 Task: Slide 4 - Announcements.
Action: Mouse moved to (28, 70)
Screenshot: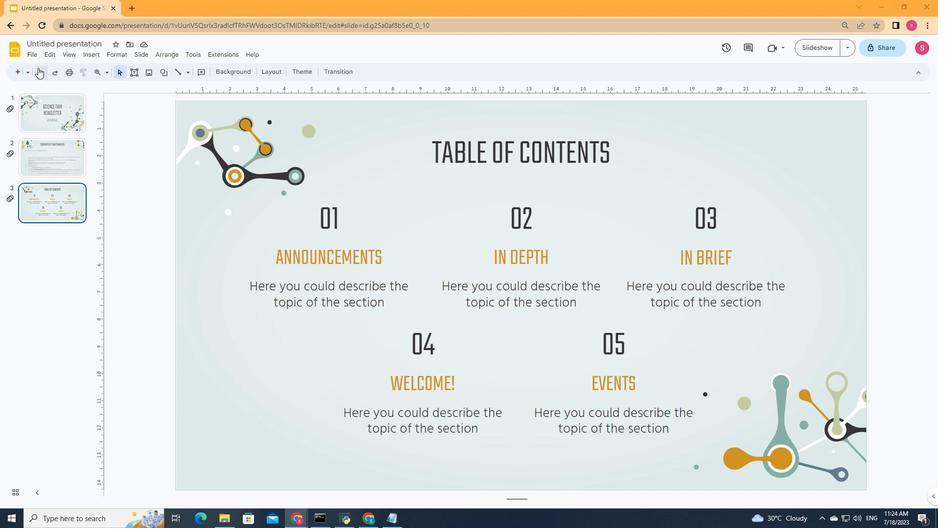 
Action: Mouse pressed left at (28, 70)
Screenshot: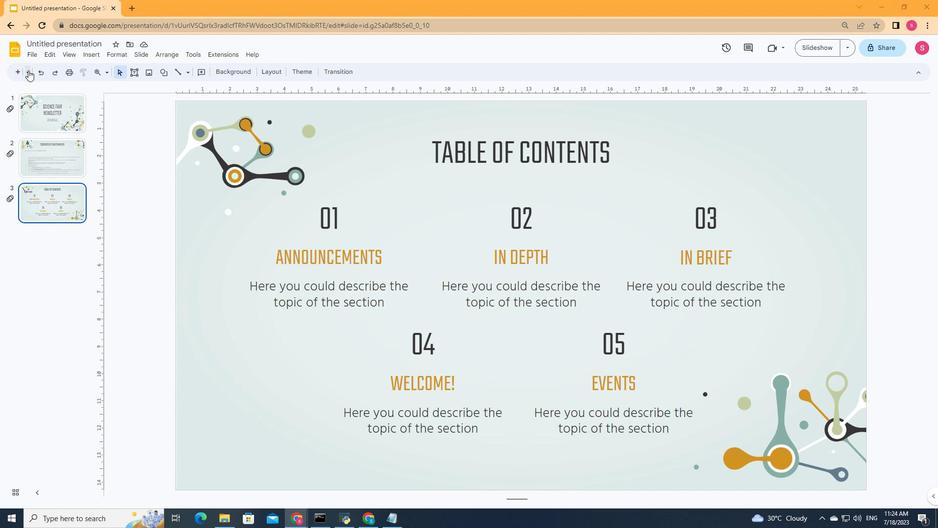 
Action: Mouse moved to (104, 104)
Screenshot: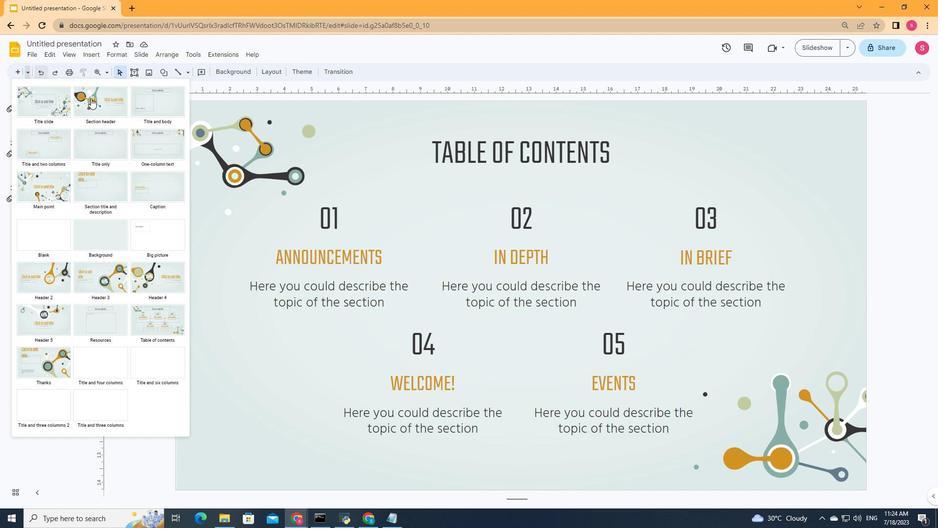 
Action: Mouse pressed left at (104, 104)
Screenshot: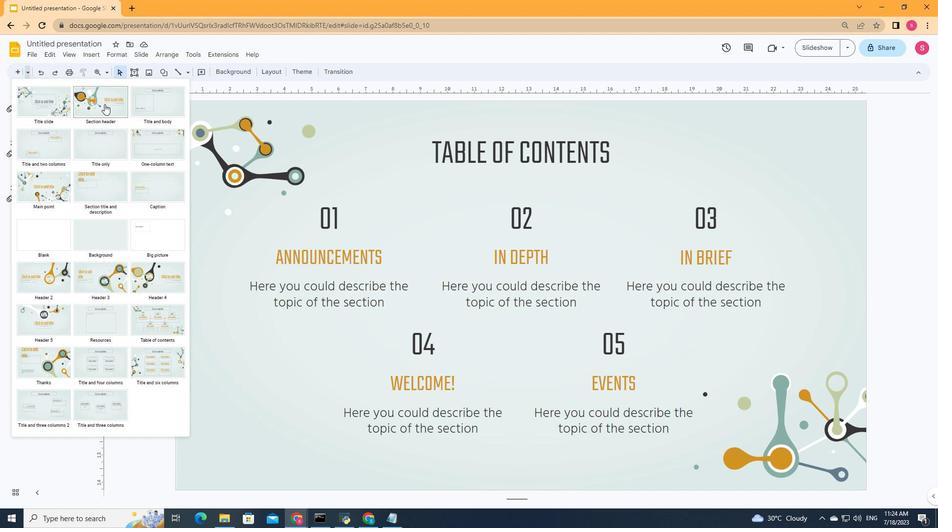 
Action: Mouse moved to (395, 275)
Screenshot: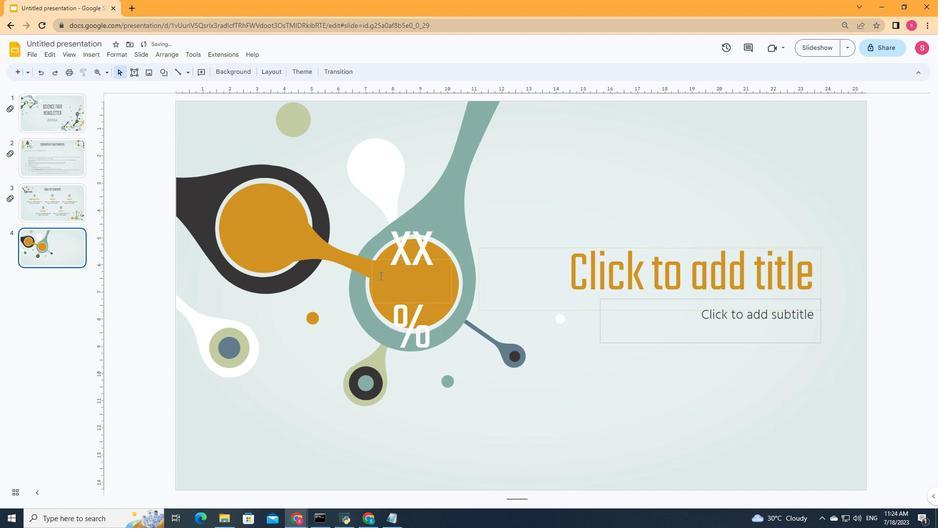
Action: Mouse pressed left at (395, 275)
Screenshot: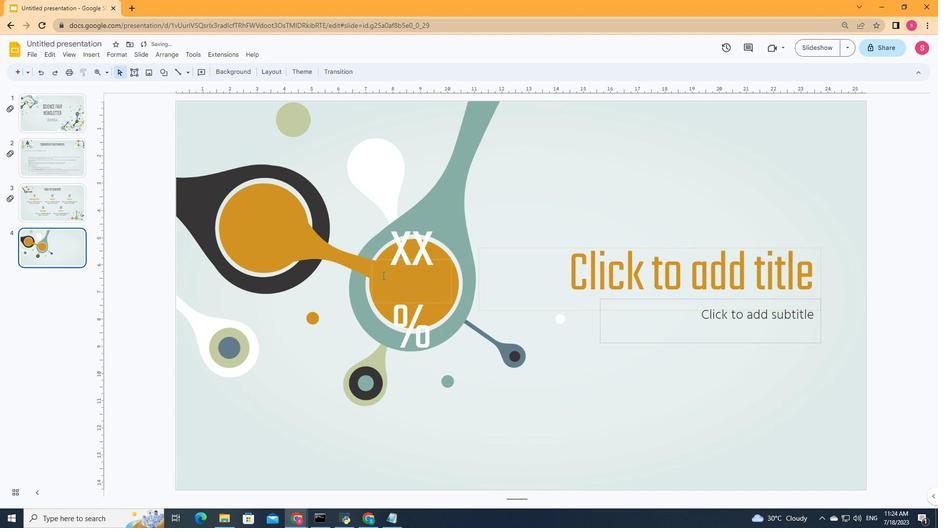 
Action: Key pressed 01
Screenshot: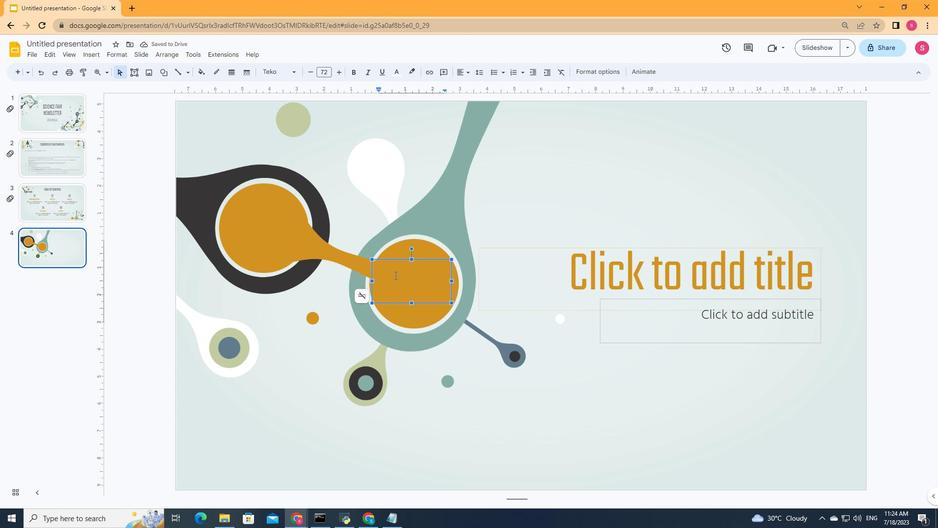 
Action: Mouse moved to (598, 282)
Screenshot: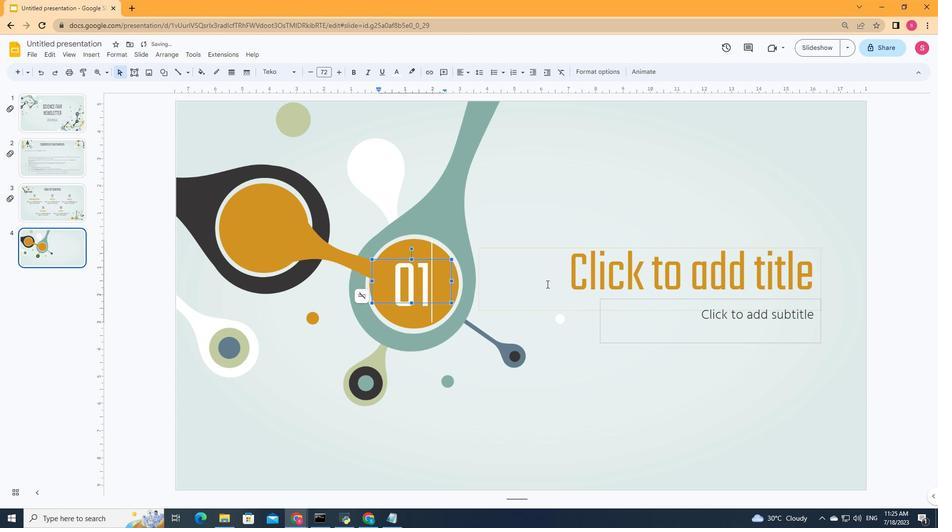 
Action: Mouse pressed left at (598, 282)
Screenshot: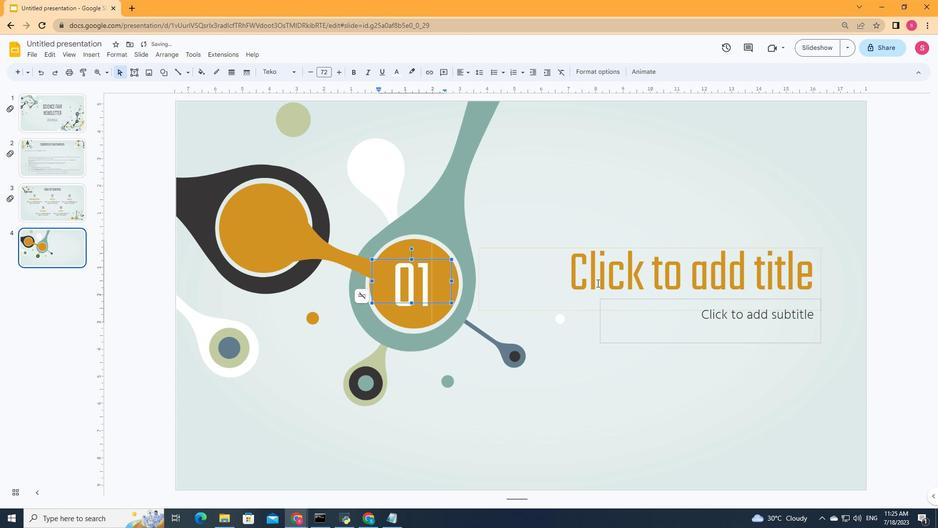 
Action: Mouse moved to (608, 277)
Screenshot: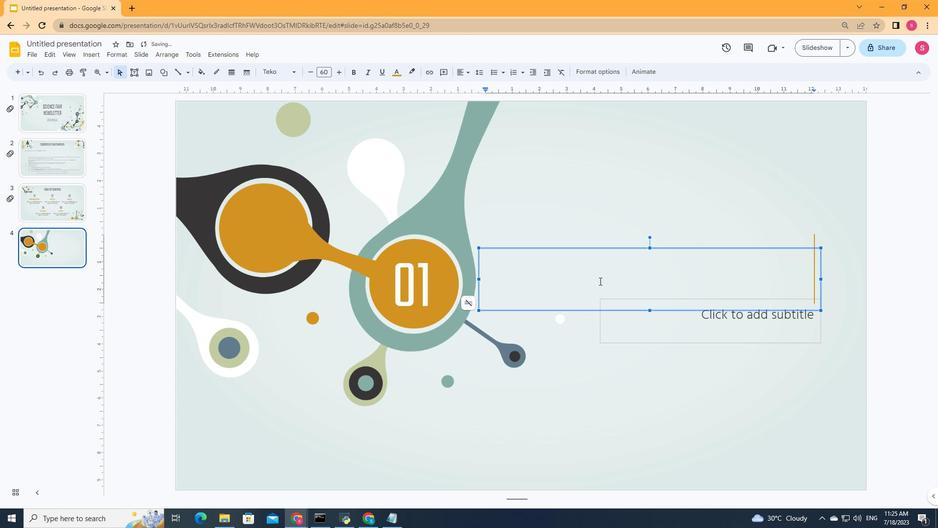 
Action: Key pressed <Key.shift><Key.shift><Key.shift><Key.shift>ANNOUNCEMENTS
Screenshot: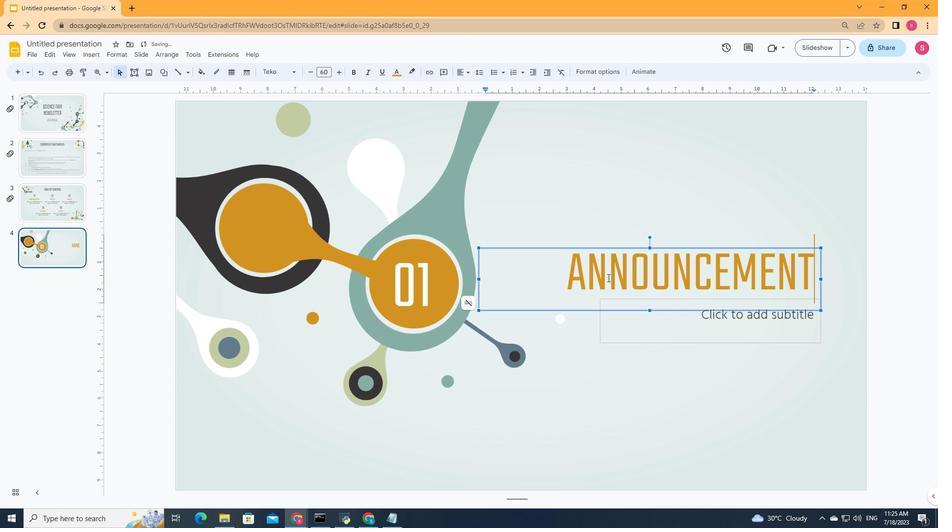 
Action: Mouse moved to (681, 326)
Screenshot: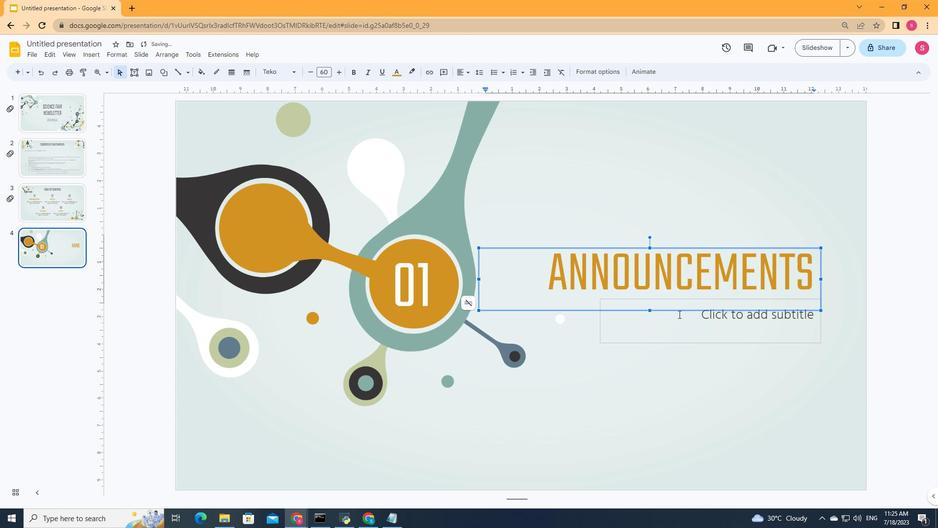 
Action: Mouse pressed left at (681, 326)
Screenshot: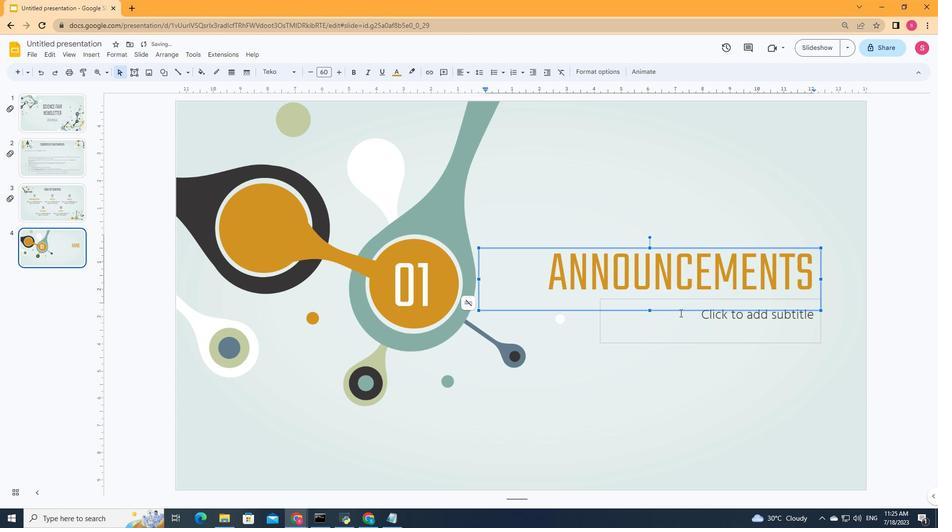 
Action: Mouse moved to (681, 326)
Screenshot: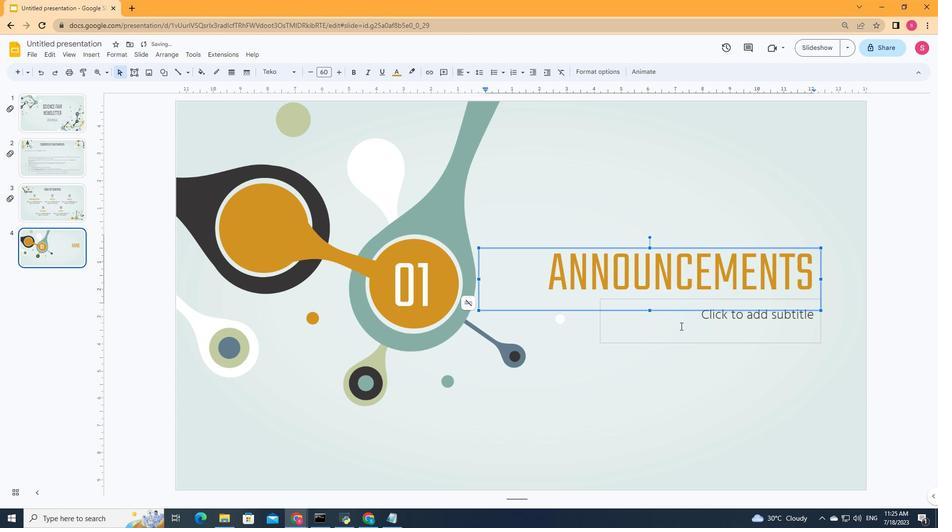 
Action: Key pressed <Key.shift><Key.shift><Key.shift><Key.shift><Key.shift><Key.shift><Key.shift><Key.shift><Key.shift><Key.shift><Key.shift><Key.shift><Key.shift>YOU<Key.backspace><Key.backspace>ou<Key.space>could<Key.space>enter<Key.space>a<Key.space>subd<Key.backspace>title<Key.space>here<Key.space>if<Key.space>you<Key.space>need<Key.space>it
Screenshot: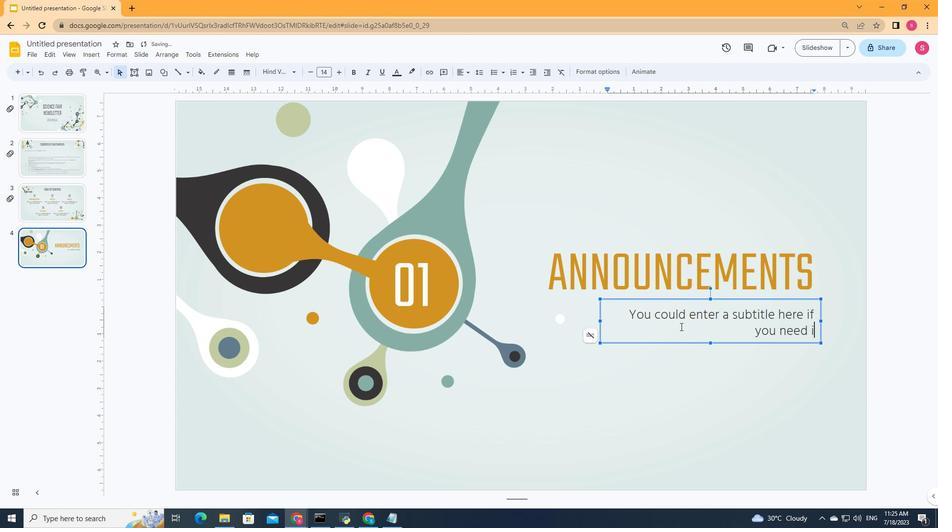 
Action: Mouse moved to (690, 381)
Screenshot: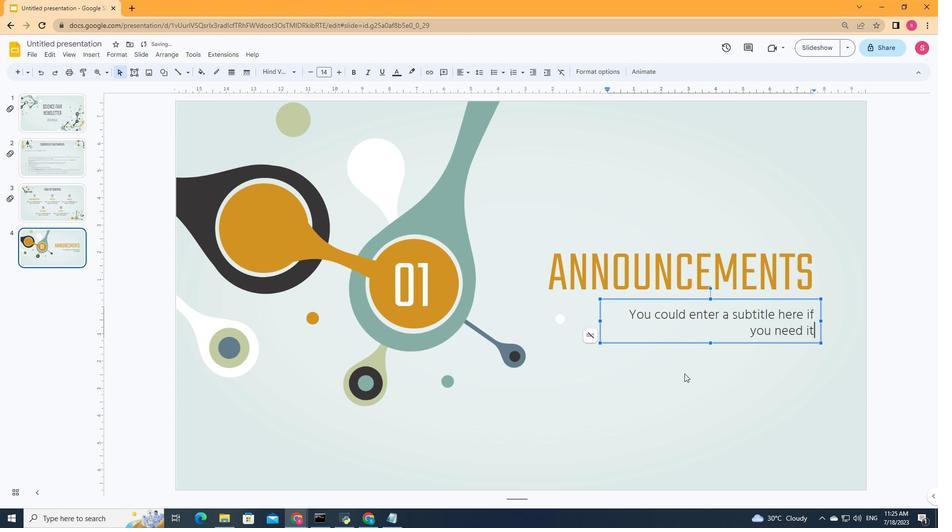 
Action: Mouse pressed left at (690, 381)
Screenshot: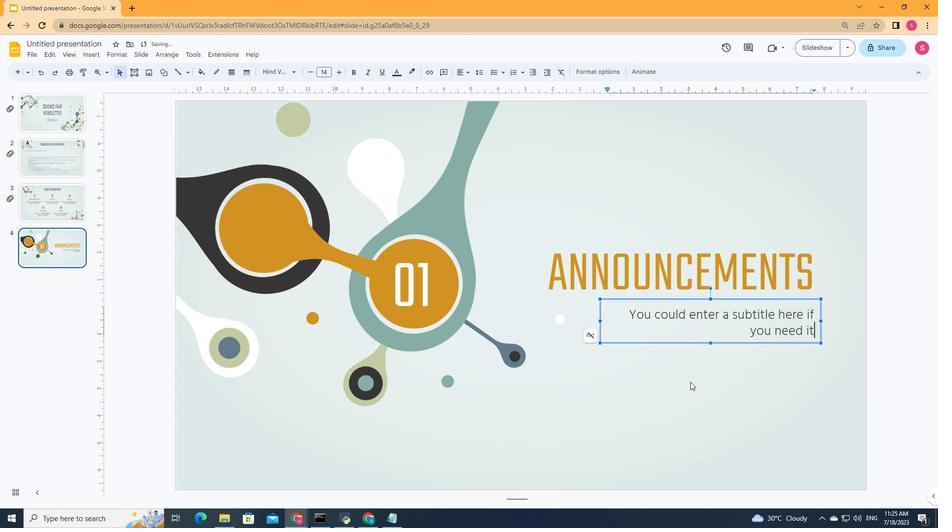 
Action: Mouse moved to (735, 330)
Screenshot: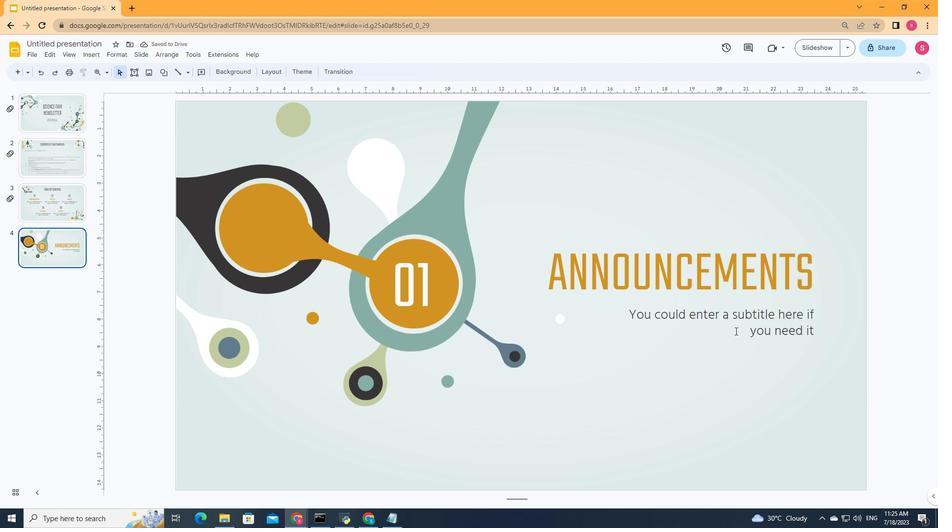 
Action: Mouse pressed left at (735, 330)
Screenshot: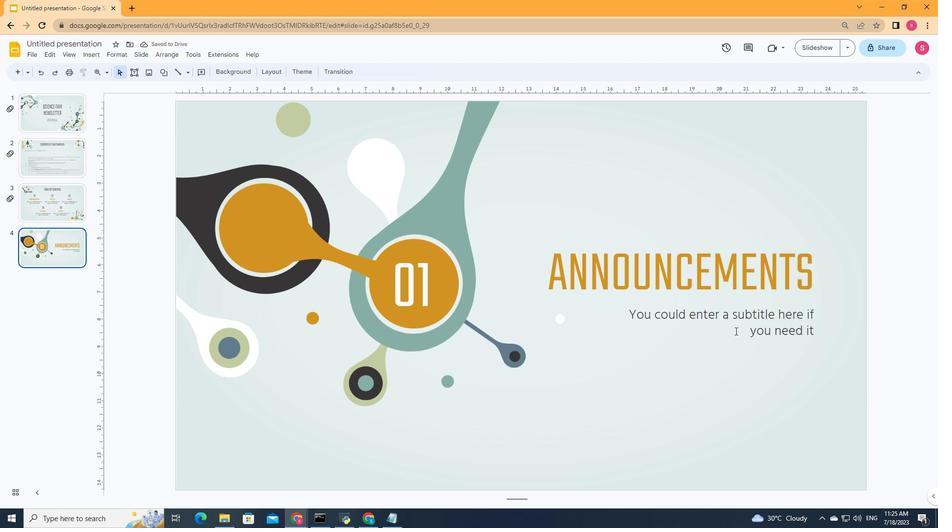
Action: Mouse moved to (119, 55)
Screenshot: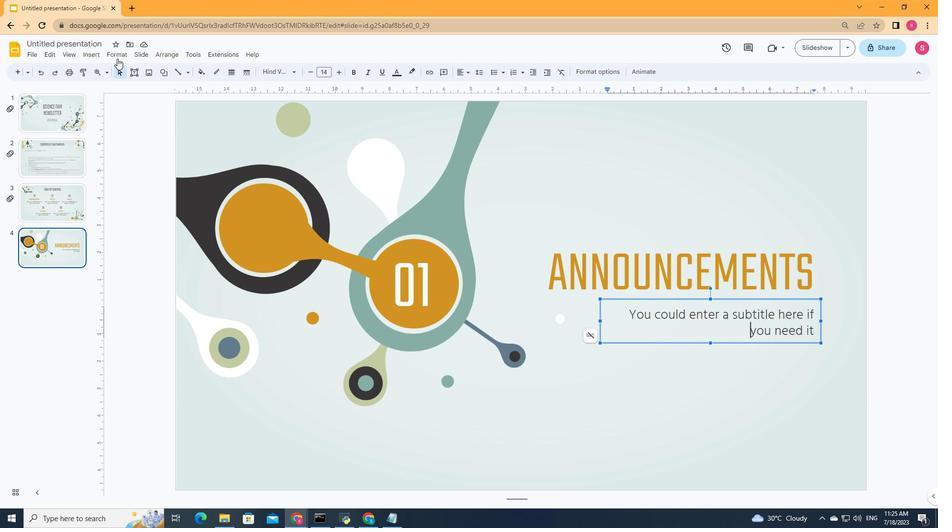 
Action: Mouse pressed left at (119, 55)
Screenshot: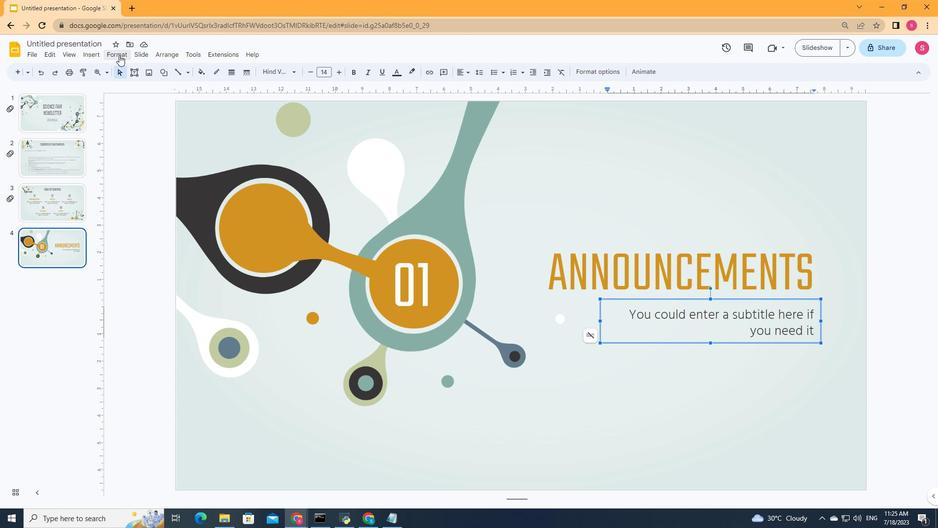 
Action: Mouse moved to (150, 78)
Screenshot: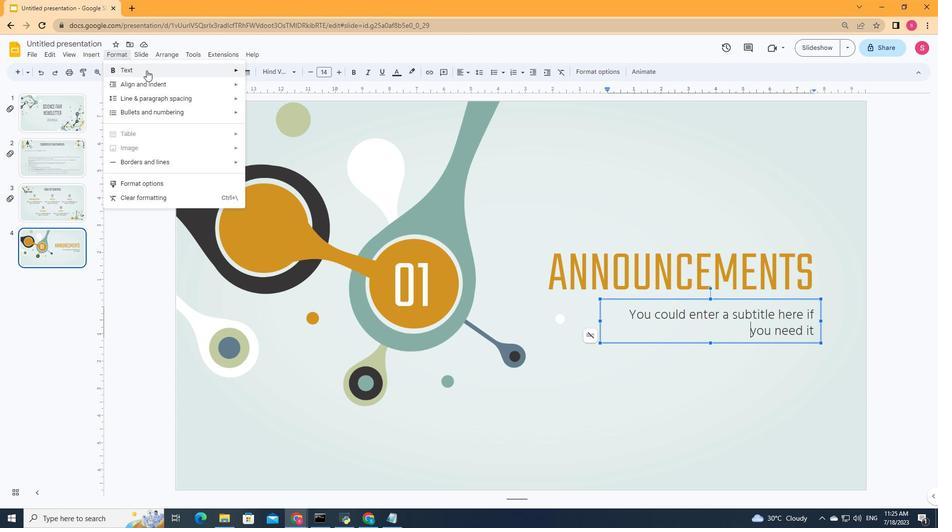 
Action: Mouse pressed left at (150, 78)
Screenshot: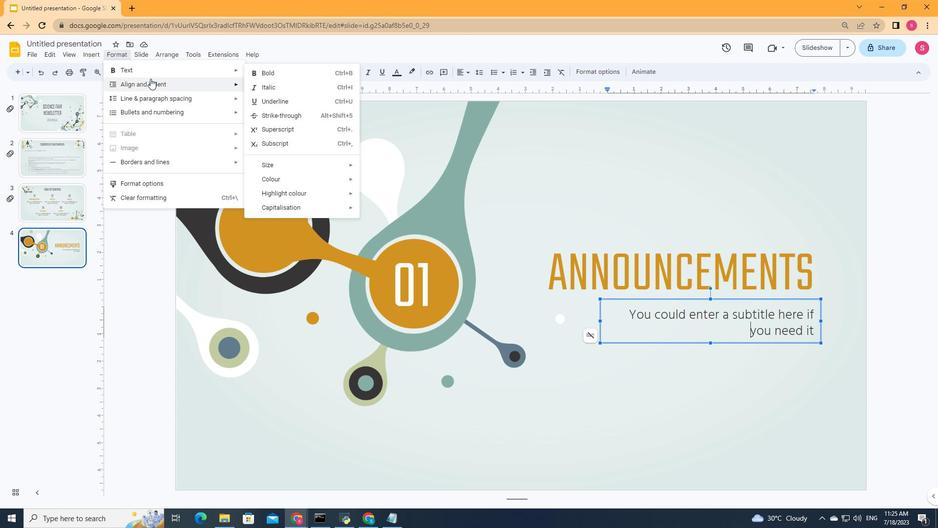 
Action: Mouse moved to (309, 98)
Screenshot: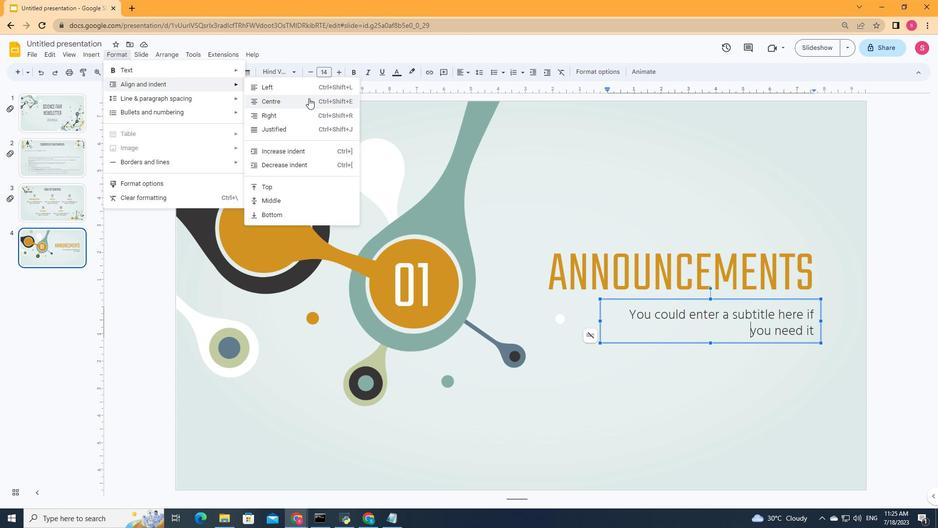 
Action: Mouse pressed left at (309, 98)
Screenshot: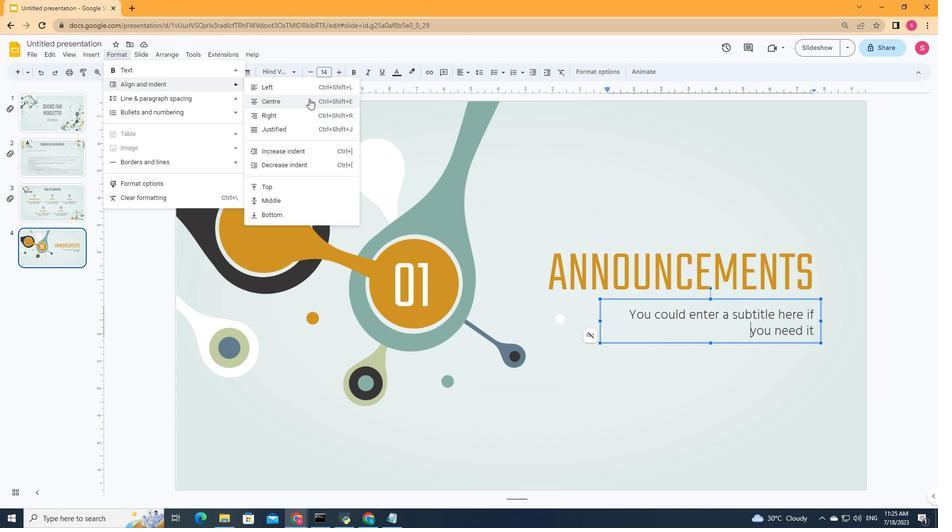 
Action: Mouse moved to (118, 54)
Screenshot: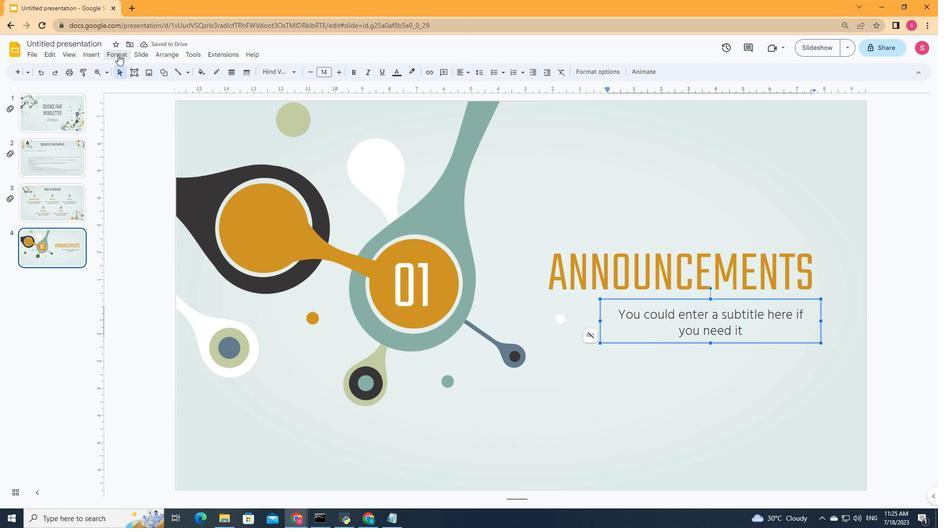 
Action: Mouse pressed left at (118, 54)
Screenshot: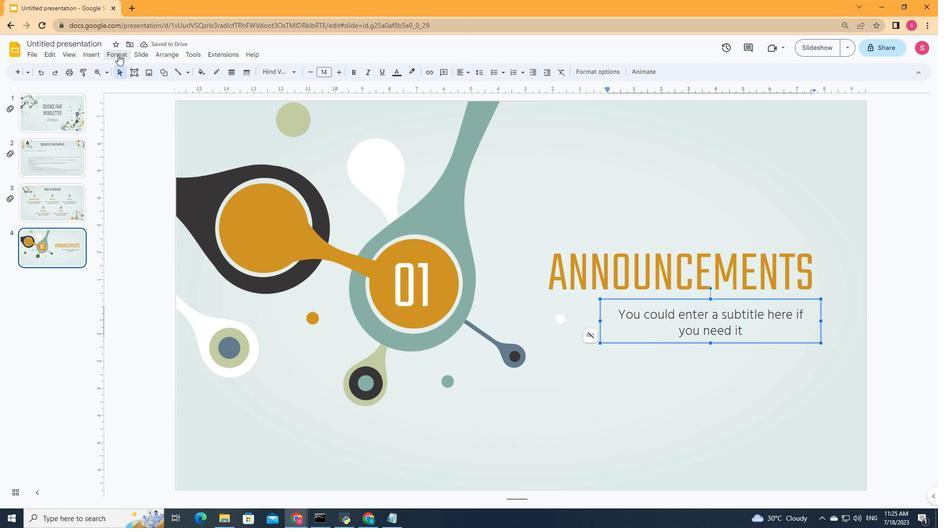 
Action: Mouse moved to (143, 82)
Screenshot: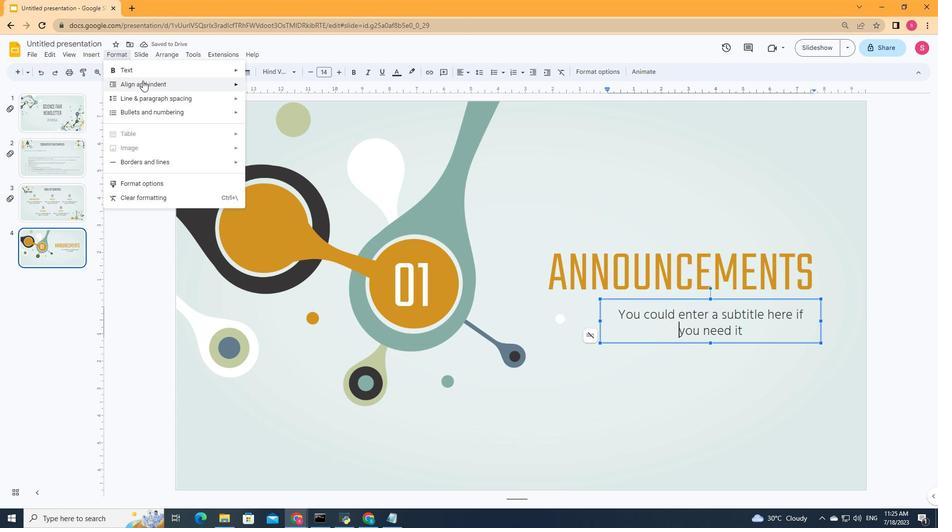 
Action: Mouse pressed left at (143, 82)
Screenshot: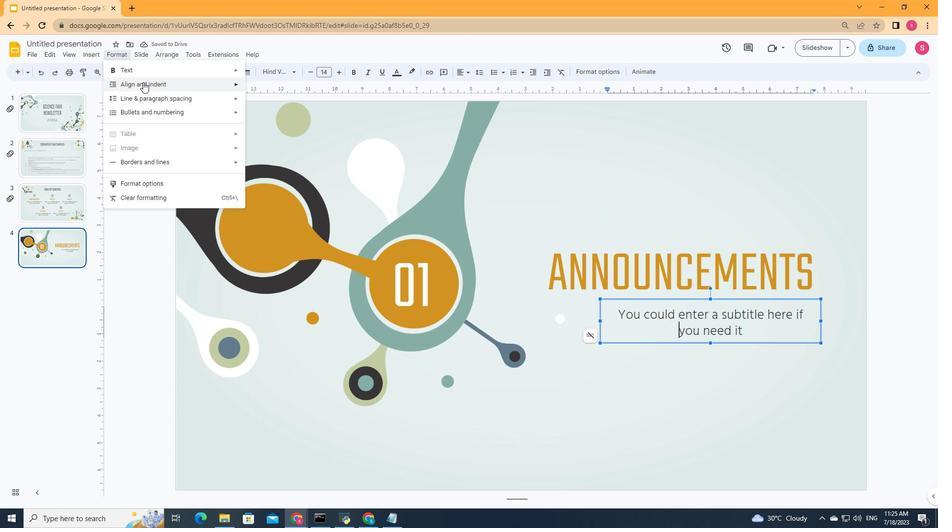 
Action: Mouse moved to (280, 113)
Screenshot: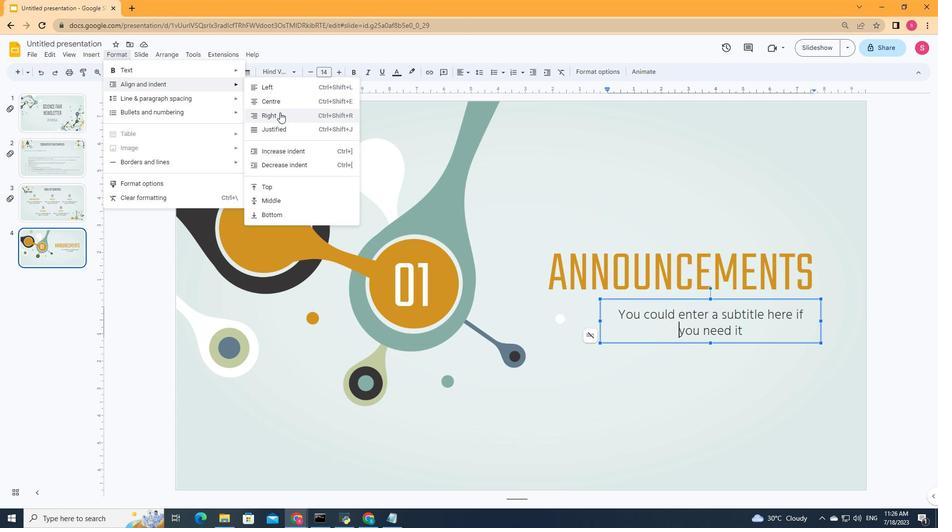 
Action: Mouse pressed left at (280, 113)
Screenshot: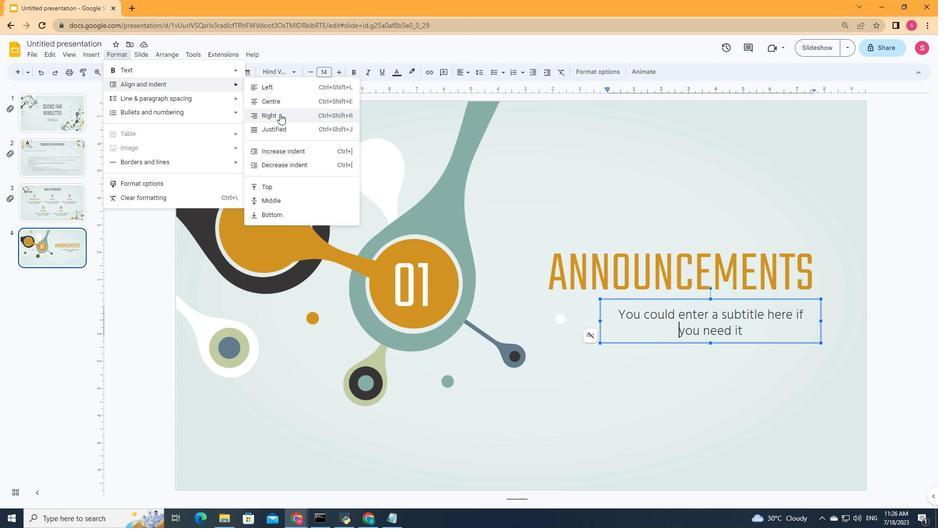 
Action: Mouse moved to (612, 274)
Screenshot: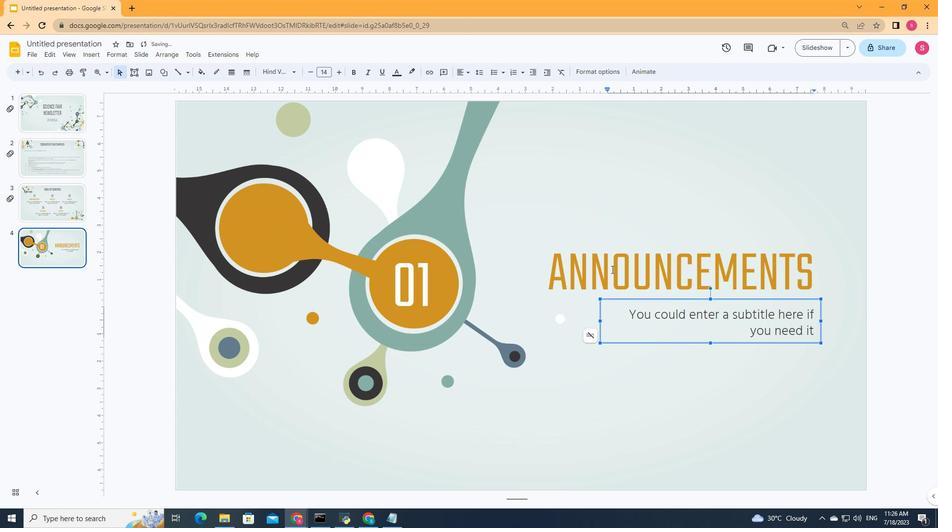 
Action: Mouse pressed left at (612, 274)
Screenshot: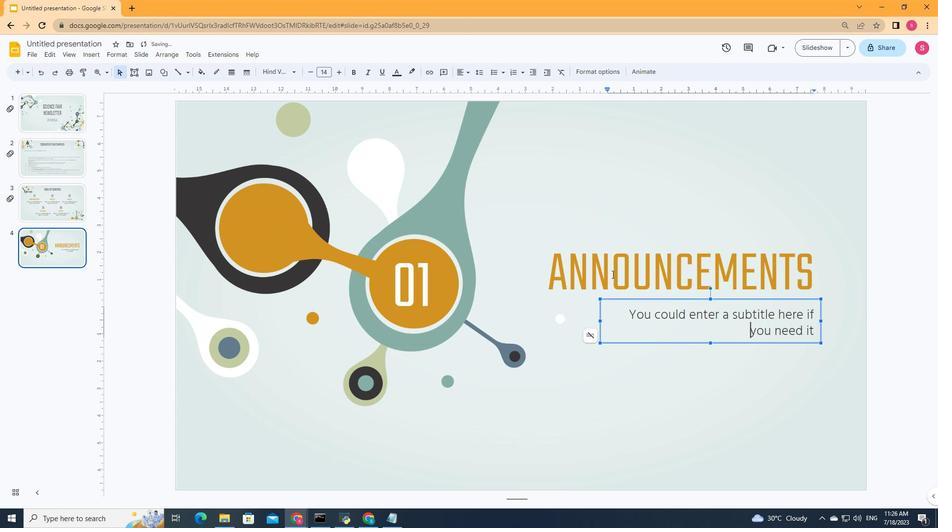 
Action: Mouse moved to (107, 54)
Screenshot: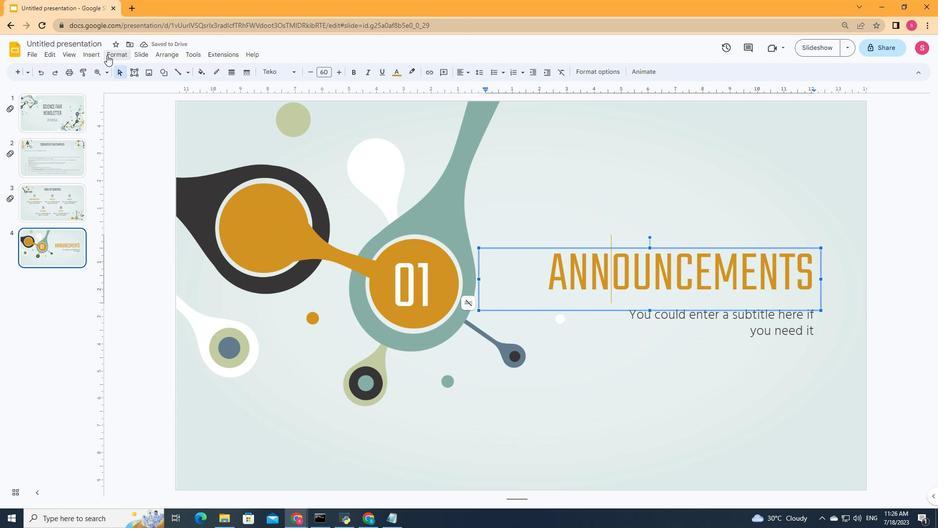 
Action: Mouse pressed left at (107, 54)
Screenshot: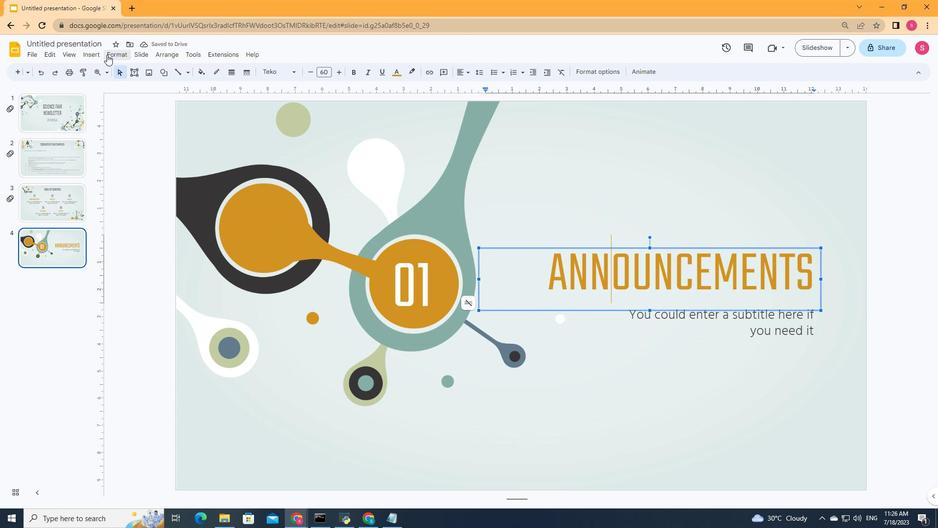 
Action: Mouse moved to (604, 295)
Screenshot: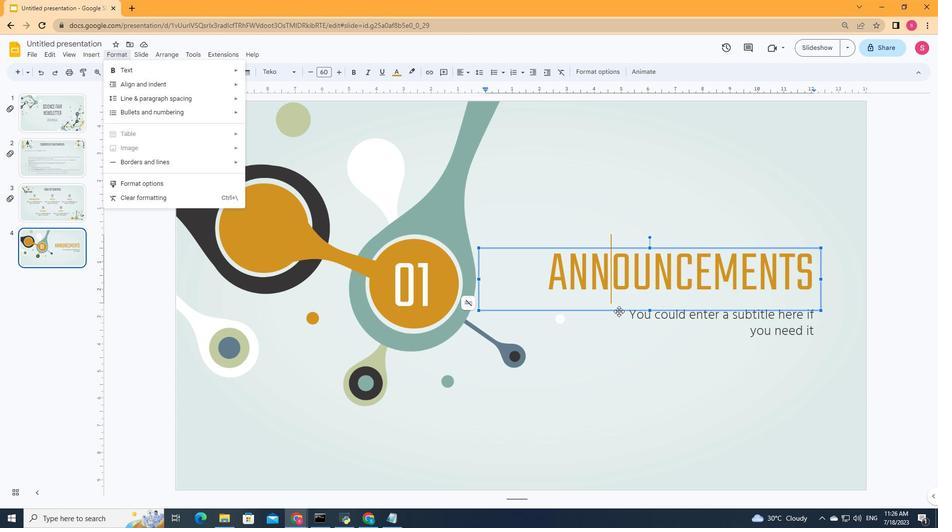 
Action: Mouse pressed left at (604, 295)
Screenshot: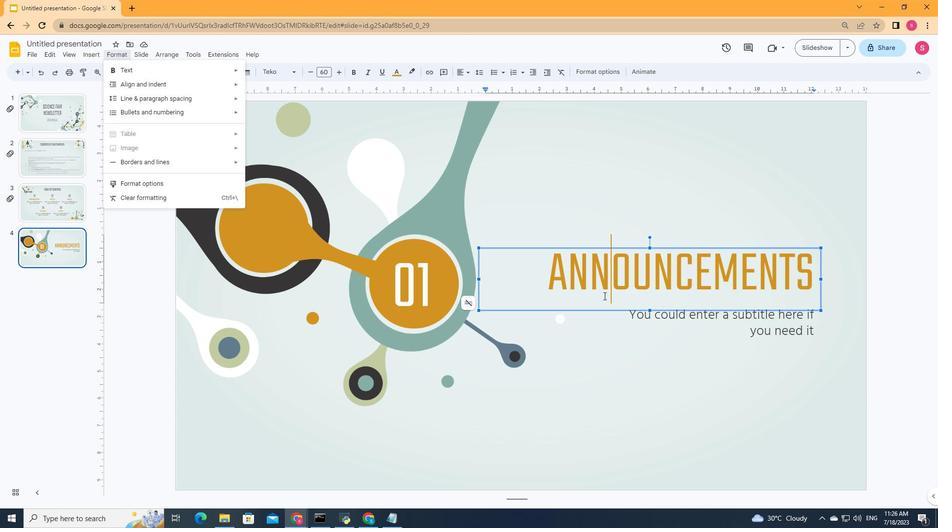 
Action: Key pressed ctrl+A
Screenshot: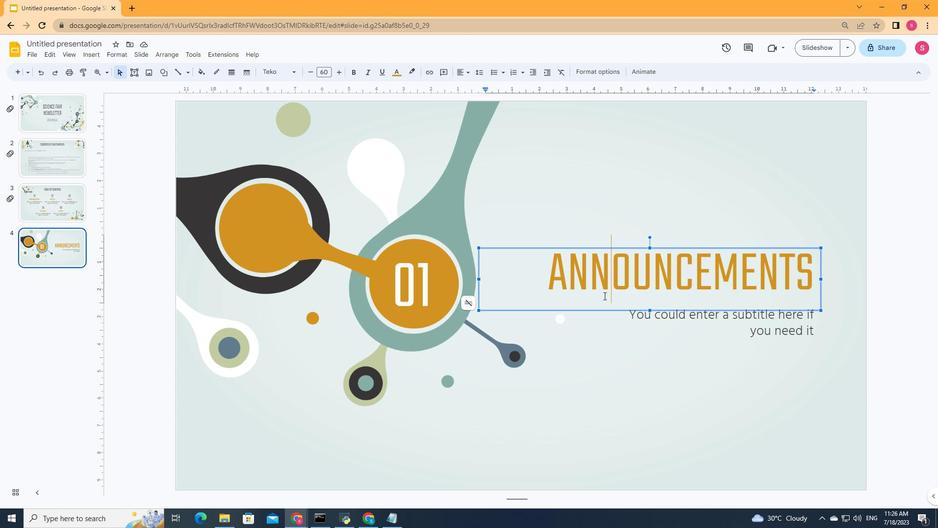 
Action: Mouse moved to (111, 51)
Screenshot: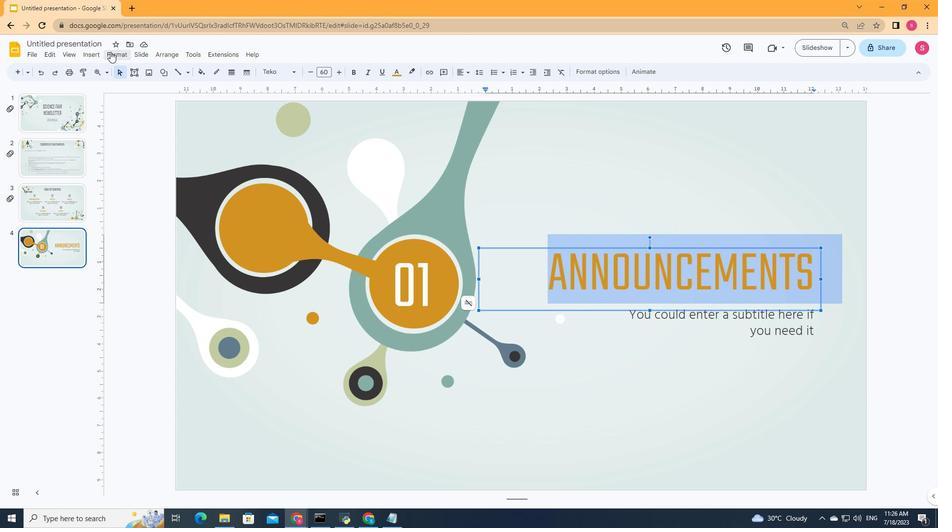 
Action: Mouse pressed left at (111, 51)
Screenshot: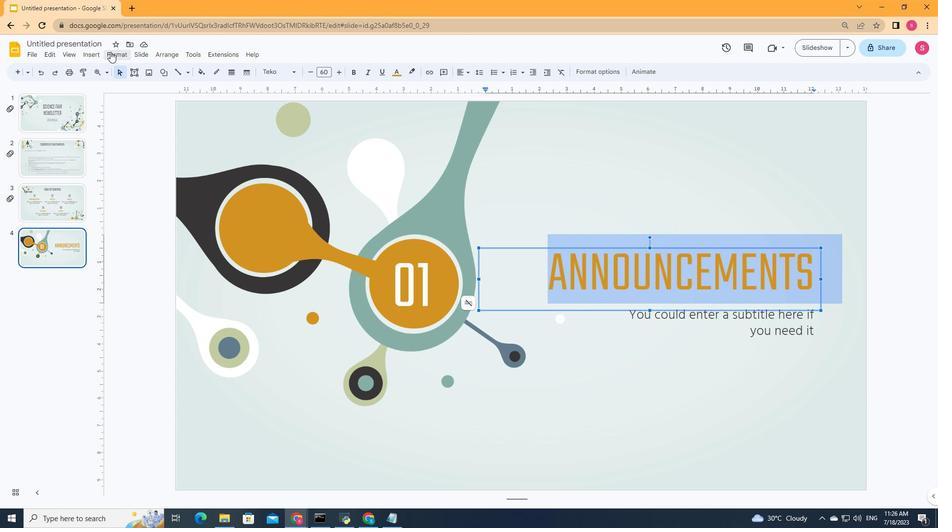 
Action: Mouse moved to (285, 111)
Screenshot: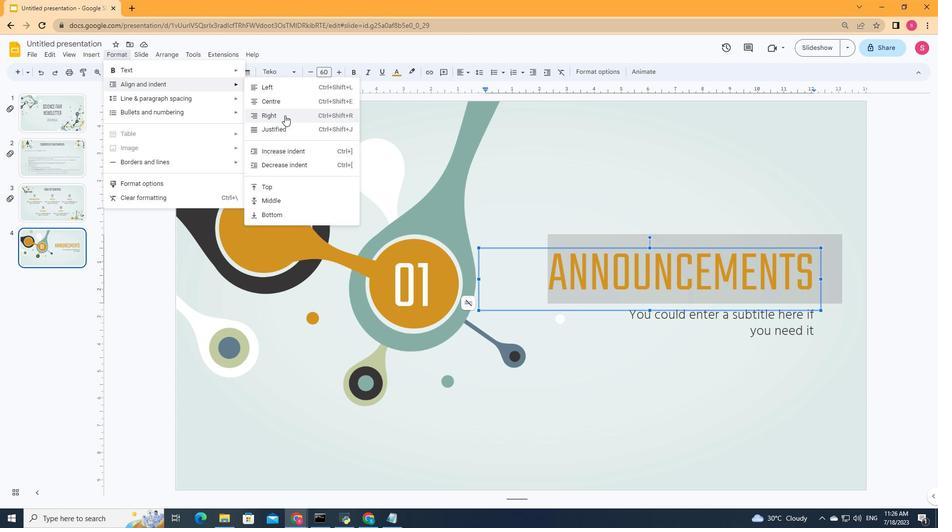 
Action: Mouse pressed left at (285, 111)
Screenshot: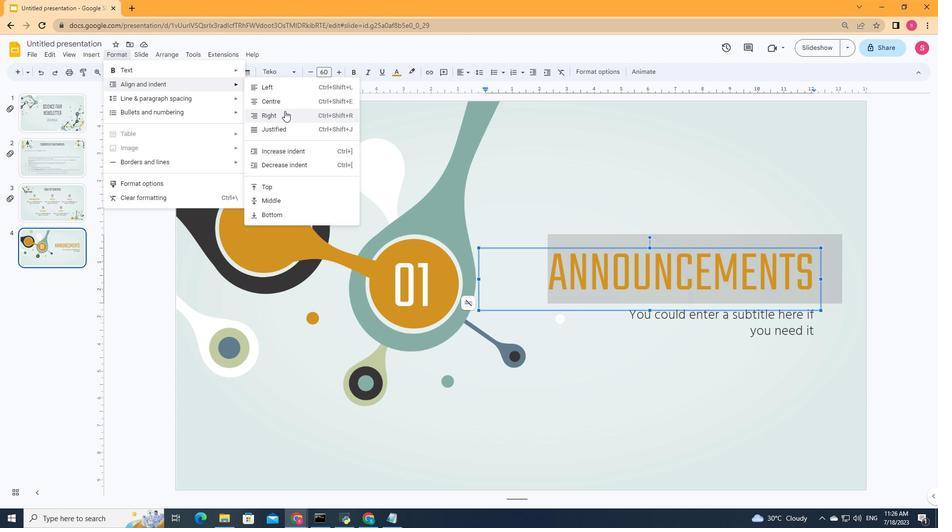 
Action: Mouse moved to (669, 337)
Screenshot: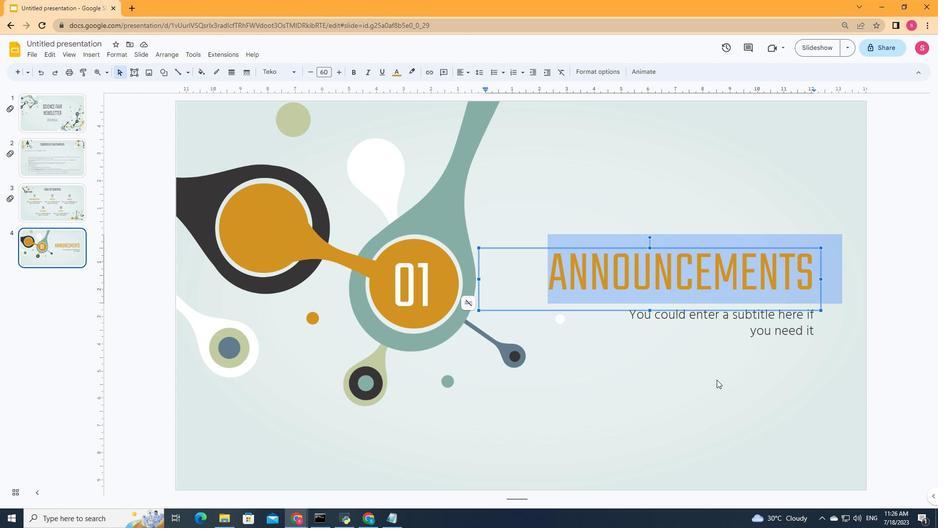 
Action: Mouse pressed left at (669, 337)
Screenshot: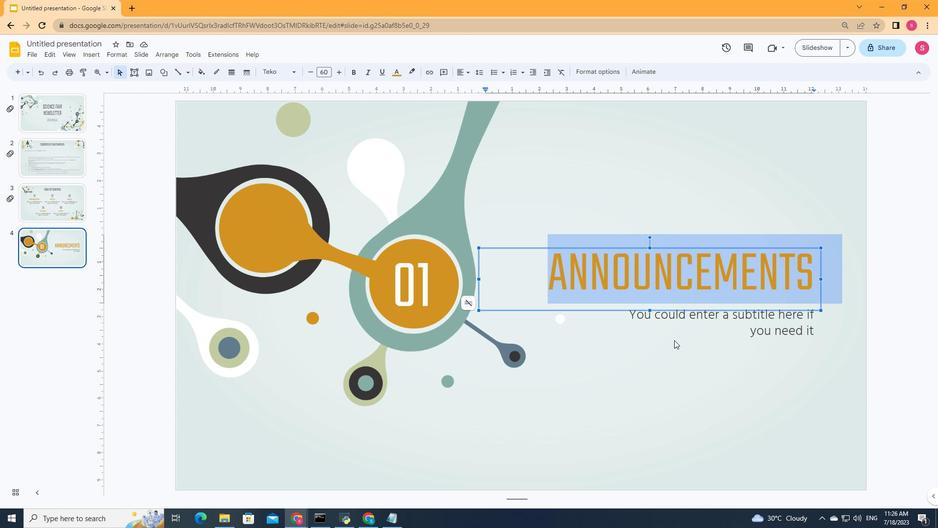 
Action: Mouse moved to (686, 424)
Screenshot: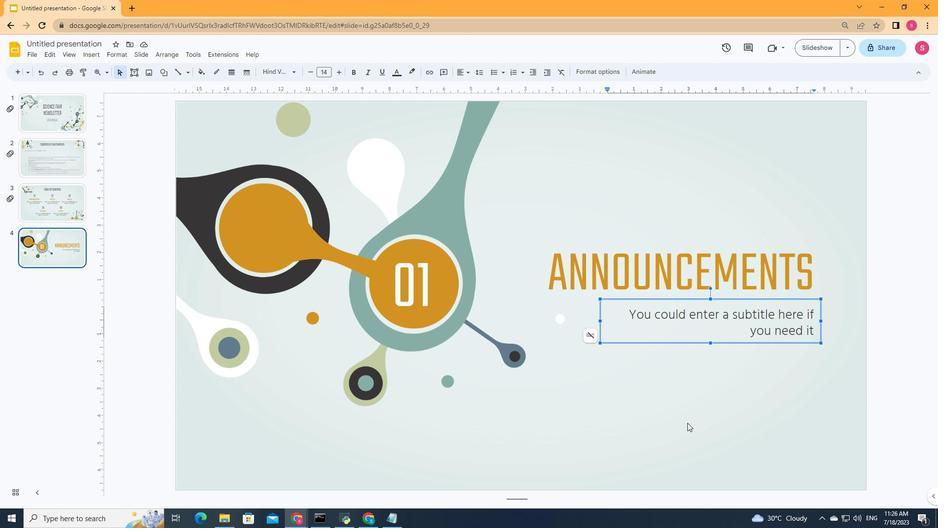 
Action: Mouse pressed left at (686, 424)
Screenshot: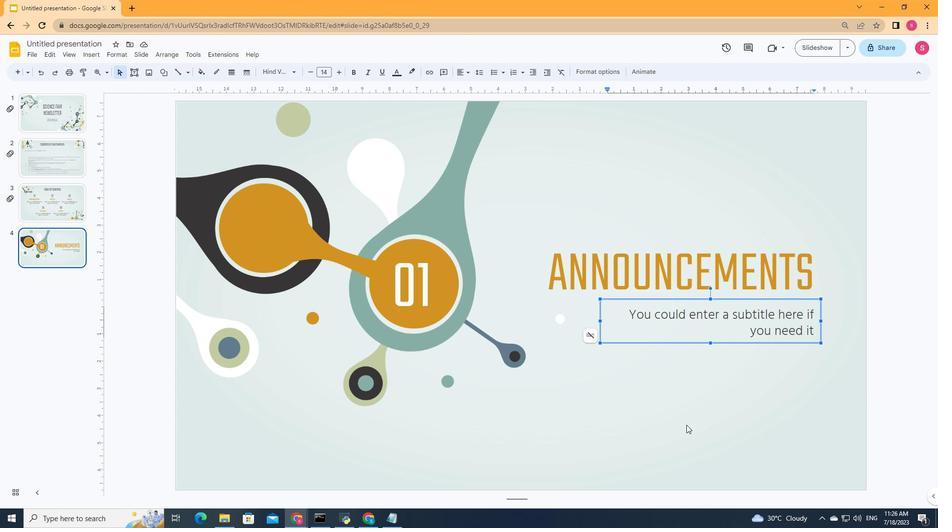 
Action: Mouse moved to (433, 274)
Screenshot: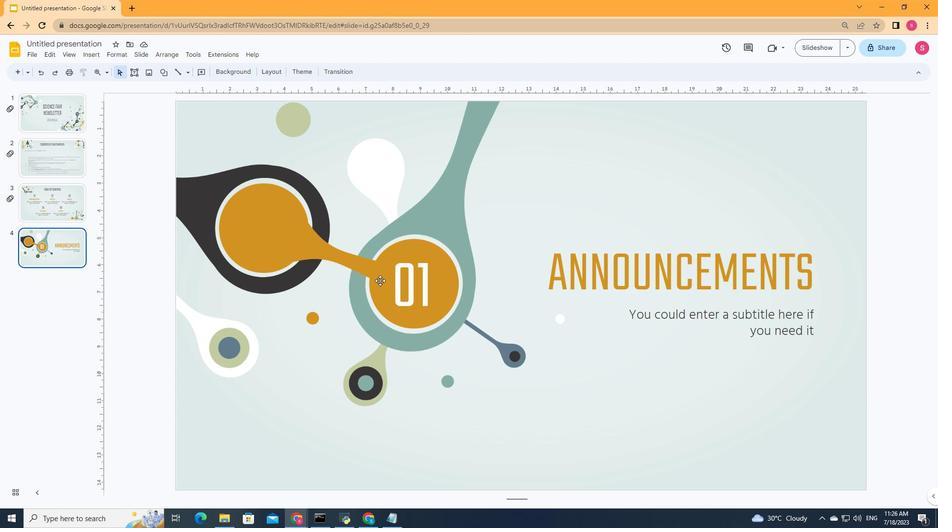 
Action: Mouse pressed left at (433, 274)
Screenshot: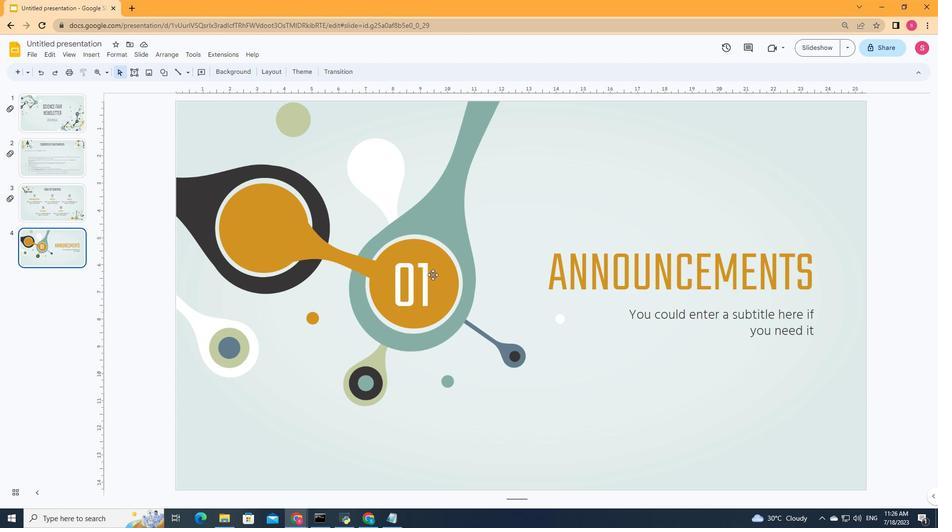 
Action: Mouse moved to (600, 325)
Screenshot: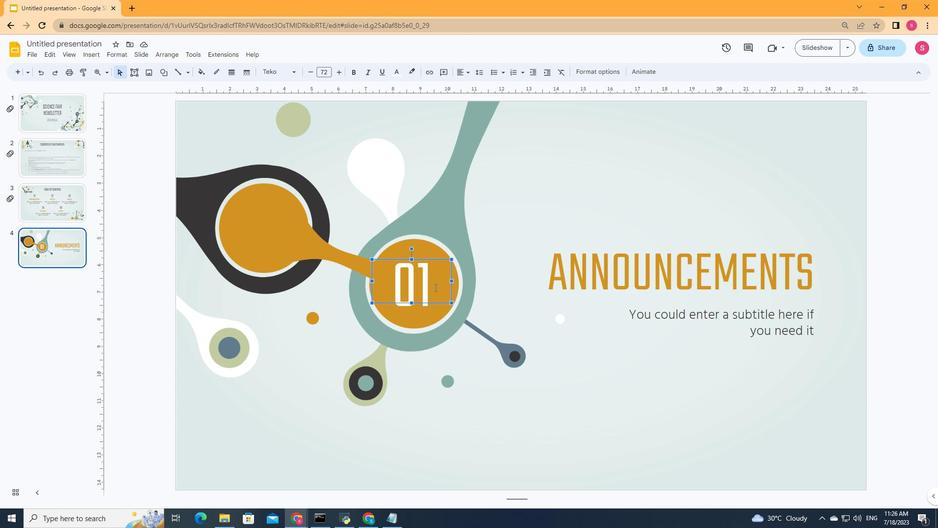
Action: Mouse pressed left at (600, 325)
Screenshot: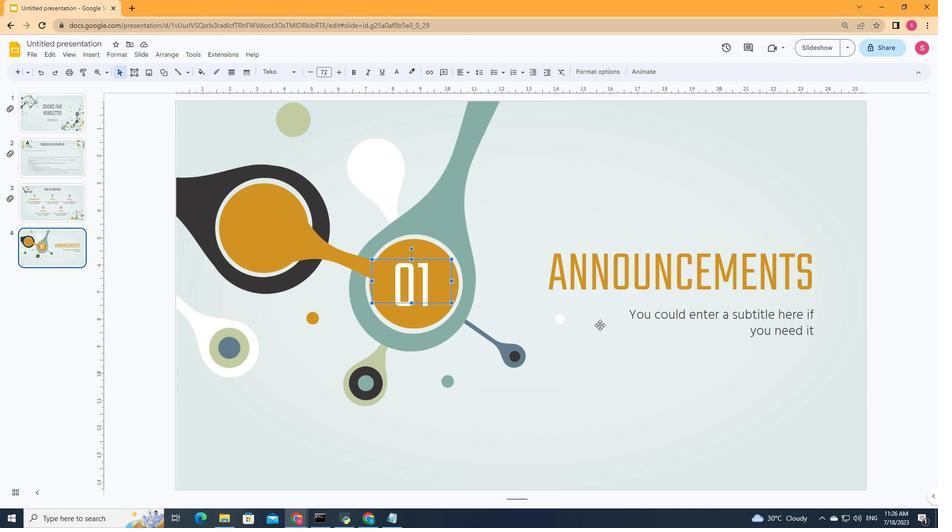 
Action: Mouse moved to (517, 352)
Screenshot: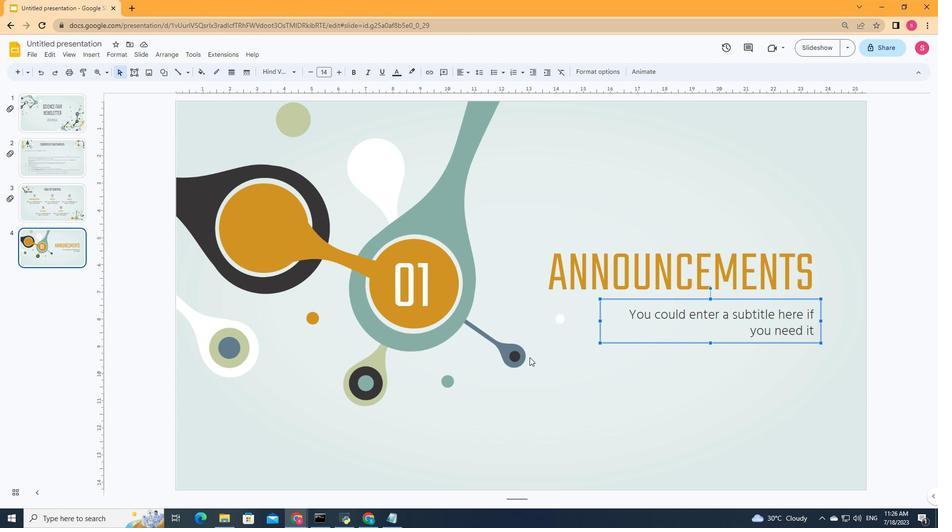 
Action: Mouse pressed left at (517, 352)
Screenshot: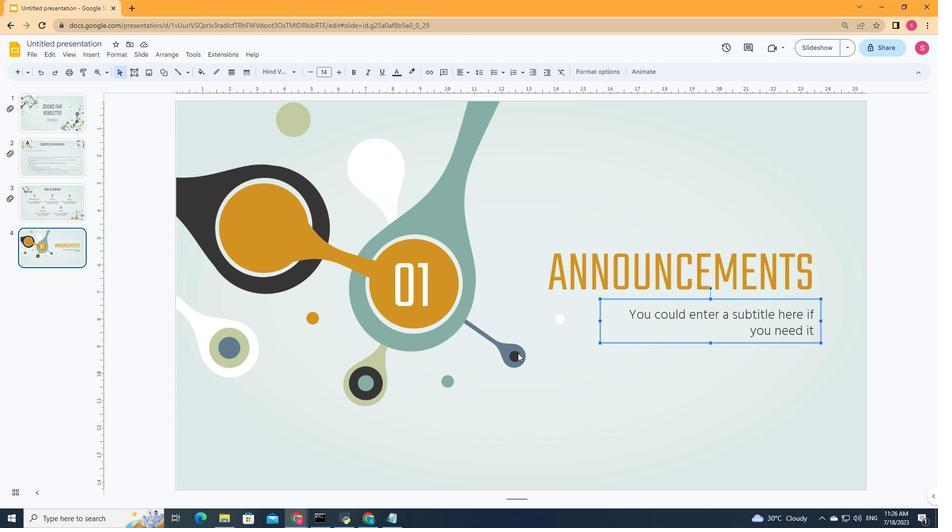 
Action: Mouse moved to (343, 74)
Screenshot: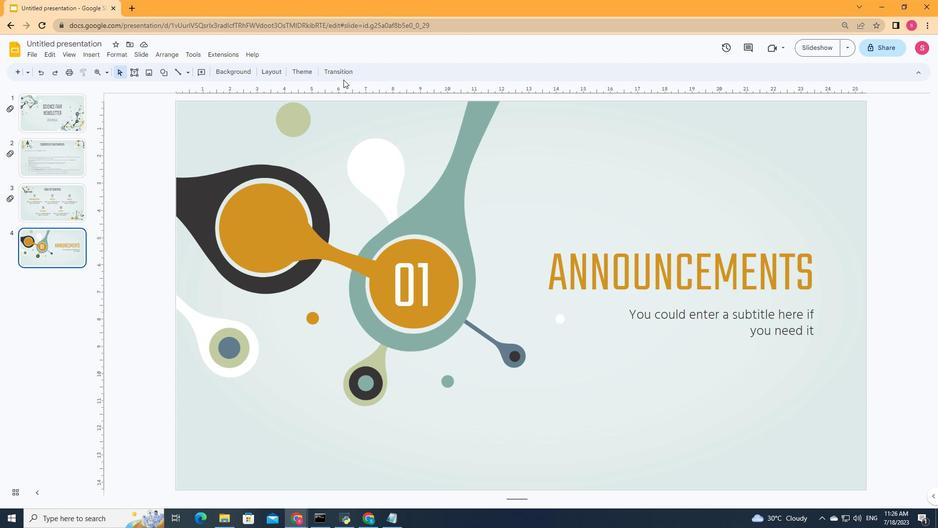 
Action: Mouse pressed left at (343, 74)
Screenshot: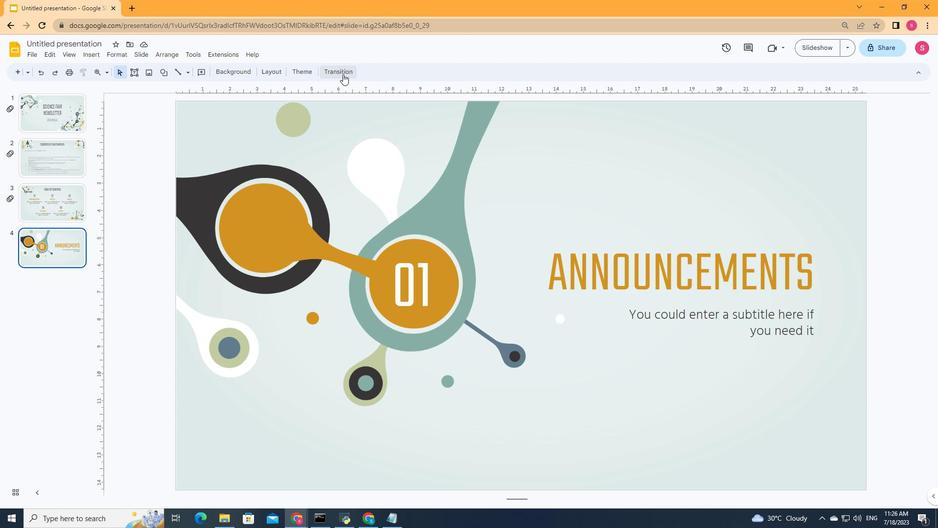
Action: Mouse moved to (828, 165)
Screenshot: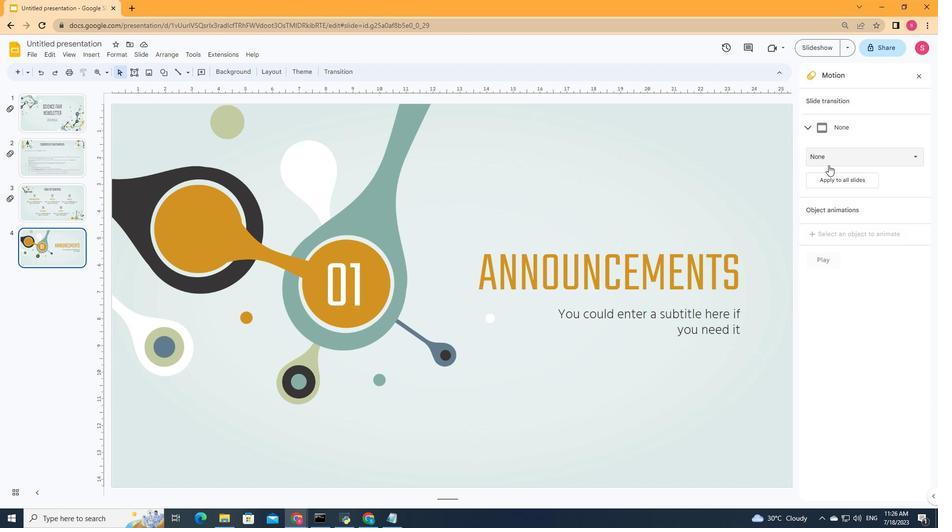 
Action: Mouse pressed left at (828, 165)
Screenshot: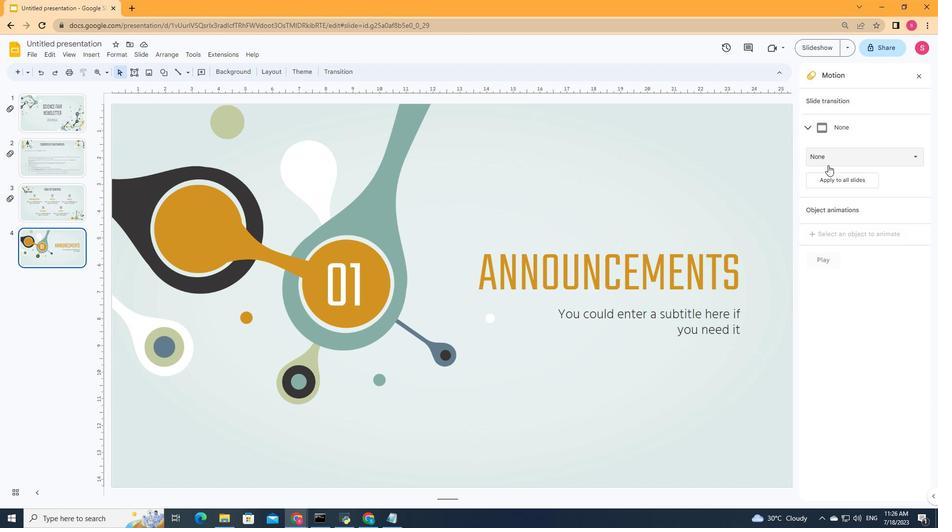 
Action: Mouse moved to (826, 246)
Screenshot: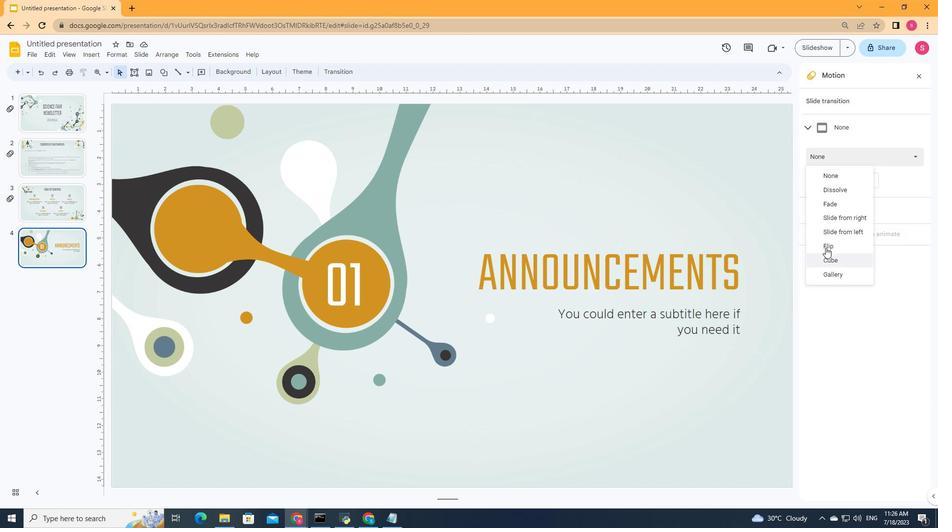 
Action: Mouse pressed left at (826, 246)
Screenshot: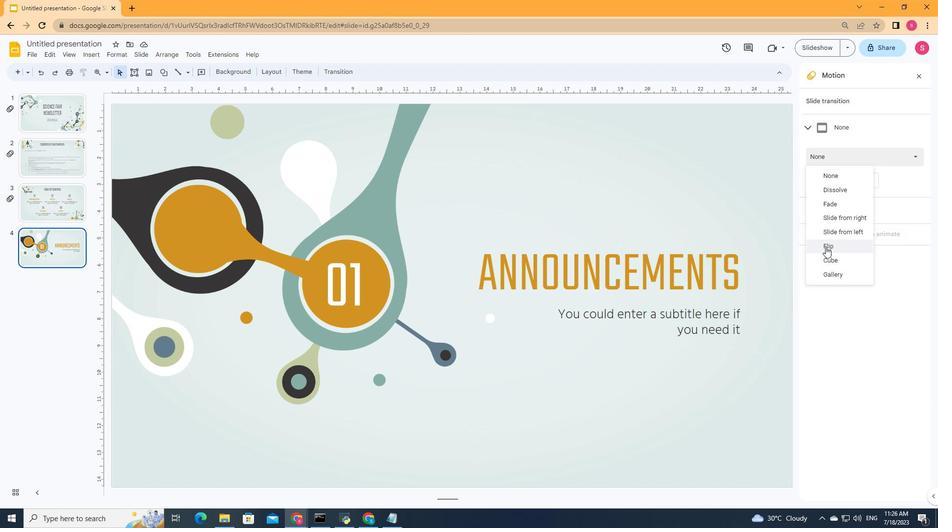 
Action: Mouse moved to (909, 176)
Screenshot: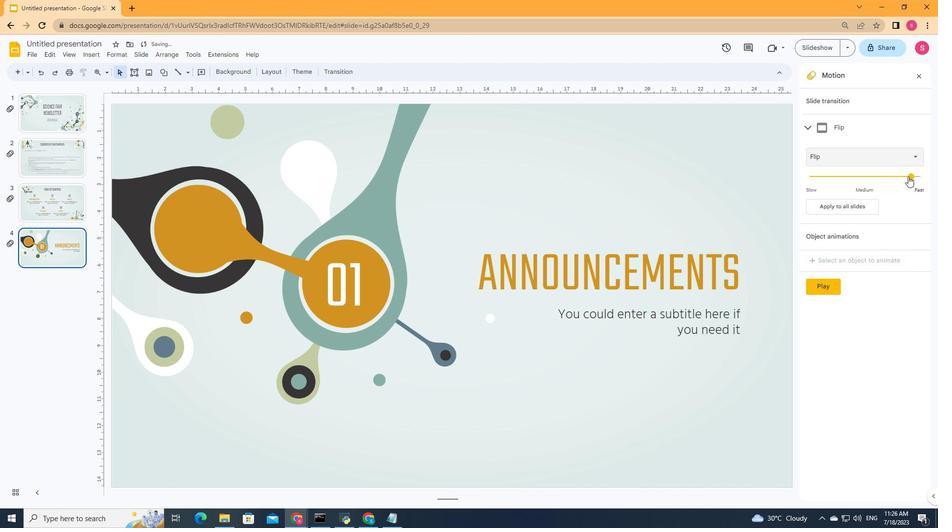 
Action: Mouse pressed left at (909, 176)
Screenshot: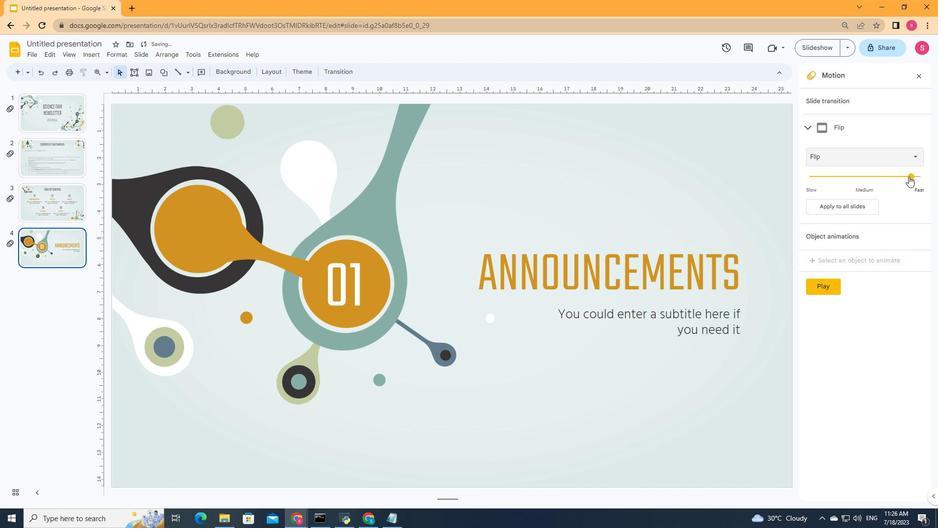
Action: Mouse moved to (832, 287)
Screenshot: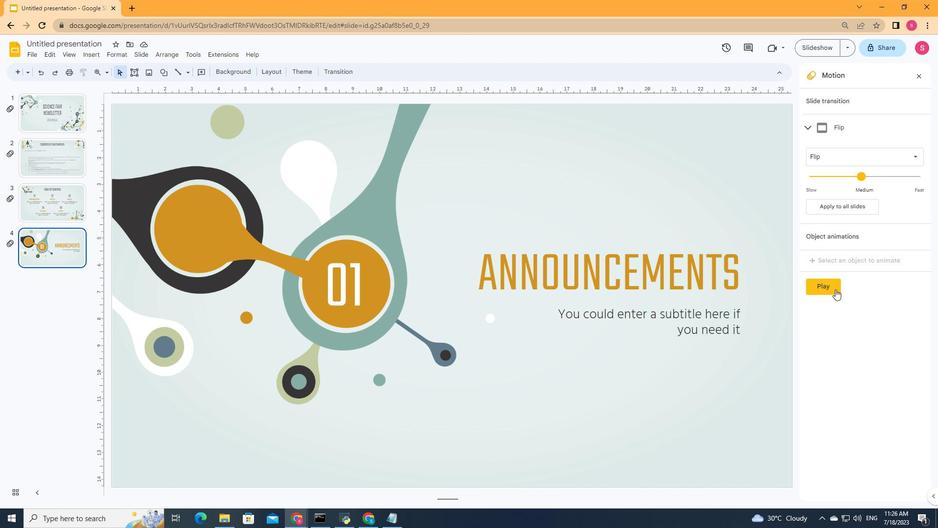 
Action: Mouse pressed left at (832, 287)
Screenshot: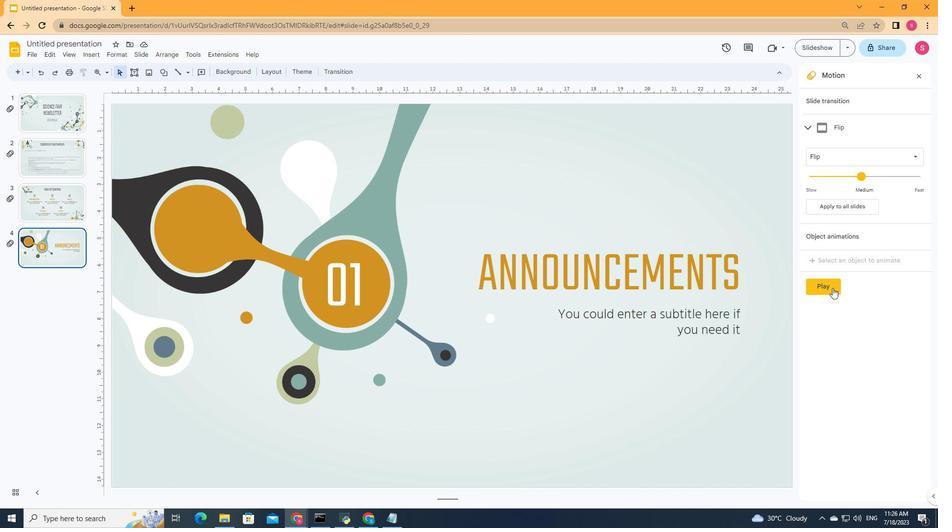 
Action: Mouse moved to (633, 278)
Screenshot: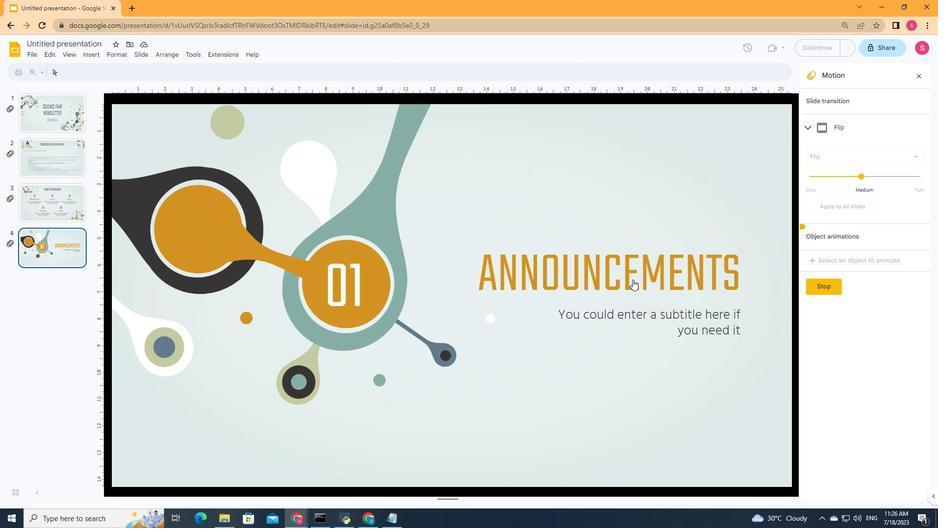 
Action: Mouse pressed left at (633, 278)
Screenshot: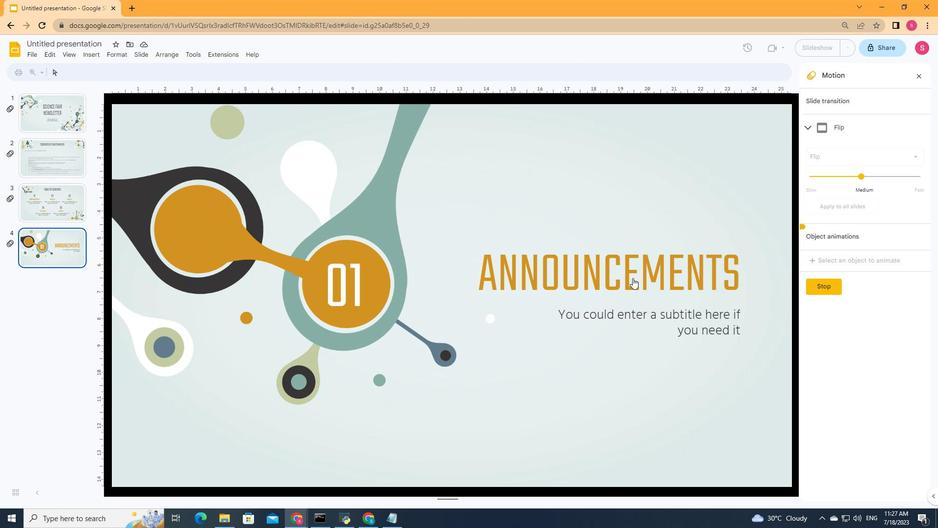 
Action: Mouse moved to (608, 276)
Screenshot: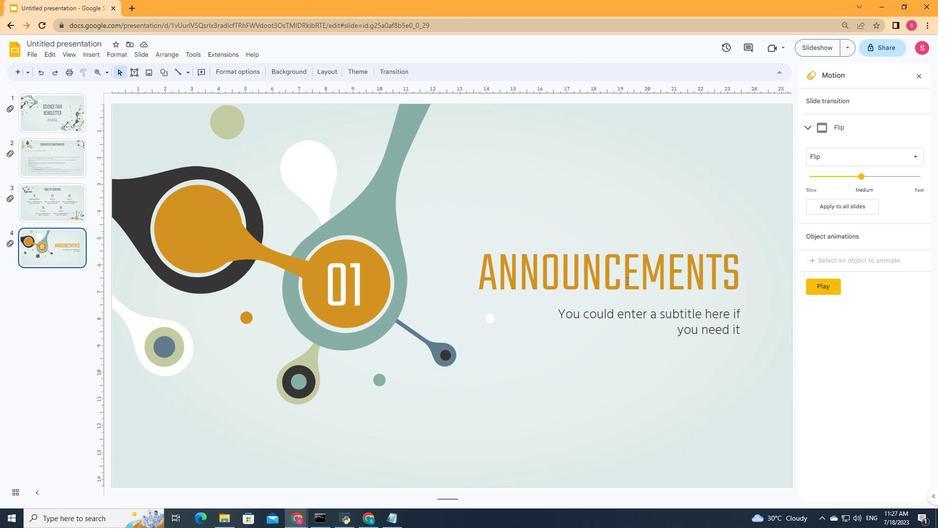 
Action: Mouse pressed left at (608, 276)
Screenshot: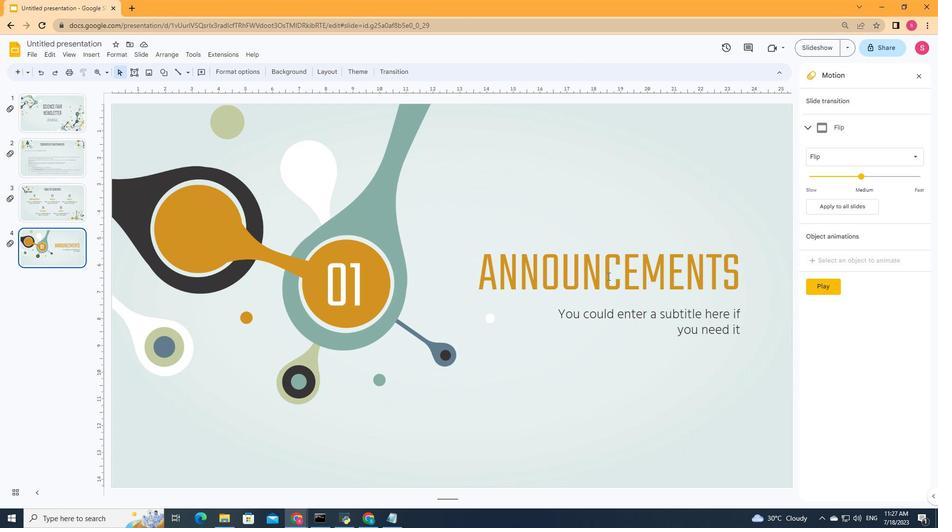 
Action: Mouse moved to (344, 285)
Screenshot: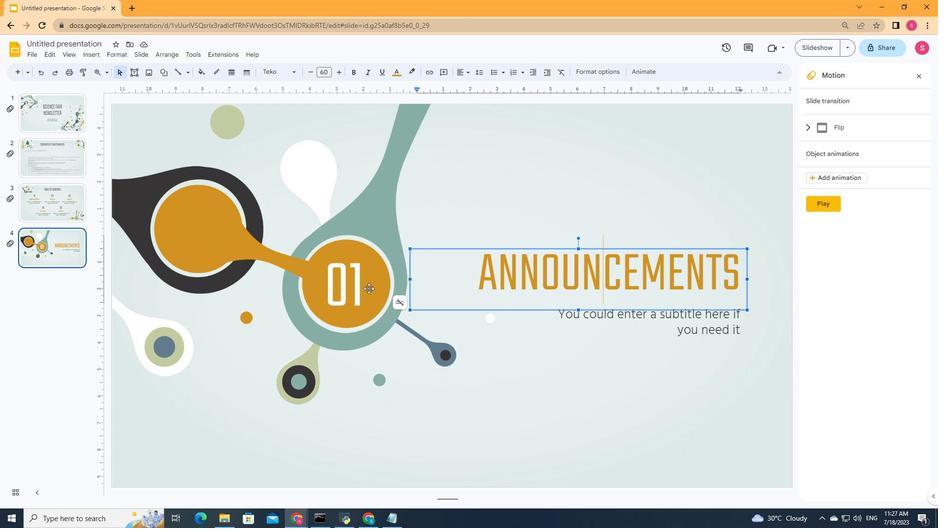 
Action: Mouse pressed left at (344, 285)
Screenshot: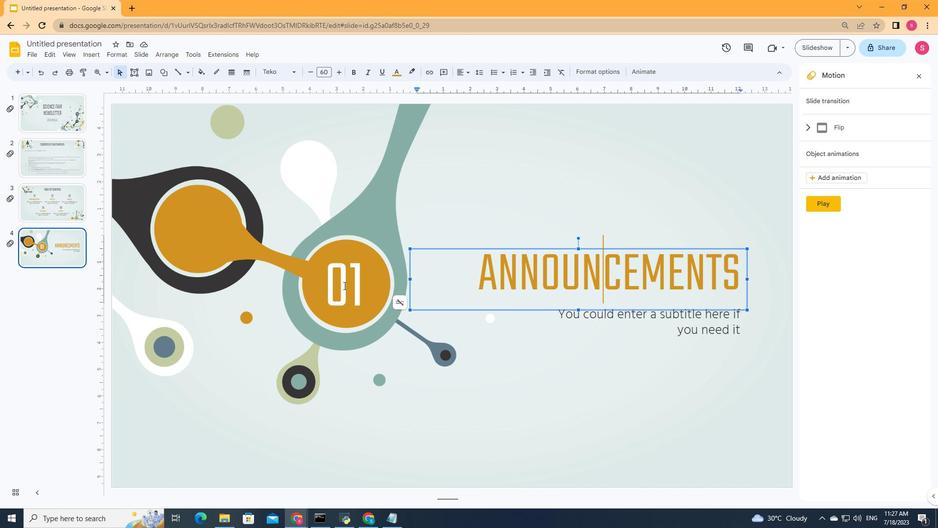 
Action: Mouse moved to (615, 279)
Screenshot: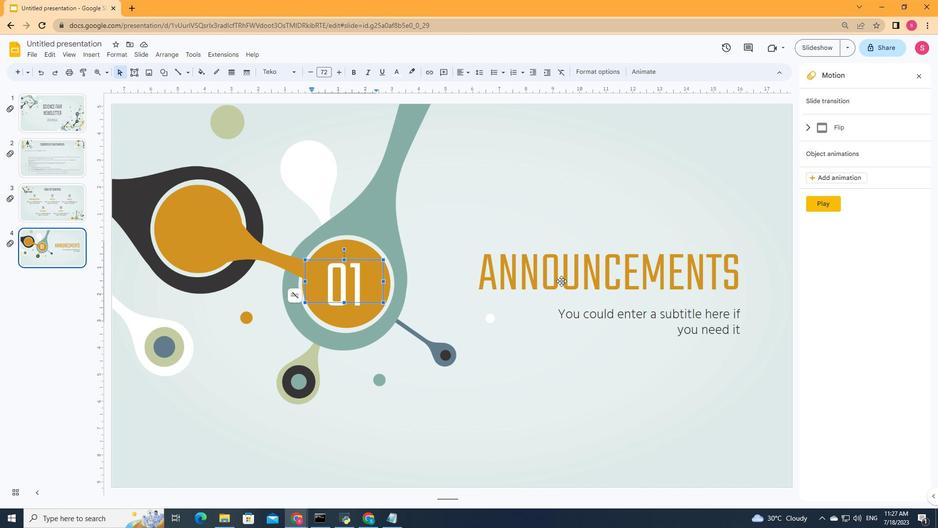 
Action: Mouse pressed left at (615, 279)
Screenshot: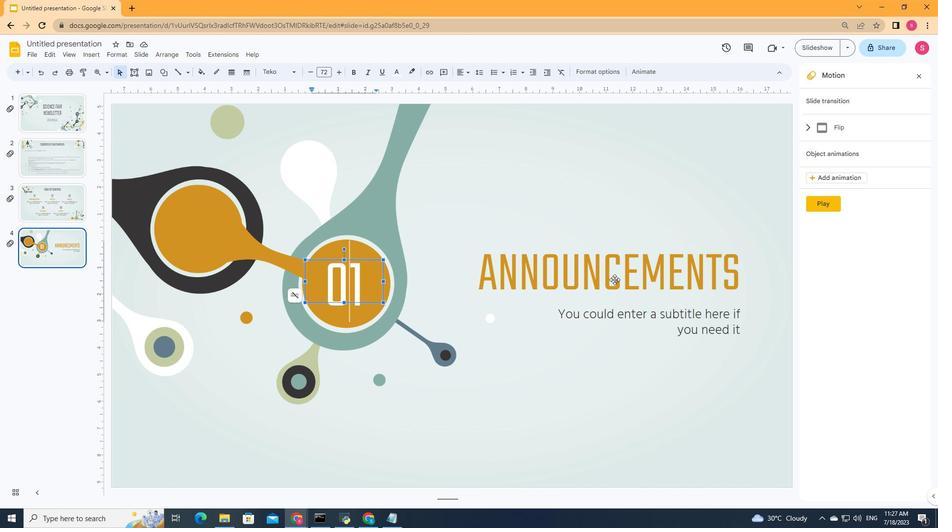 
Action: Mouse moved to (644, 313)
Screenshot: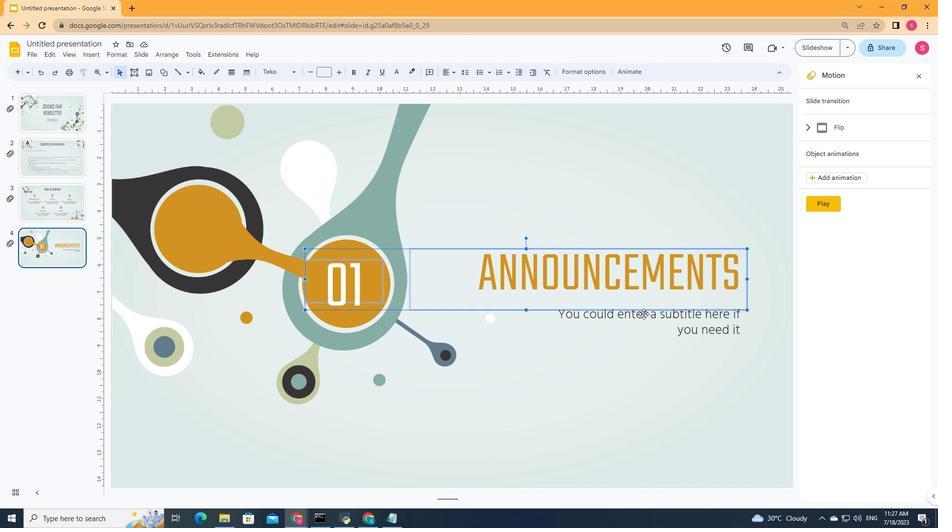 
Action: Mouse pressed left at (644, 313)
Screenshot: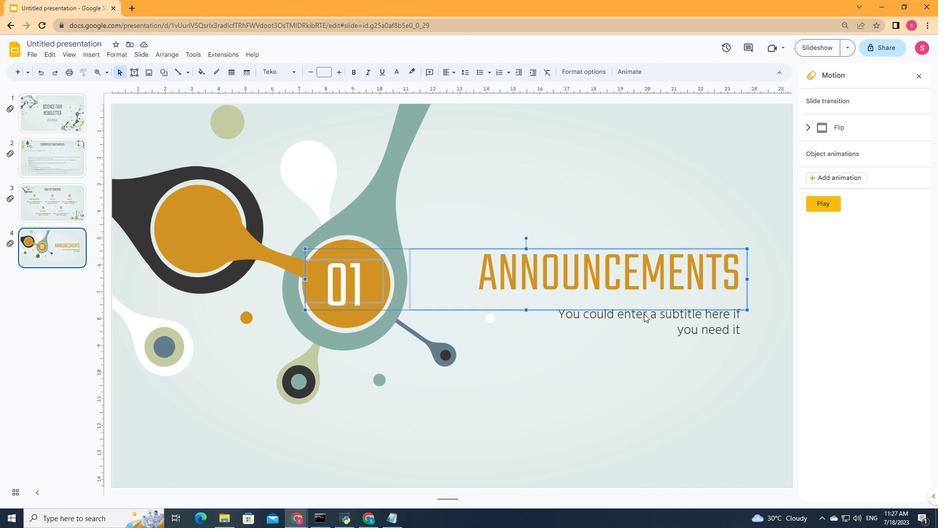 
Action: Mouse moved to (832, 178)
Screenshot: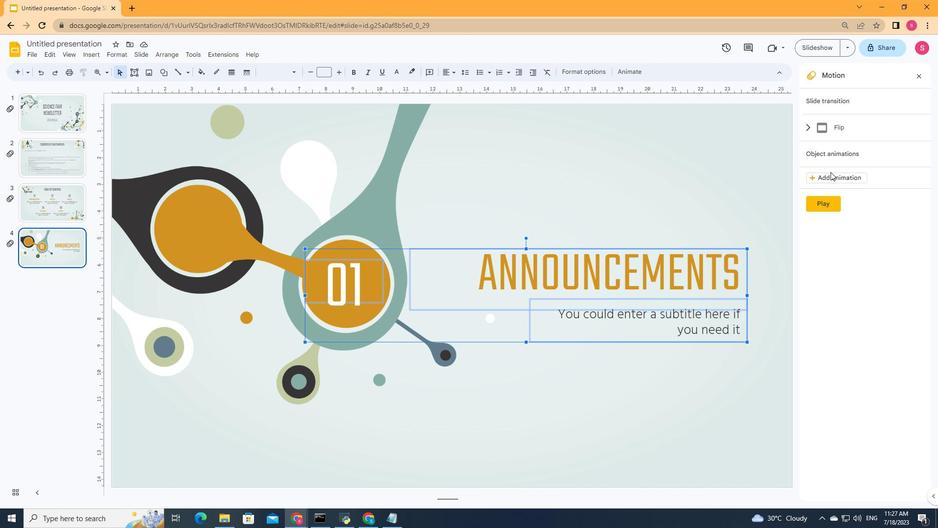 
Action: Mouse pressed left at (832, 178)
Screenshot: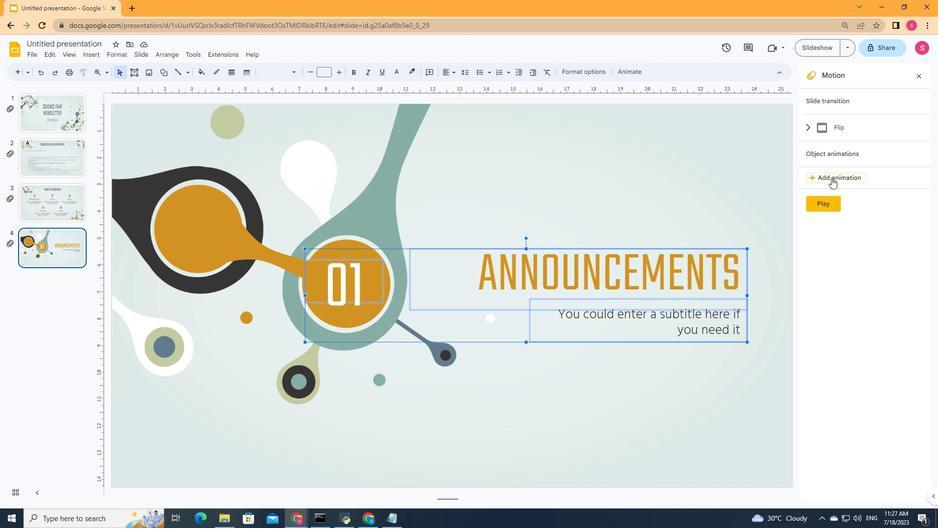 
Action: Mouse moved to (813, 215)
Screenshot: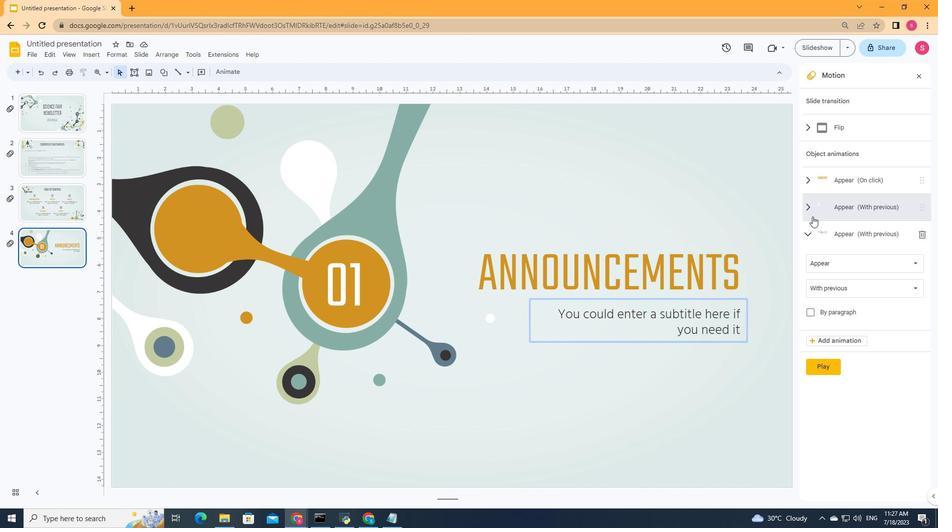 
Action: Mouse pressed left at (813, 215)
Screenshot: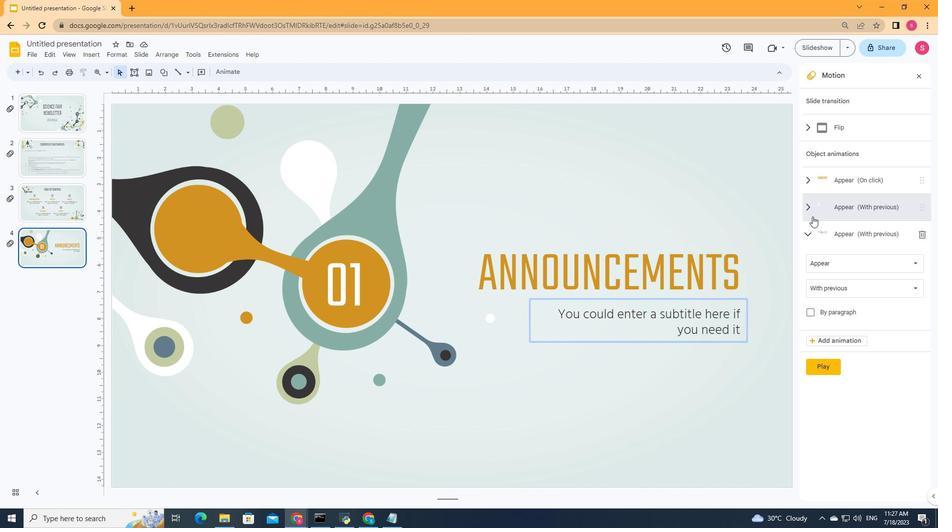 
Action: Mouse moved to (809, 185)
Screenshot: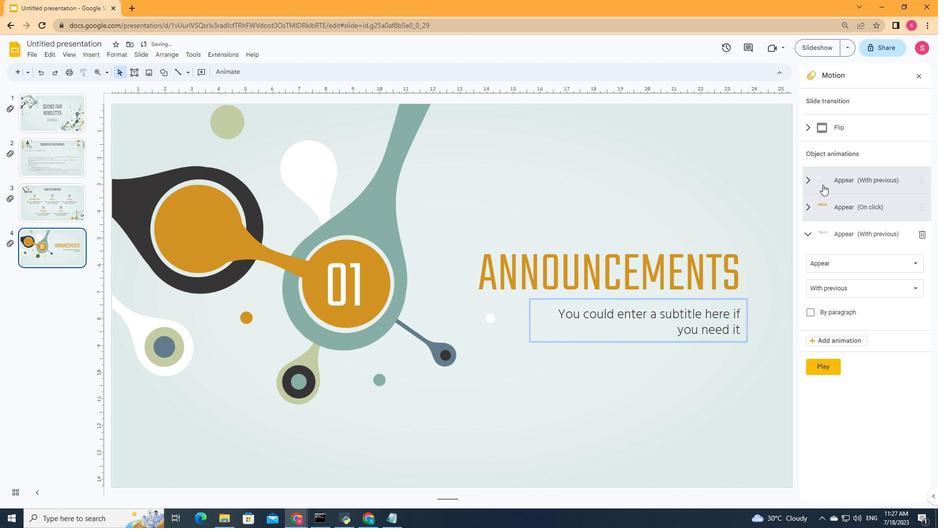 
Action: Mouse pressed left at (809, 185)
Screenshot: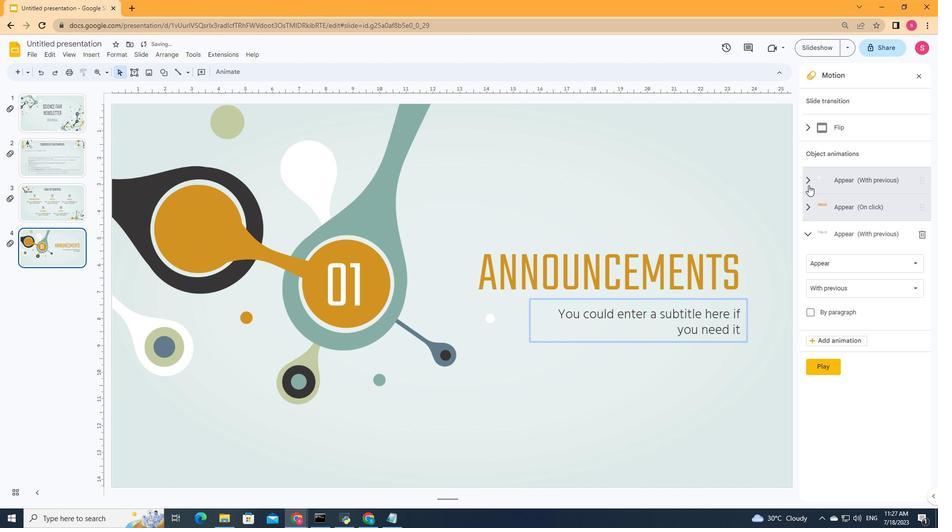 
Action: Mouse moved to (826, 212)
Screenshot: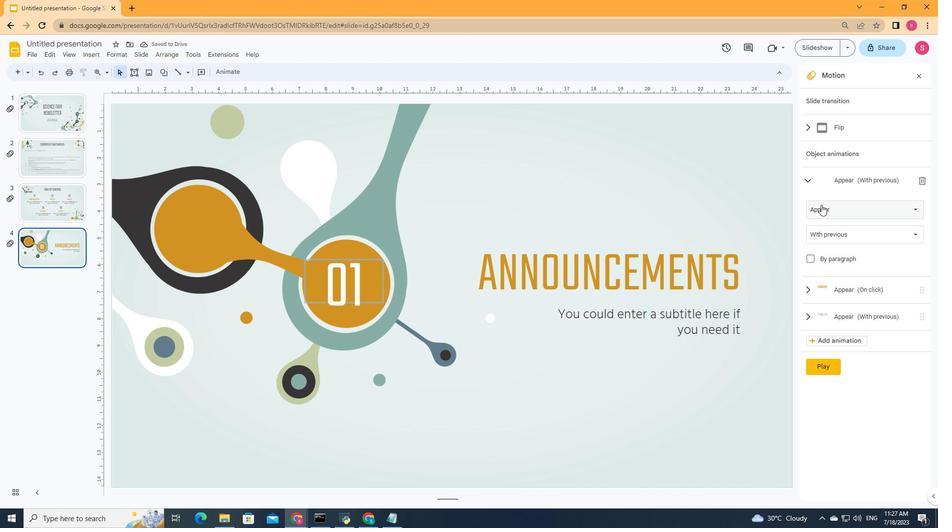 
Action: Mouse pressed left at (826, 212)
Screenshot: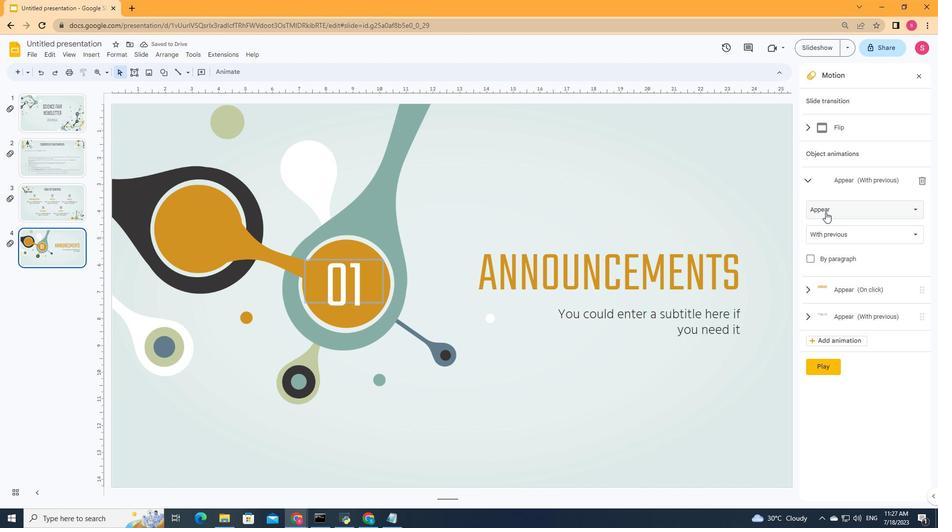 
Action: Mouse moved to (827, 425)
Screenshot: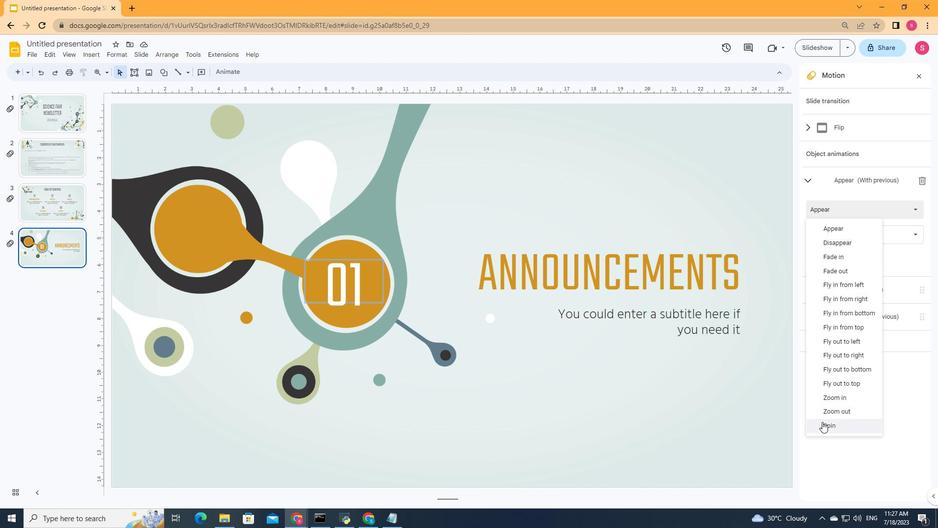 
Action: Mouse pressed left at (827, 425)
Screenshot: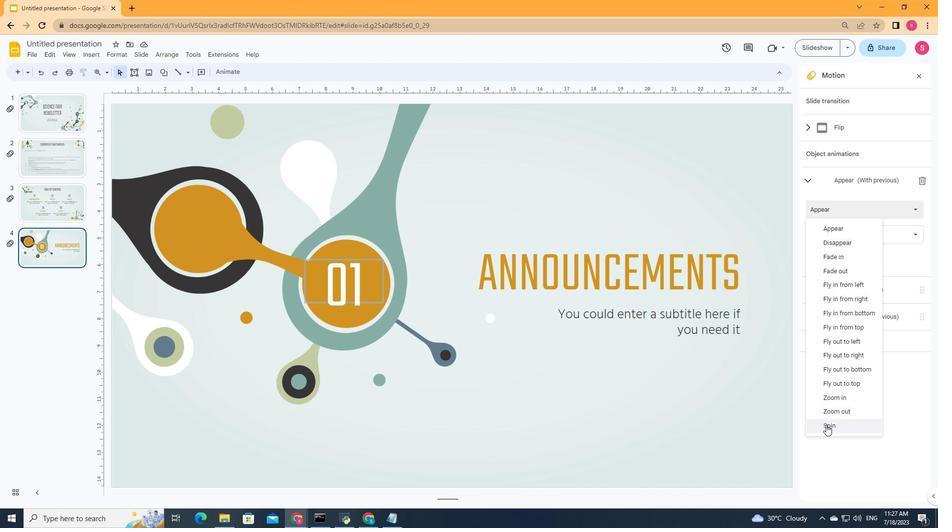 
Action: Mouse moved to (899, 277)
Screenshot: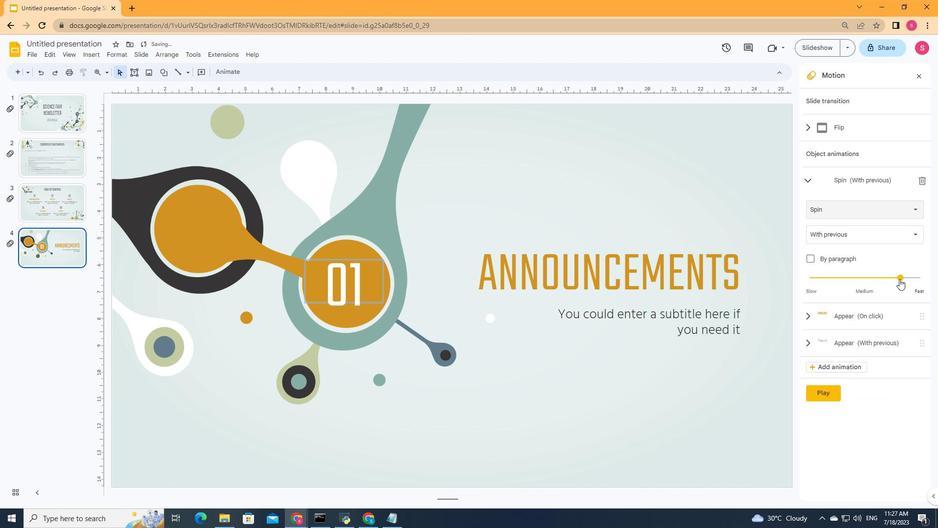 
Action: Mouse pressed left at (899, 277)
Screenshot: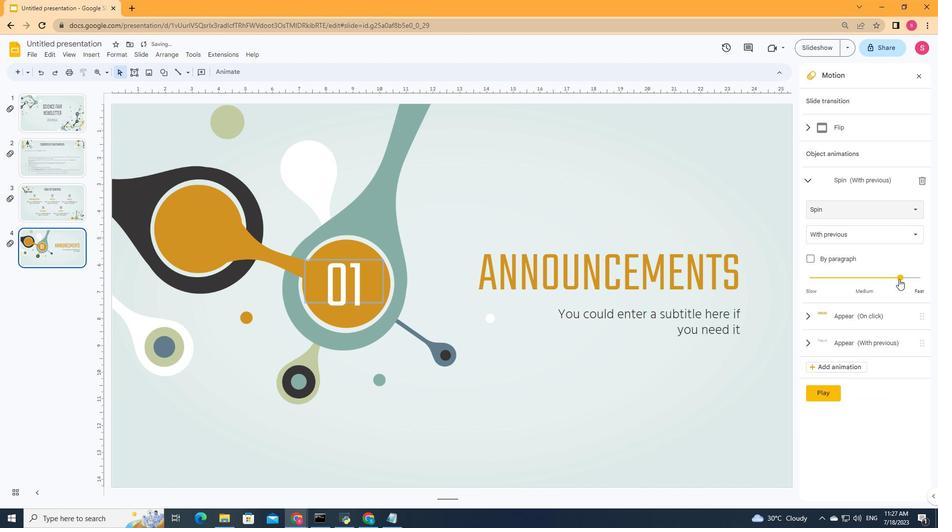 
Action: Mouse moved to (814, 315)
Screenshot: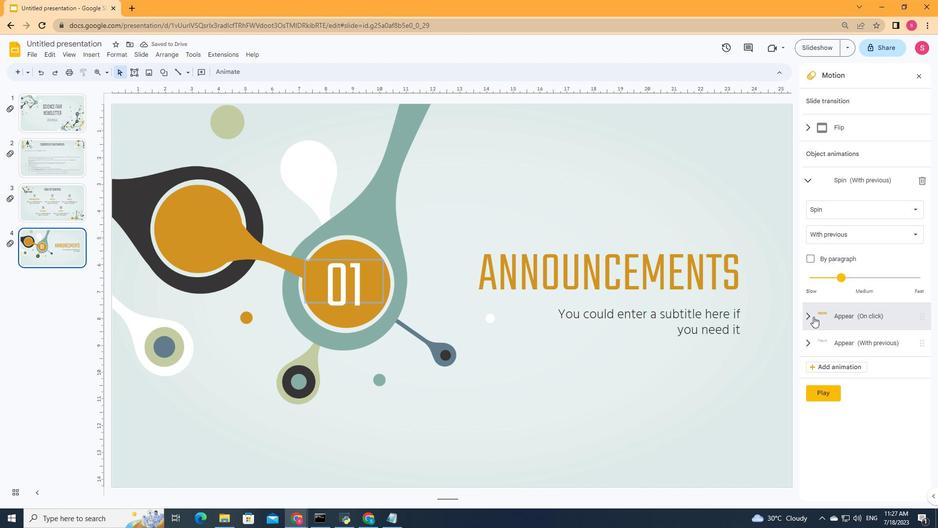 
Action: Mouse pressed left at (814, 315)
Screenshot: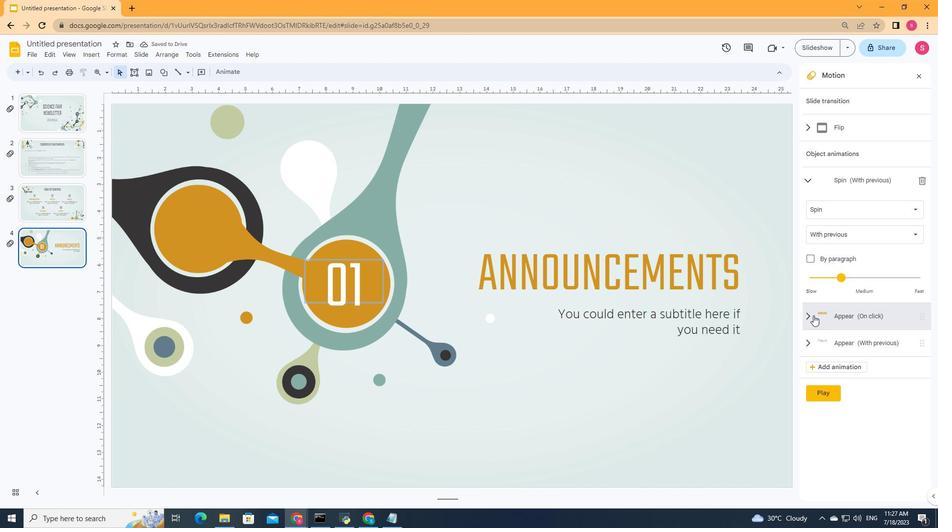 
Action: Mouse moved to (847, 230)
Screenshot: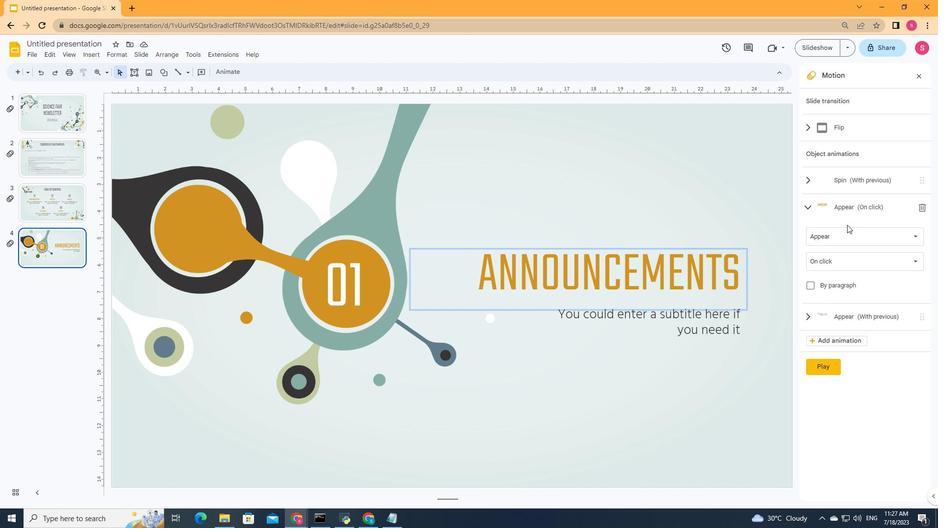 
Action: Mouse pressed left at (847, 230)
Screenshot: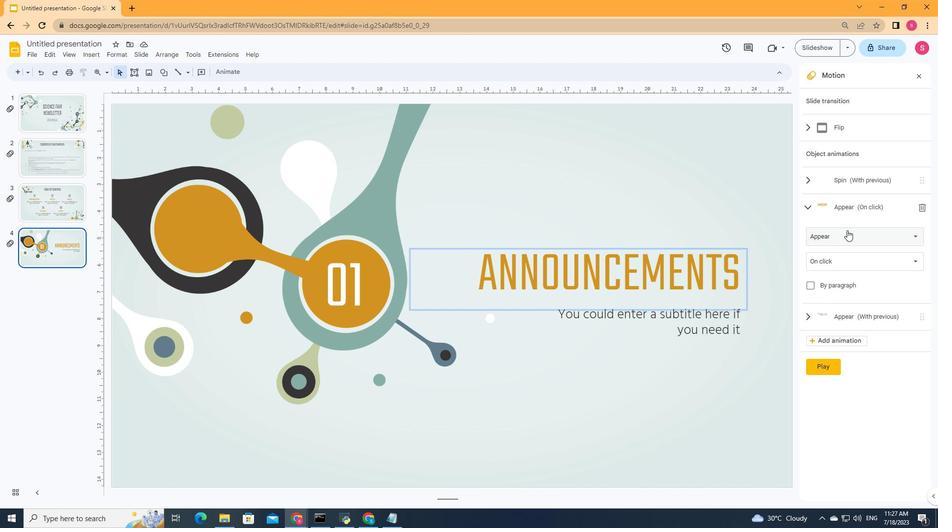 
Action: Mouse moved to (852, 356)
Screenshot: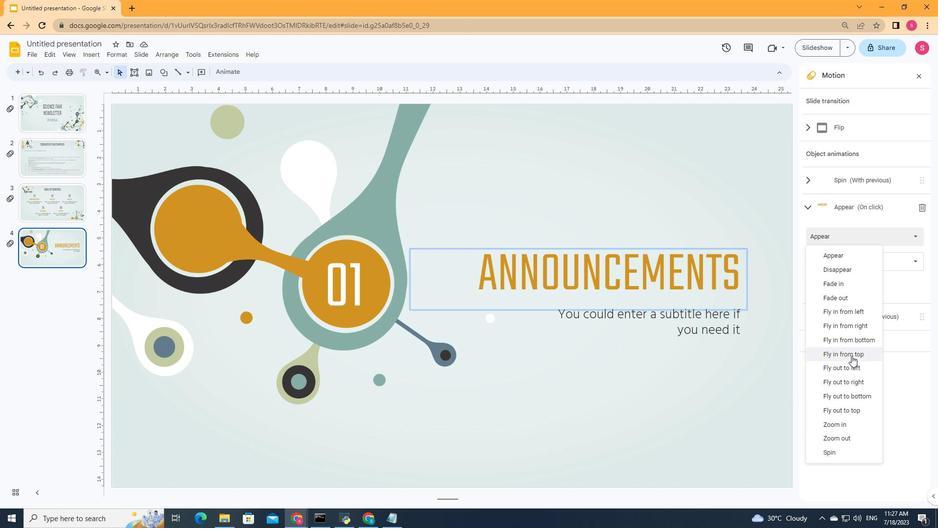 
Action: Mouse pressed left at (852, 356)
Screenshot: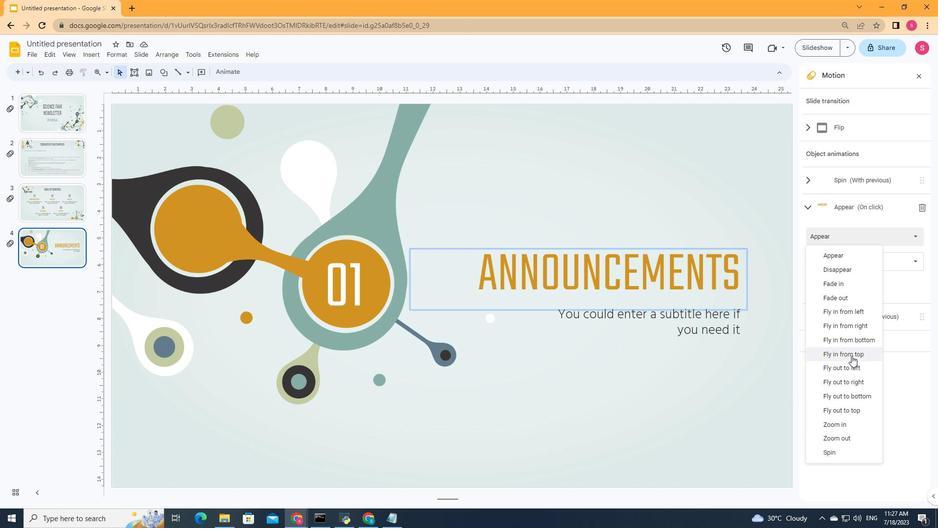 
Action: Mouse moved to (863, 264)
Screenshot: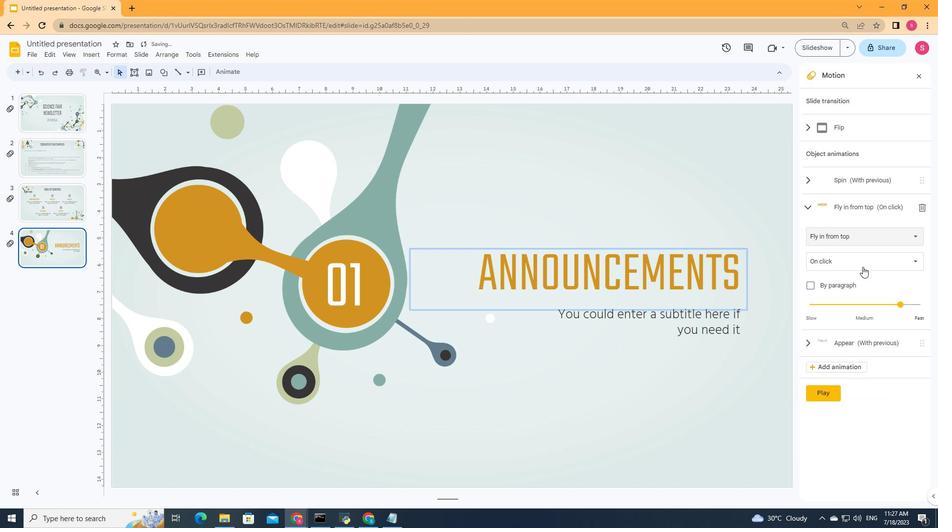 
Action: Mouse pressed left at (863, 264)
Screenshot: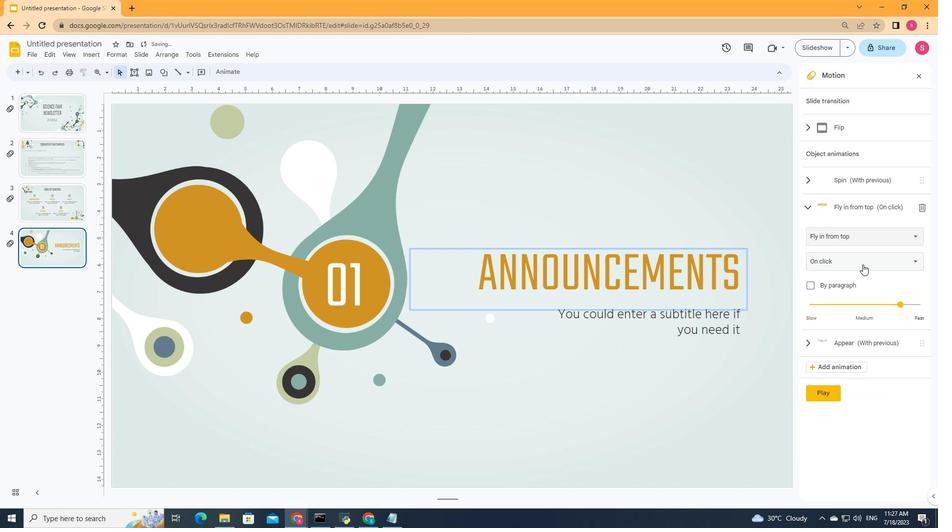 
Action: Mouse moved to (847, 309)
Screenshot: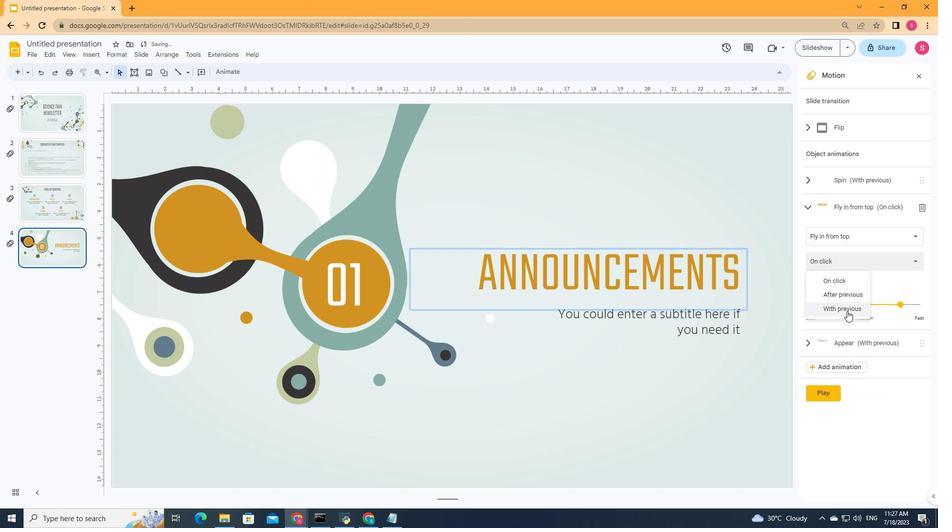 
Action: Mouse pressed left at (847, 309)
Screenshot: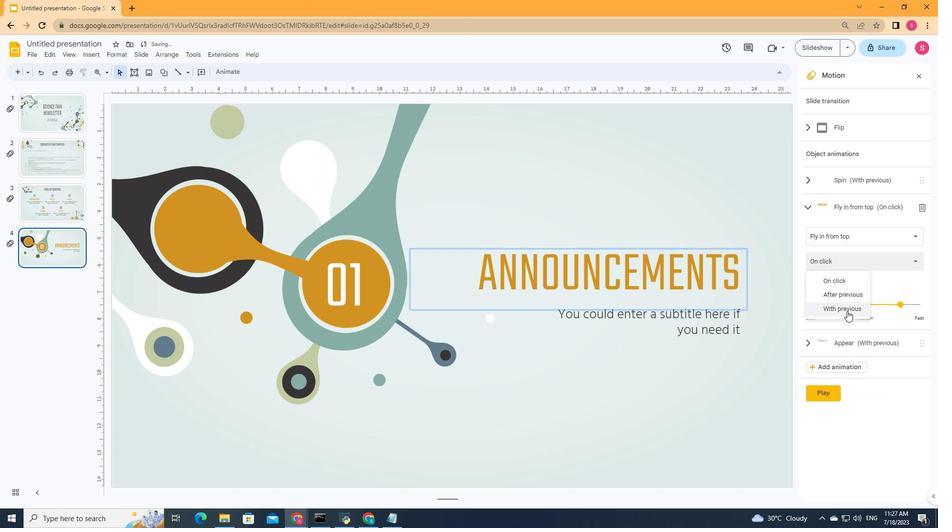 
Action: Mouse moved to (901, 302)
Screenshot: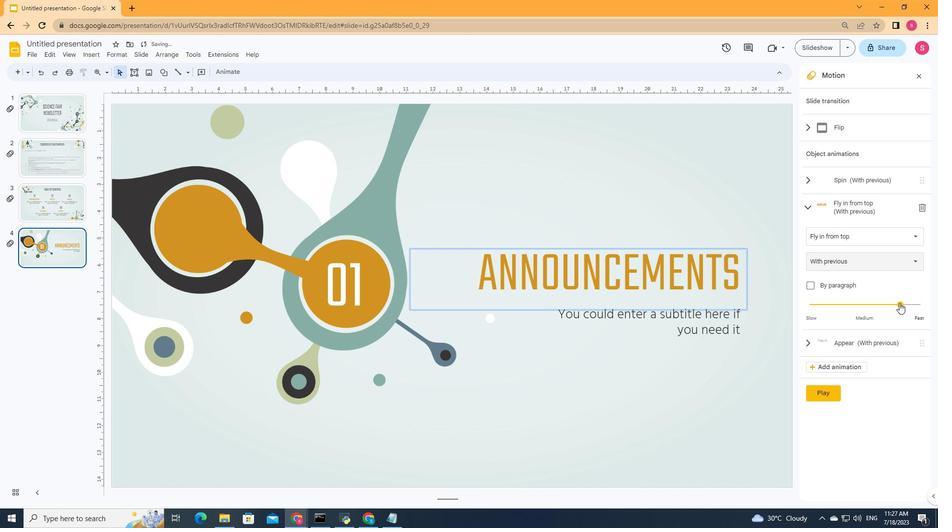 
Action: Mouse pressed left at (901, 302)
Screenshot: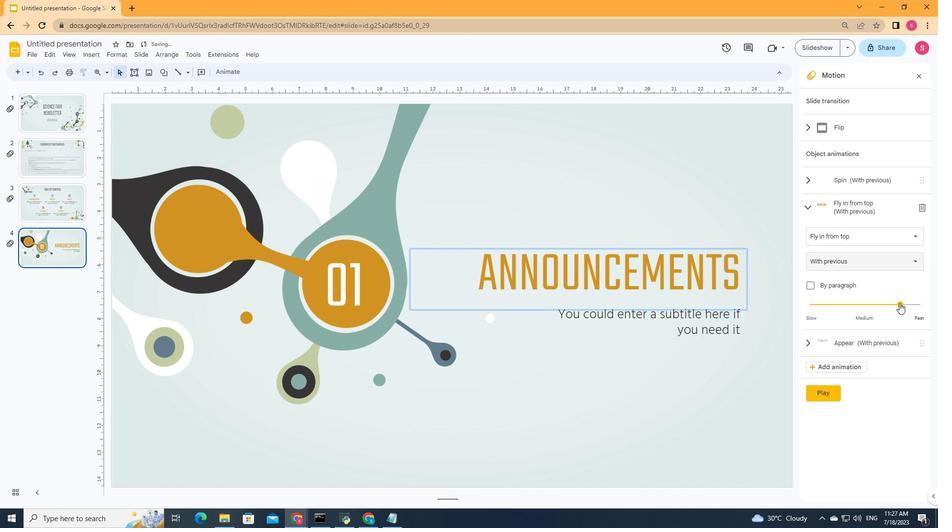 
Action: Mouse moved to (815, 349)
Screenshot: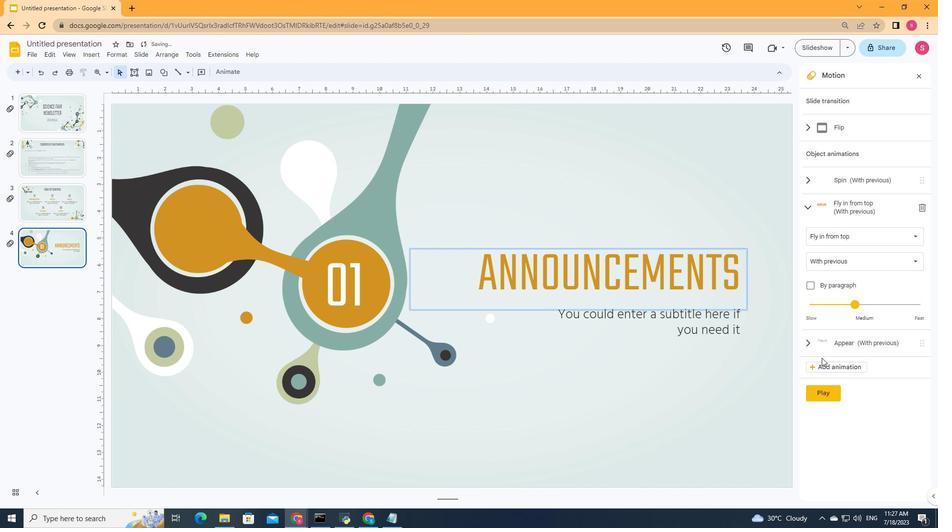 
Action: Mouse pressed left at (815, 349)
Screenshot: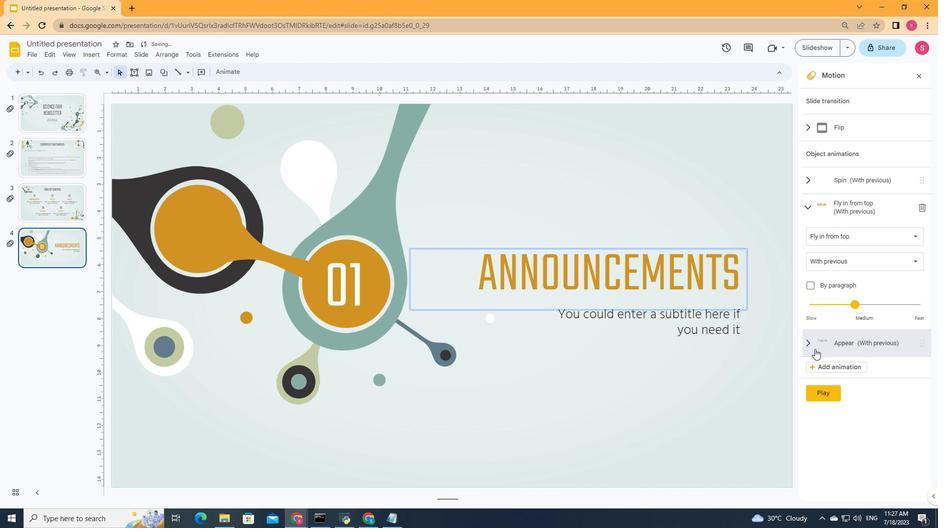 
Action: Mouse moved to (888, 269)
Screenshot: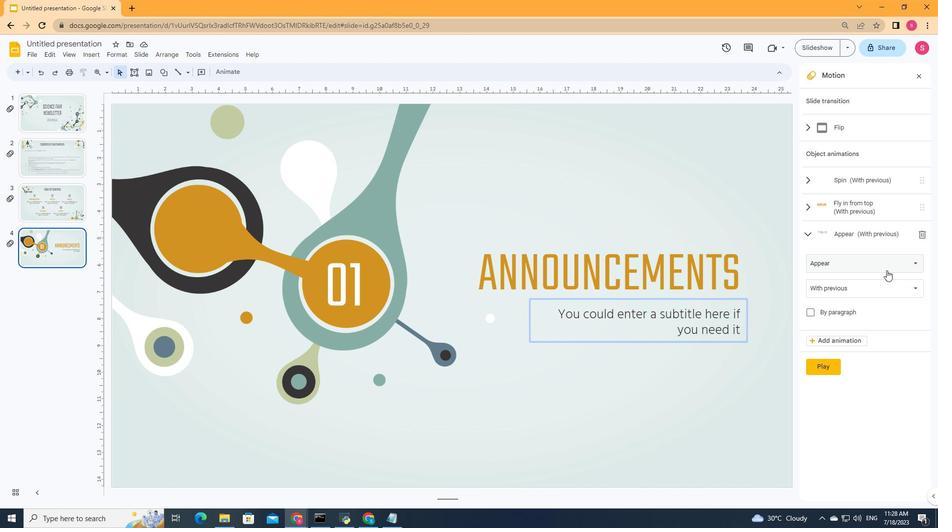 
Action: Mouse pressed left at (888, 269)
Screenshot: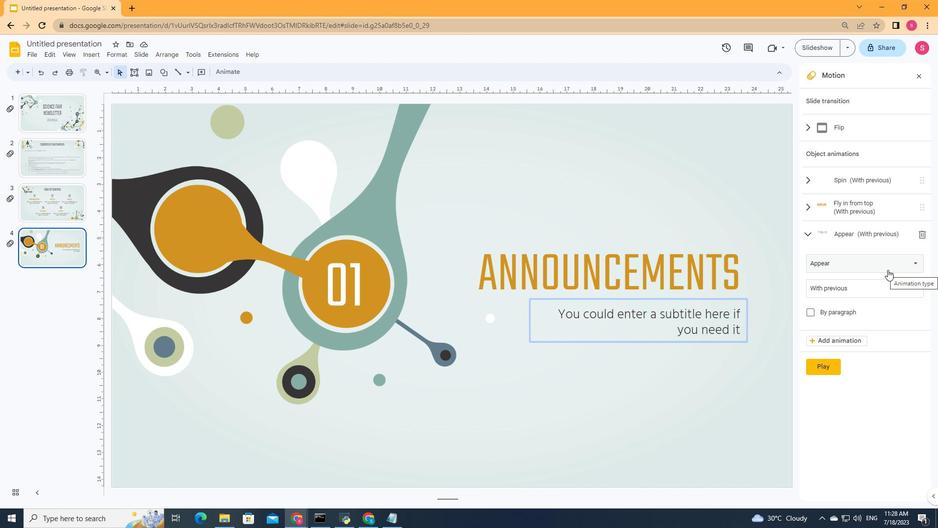 
Action: Mouse moved to (834, 446)
Screenshot: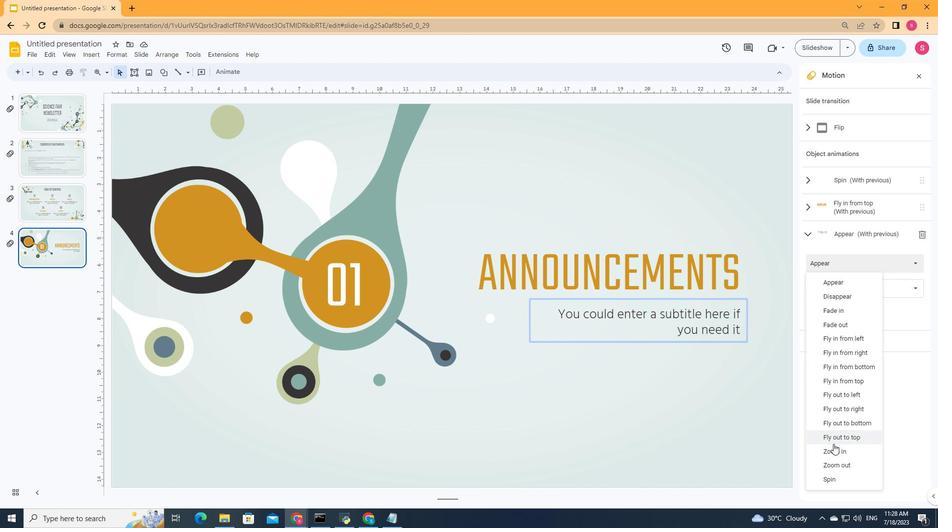 
Action: Mouse pressed left at (834, 446)
Screenshot: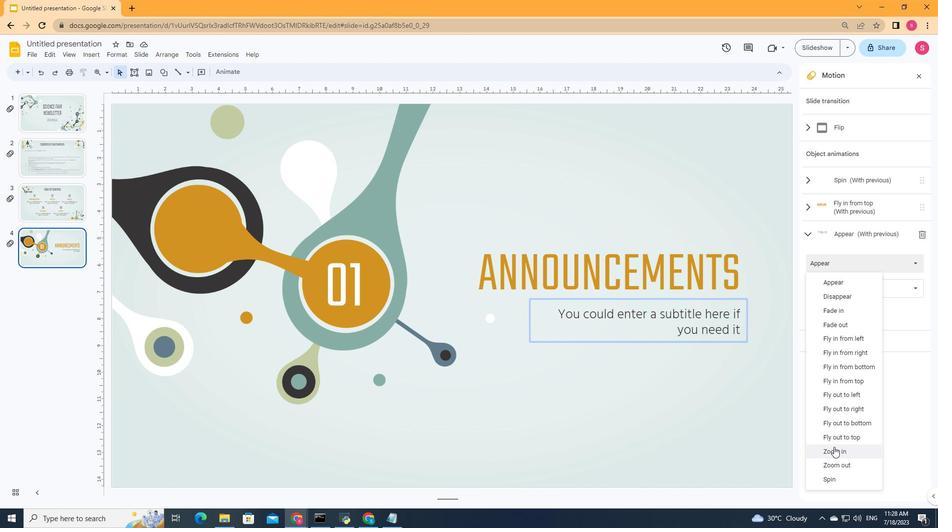 
Action: Mouse moved to (901, 329)
Screenshot: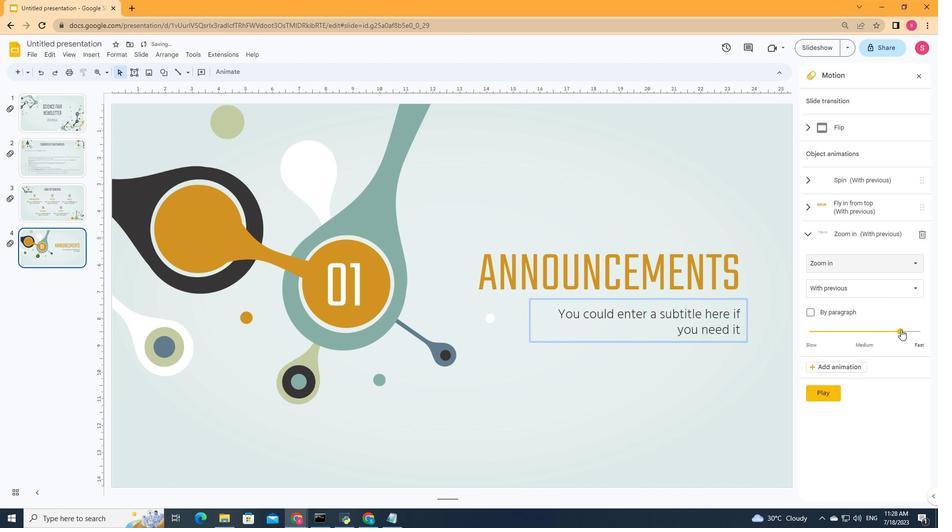 
Action: Mouse pressed left at (901, 329)
Screenshot: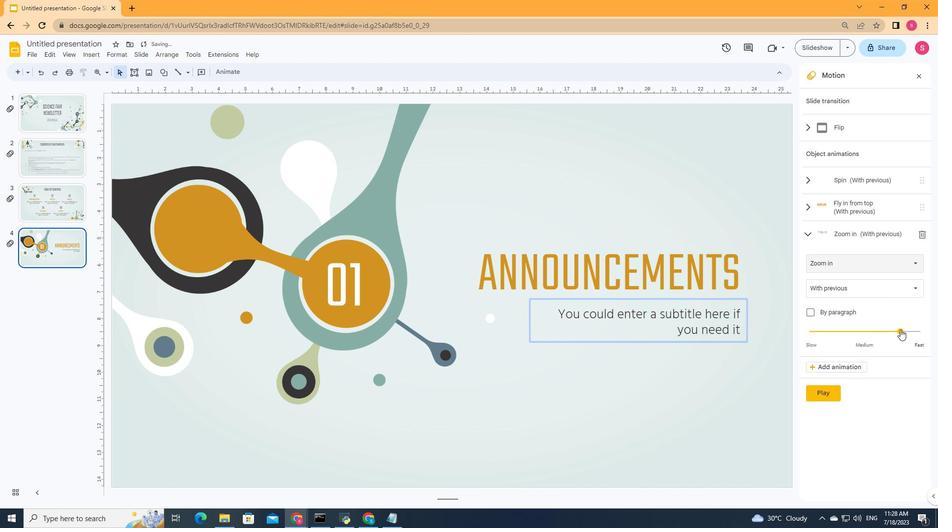 
Action: Mouse moved to (829, 391)
Screenshot: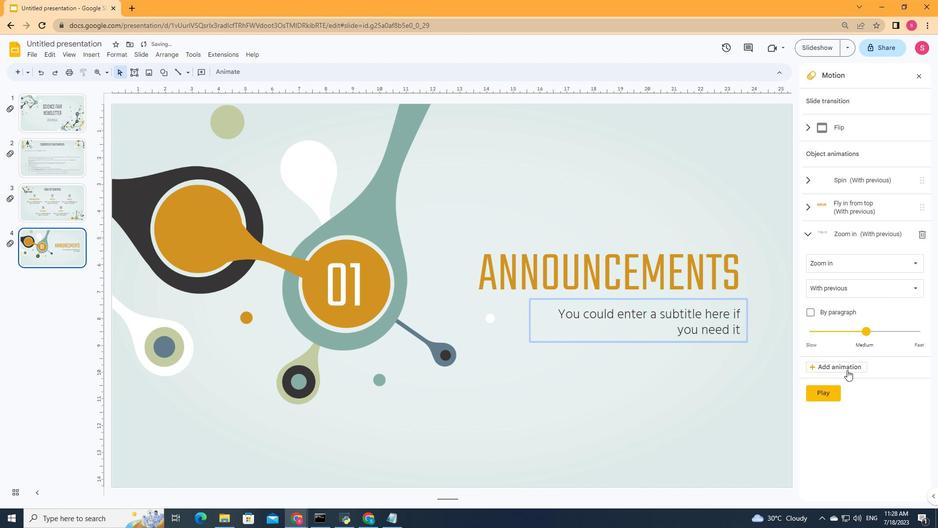 
Action: Mouse pressed left at (829, 391)
Screenshot: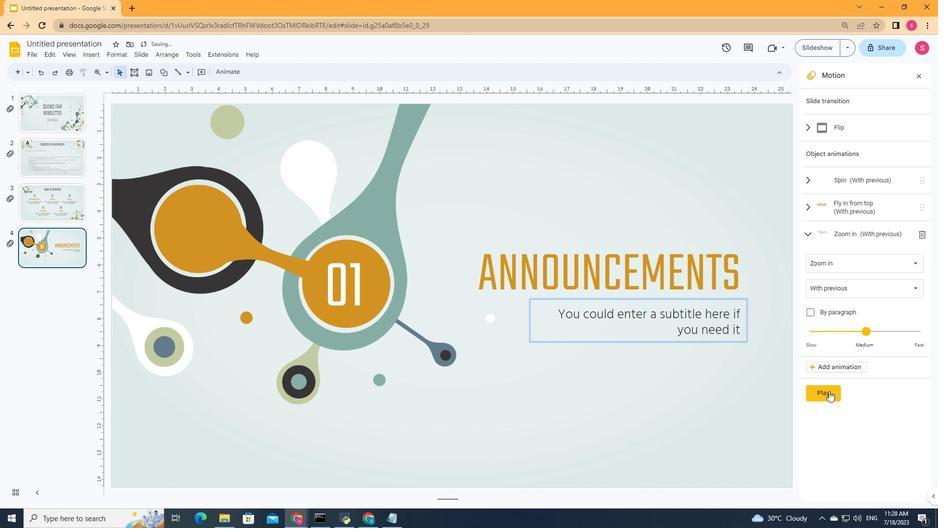 
Action: Mouse moved to (827, 394)
Screenshot: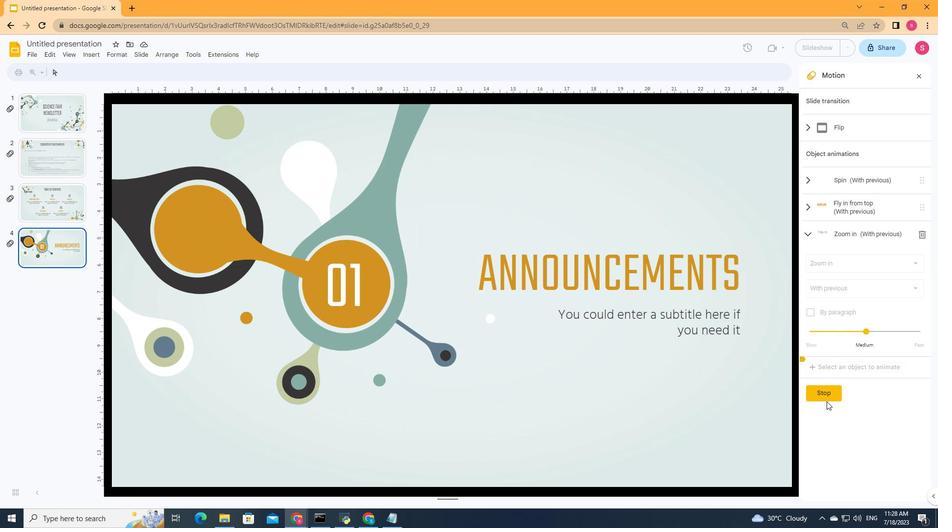 
Action: Mouse pressed left at (827, 394)
Screenshot: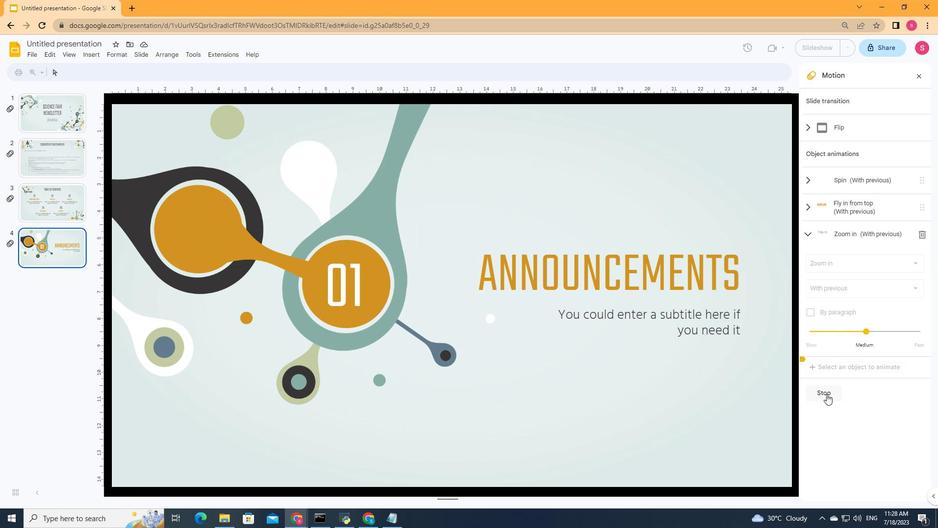 
Action: Mouse moved to (337, 282)
Screenshot: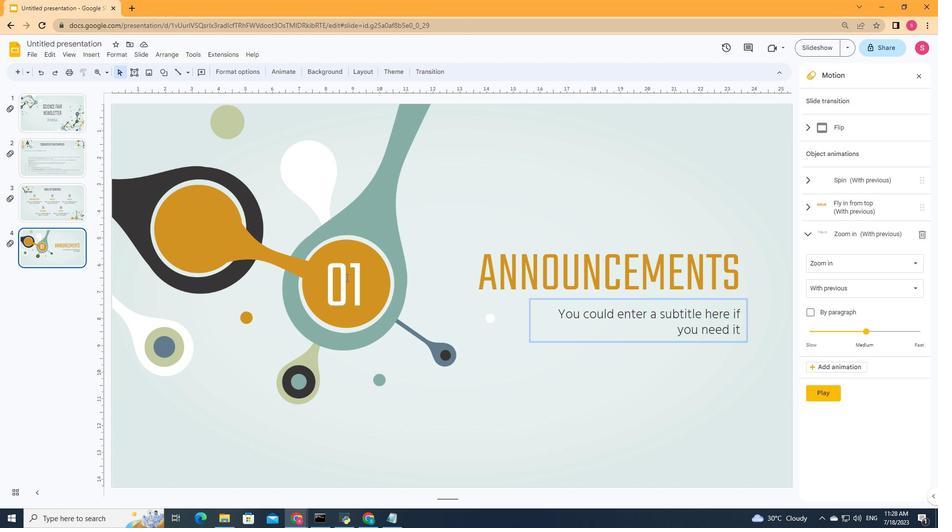 
Action: Mouse pressed left at (337, 282)
Screenshot: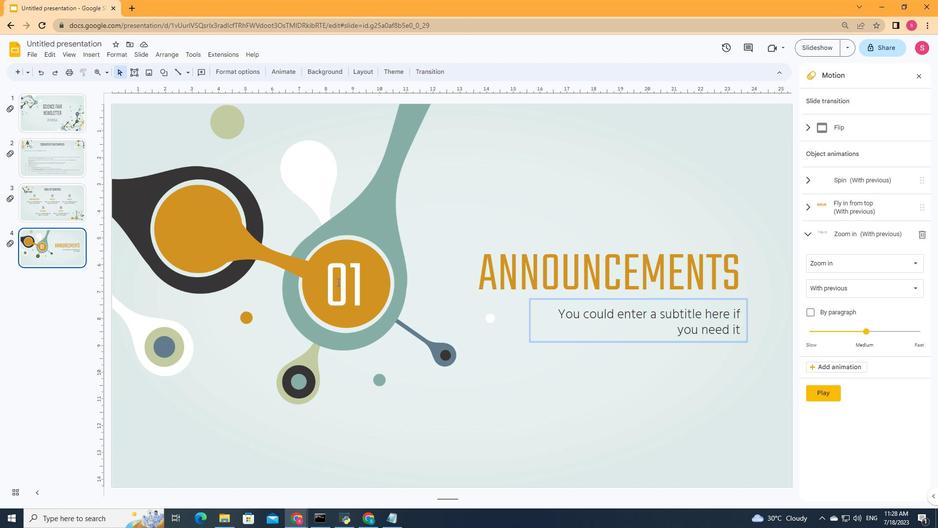 
Action: Mouse moved to (498, 269)
Screenshot: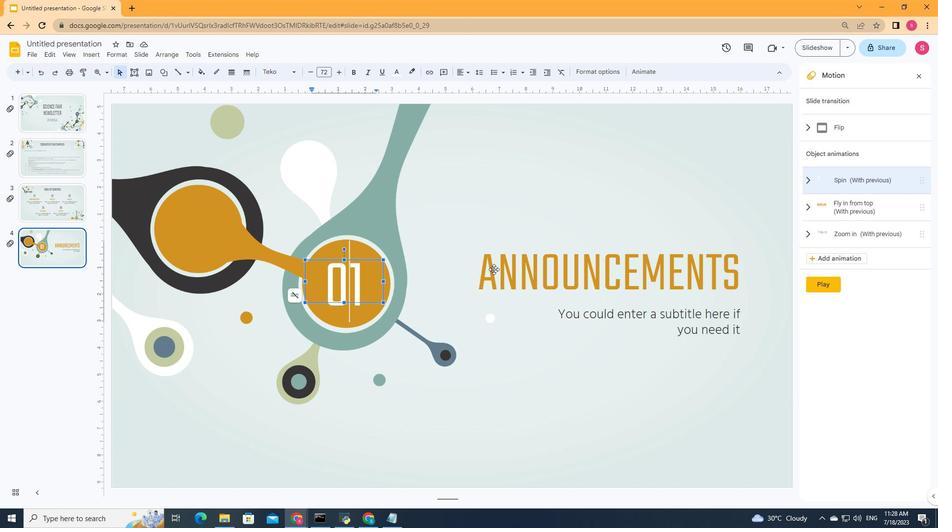 
Action: Mouse pressed left at (498, 269)
Screenshot: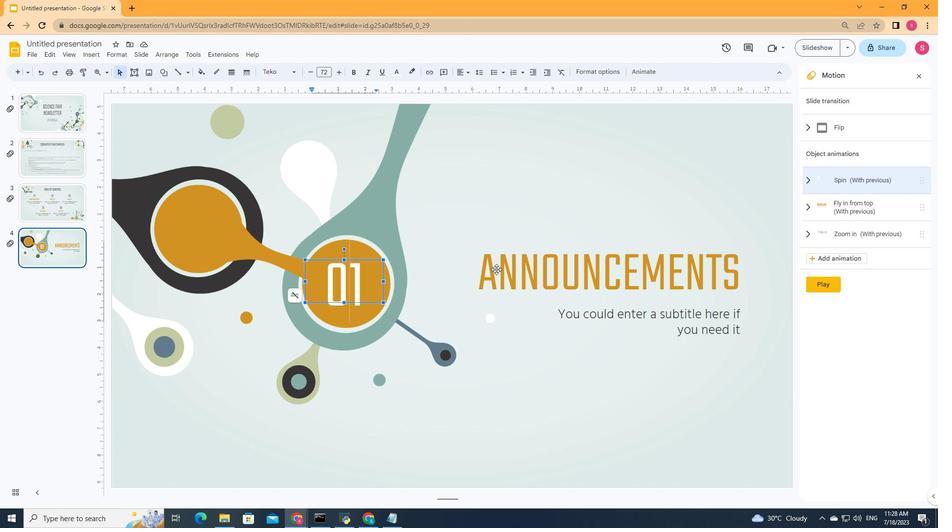 
Action: Mouse moved to (631, 313)
Screenshot: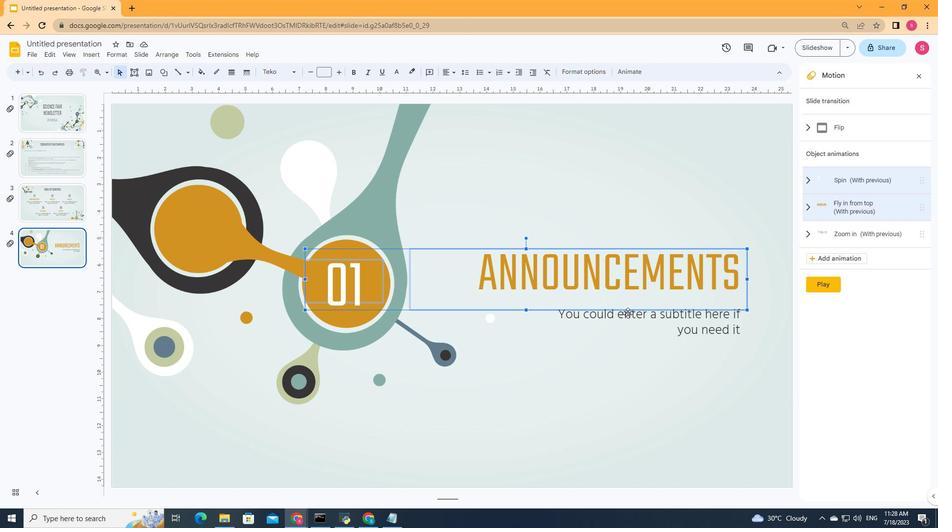 
Action: Mouse pressed left at (631, 313)
Screenshot: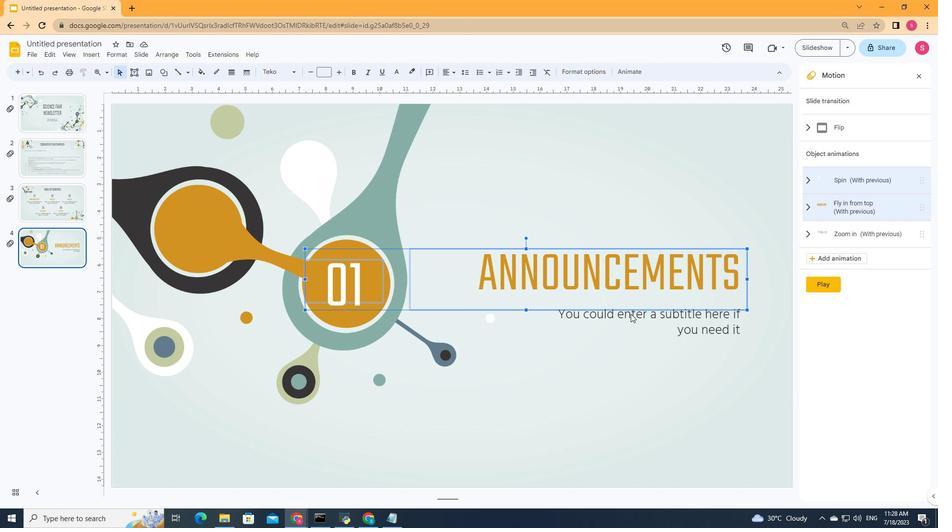 
Action: Mouse moved to (833, 257)
Screenshot: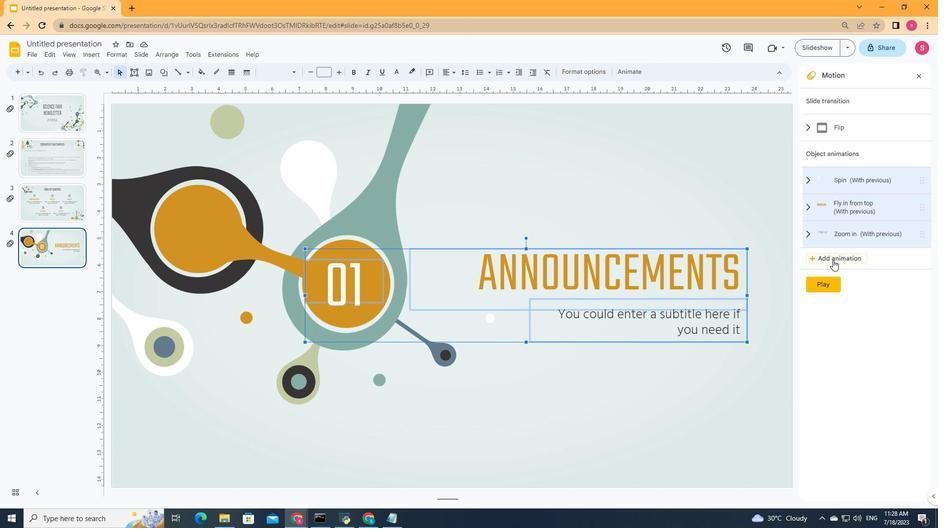 
Action: Mouse pressed left at (833, 257)
Screenshot: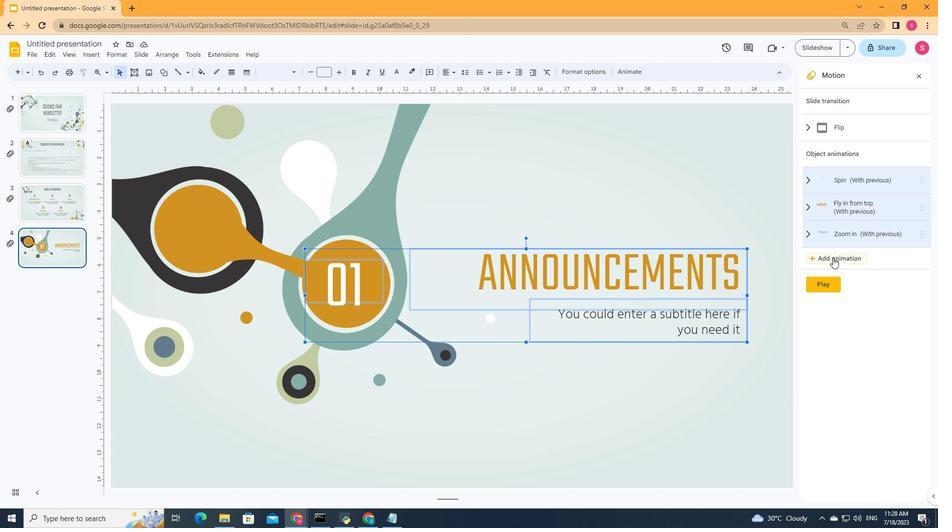 
Action: Mouse moved to (825, 295)
Screenshot: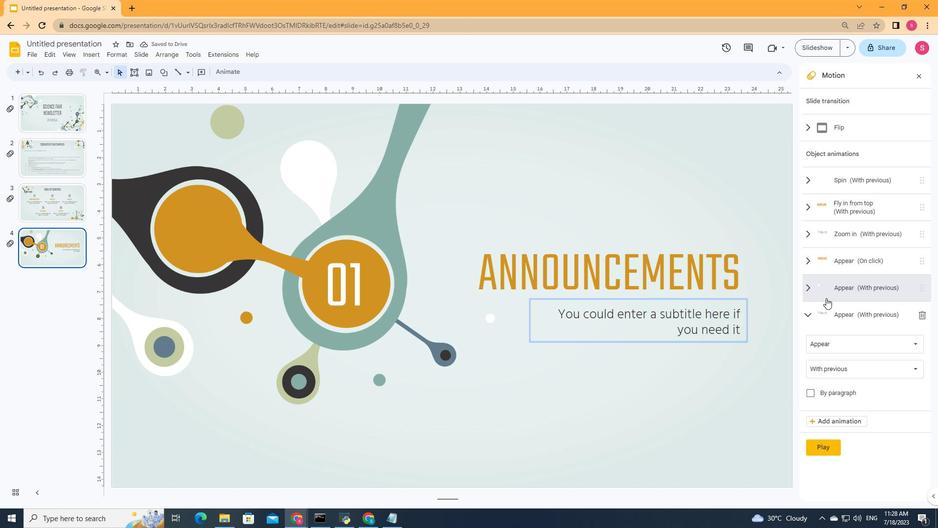 
Action: Mouse pressed left at (825, 295)
Screenshot: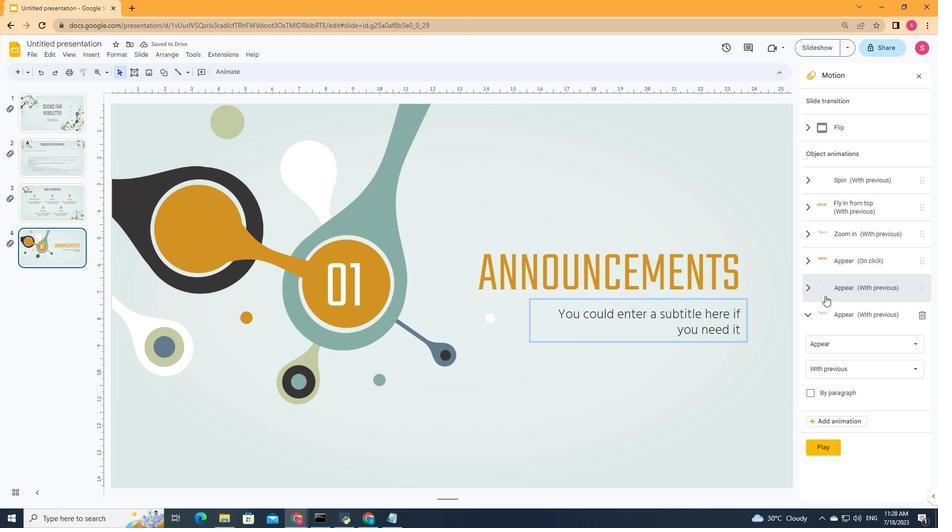 
Action: Mouse moved to (878, 267)
Screenshot: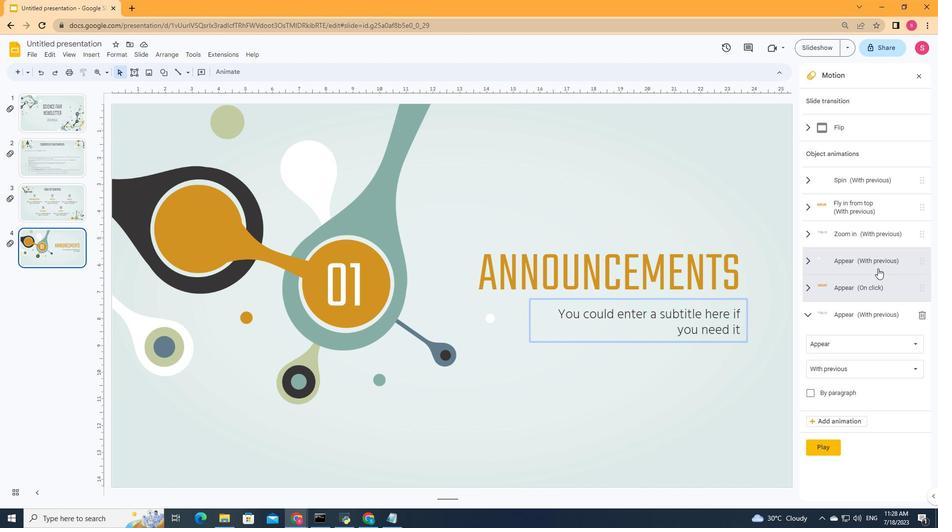 
Action: Mouse pressed left at (878, 267)
Screenshot: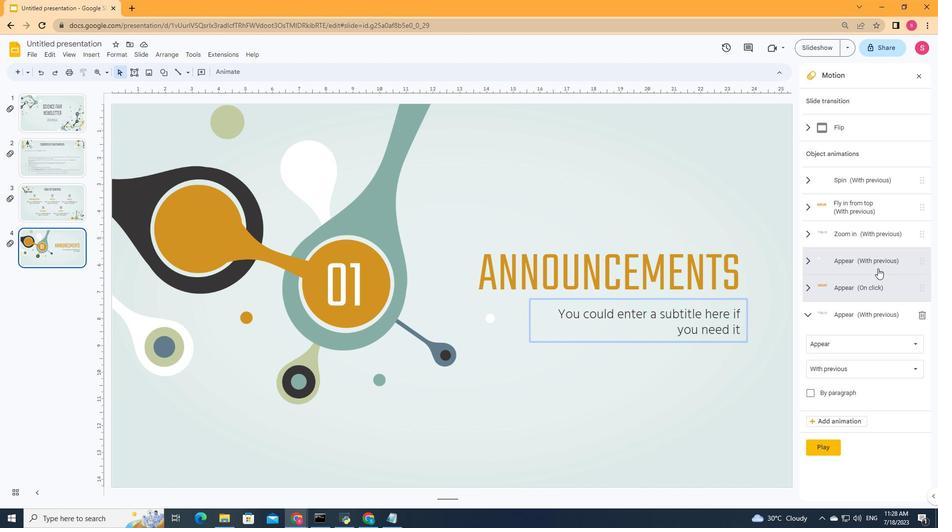
Action: Mouse moved to (876, 294)
Screenshot: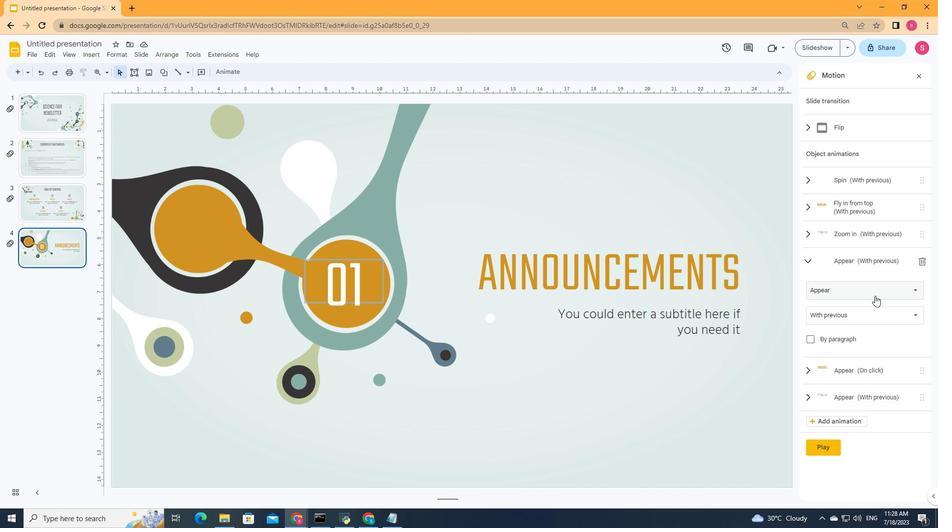 
Action: Mouse pressed left at (876, 294)
Screenshot: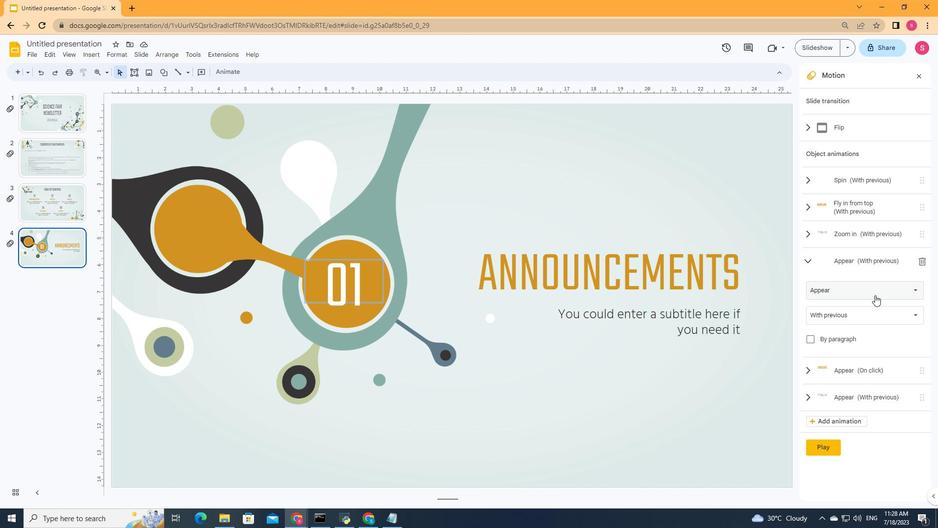 
Action: Mouse moved to (846, 258)
Screenshot: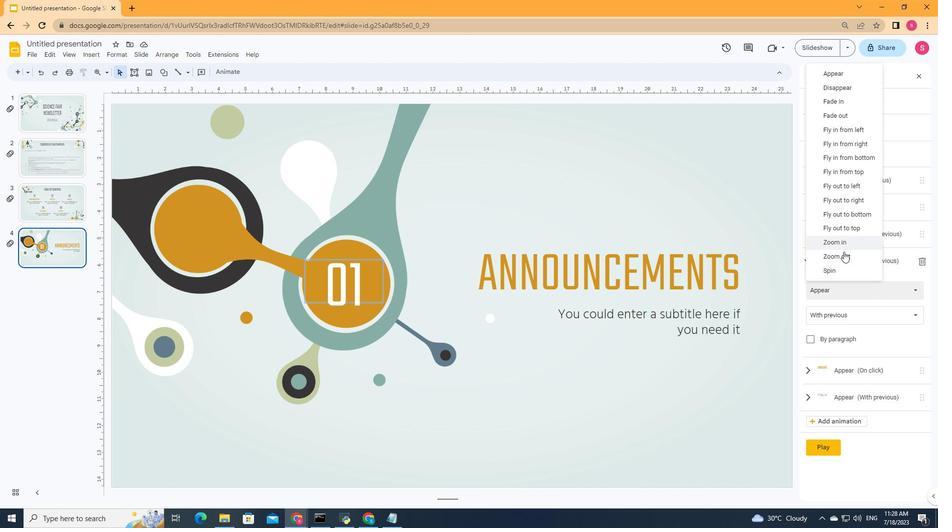 
Action: Mouse pressed left at (846, 258)
Screenshot: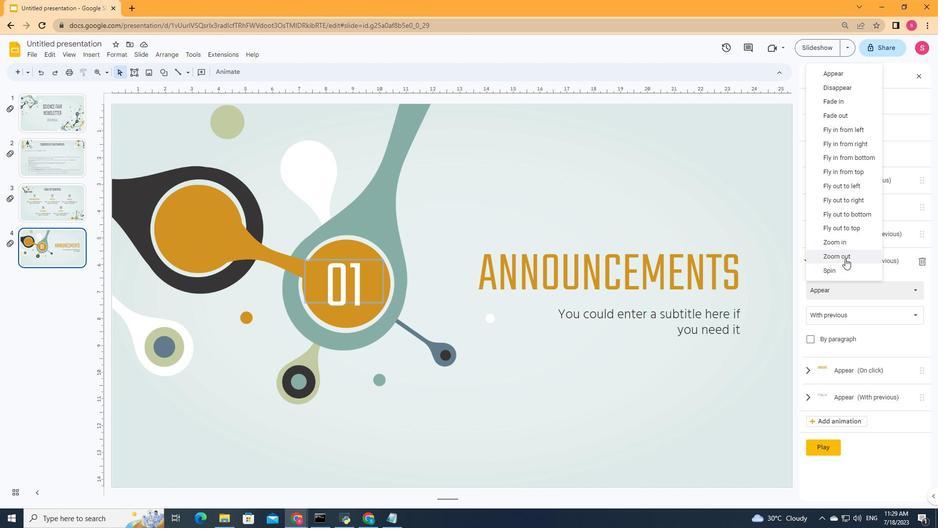 
Action: Mouse moved to (857, 319)
Screenshot: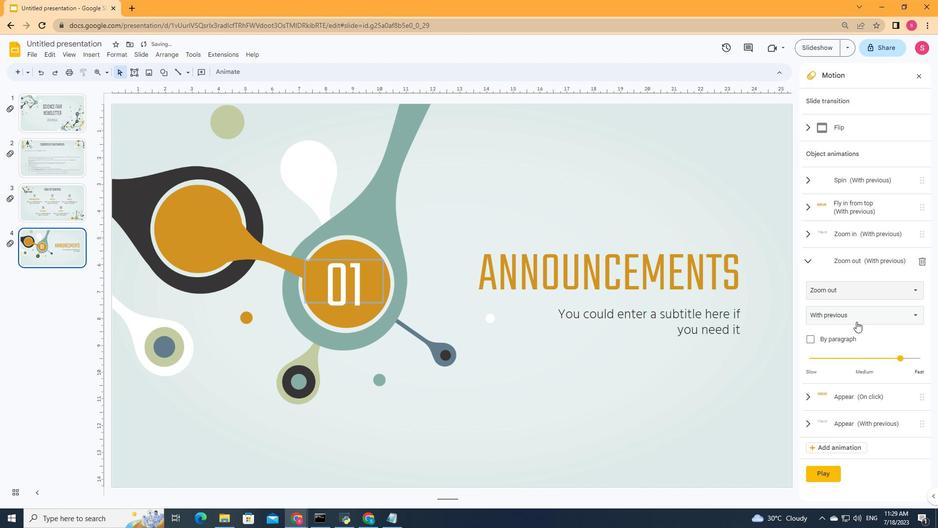 
Action: Mouse pressed left at (857, 319)
Screenshot: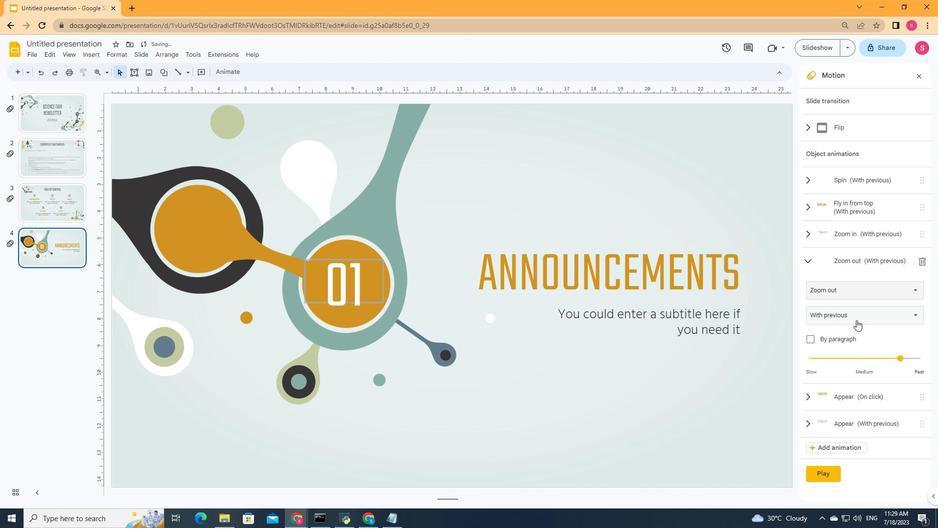 
Action: Mouse moved to (845, 347)
Screenshot: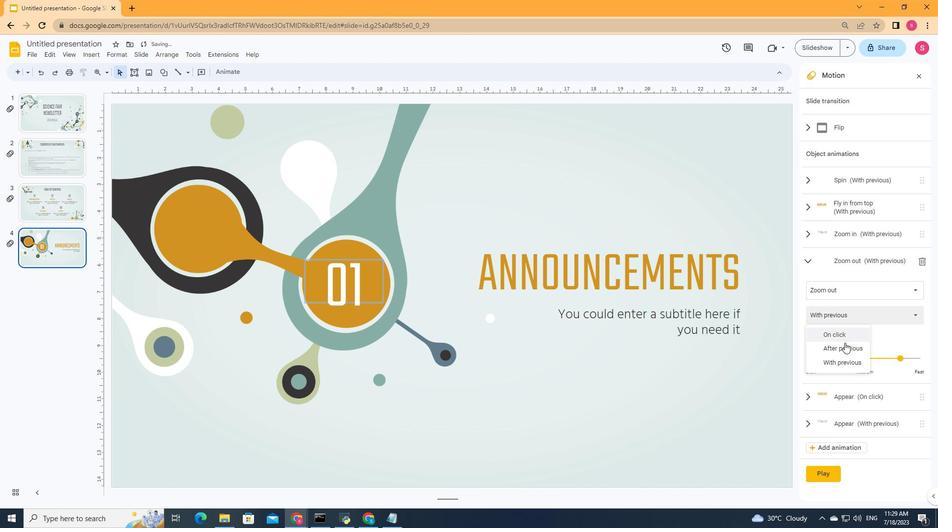 
Action: Mouse pressed left at (845, 347)
Screenshot: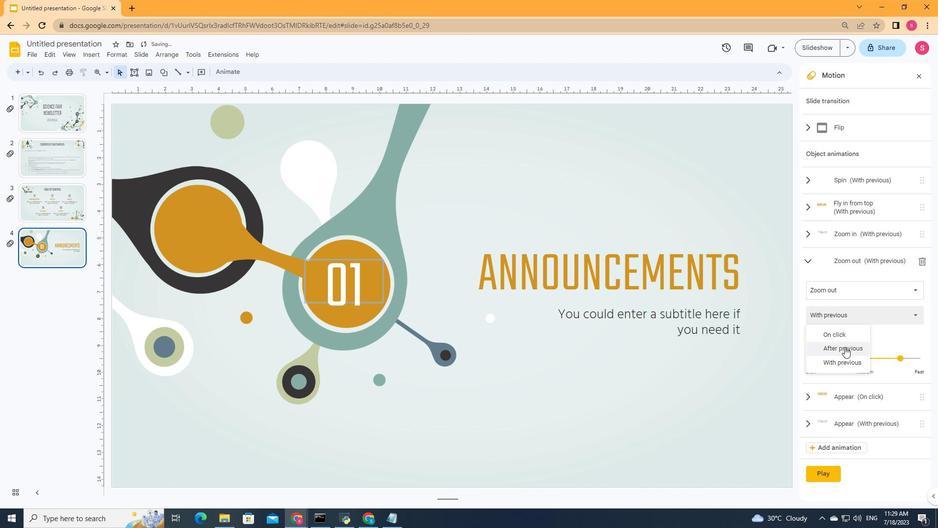 
Action: Mouse moved to (902, 359)
Screenshot: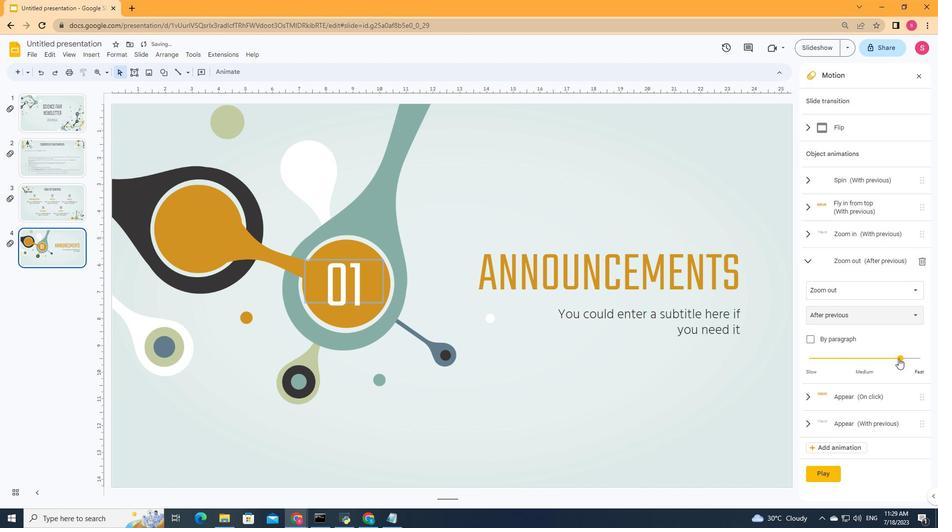
Action: Mouse pressed left at (902, 359)
Screenshot: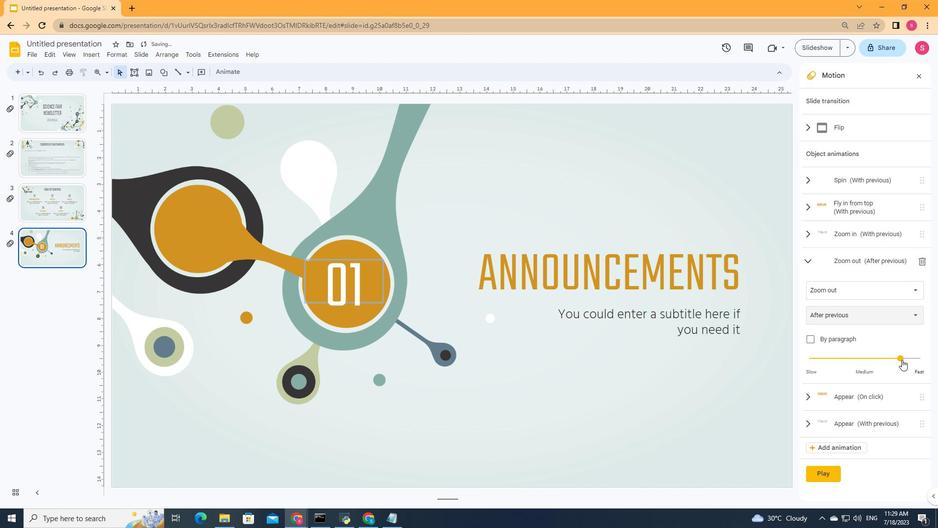 
Action: Mouse moved to (837, 399)
Screenshot: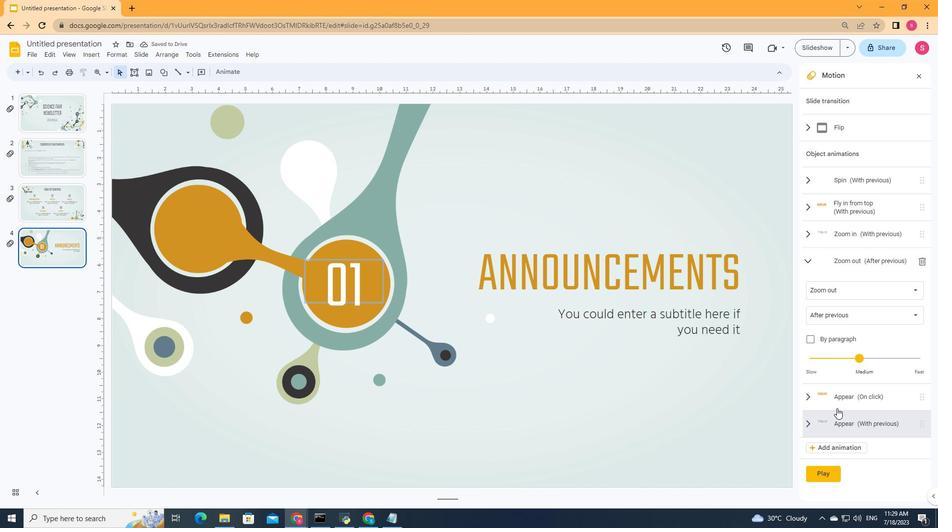 
Action: Mouse pressed left at (837, 399)
Screenshot: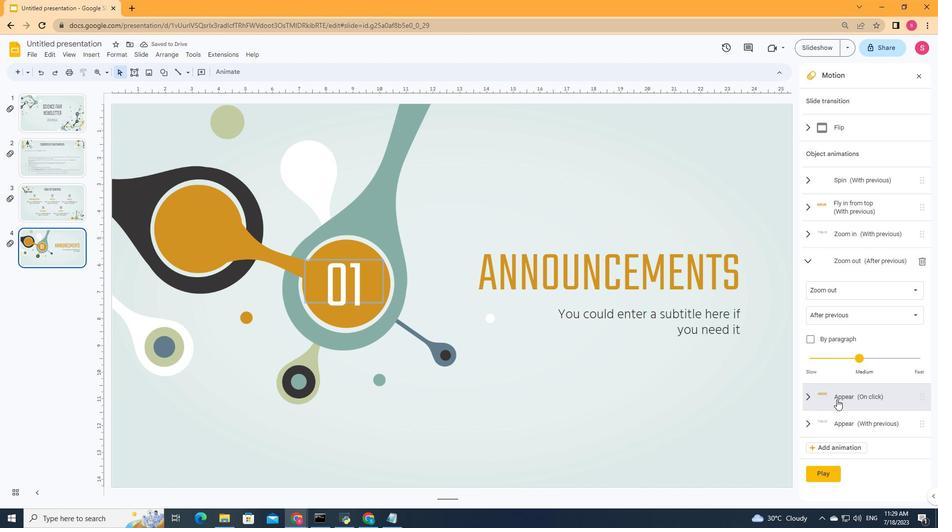 
Action: Mouse moved to (838, 319)
Screenshot: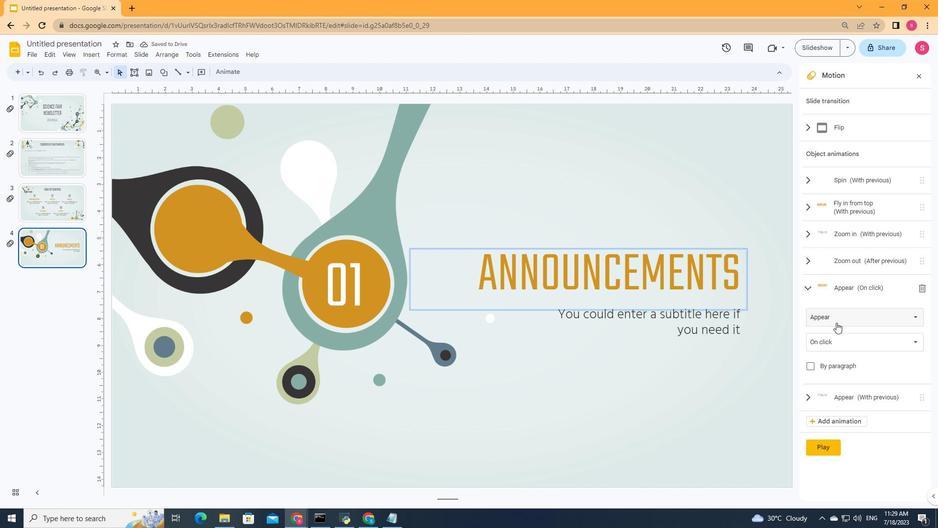 
Action: Mouse pressed left at (838, 319)
Screenshot: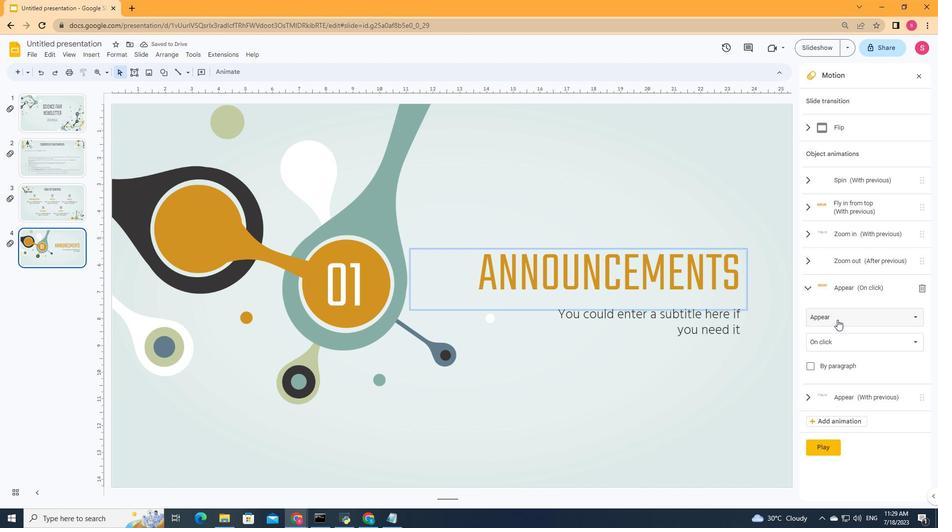 
Action: Mouse moved to (855, 223)
Screenshot: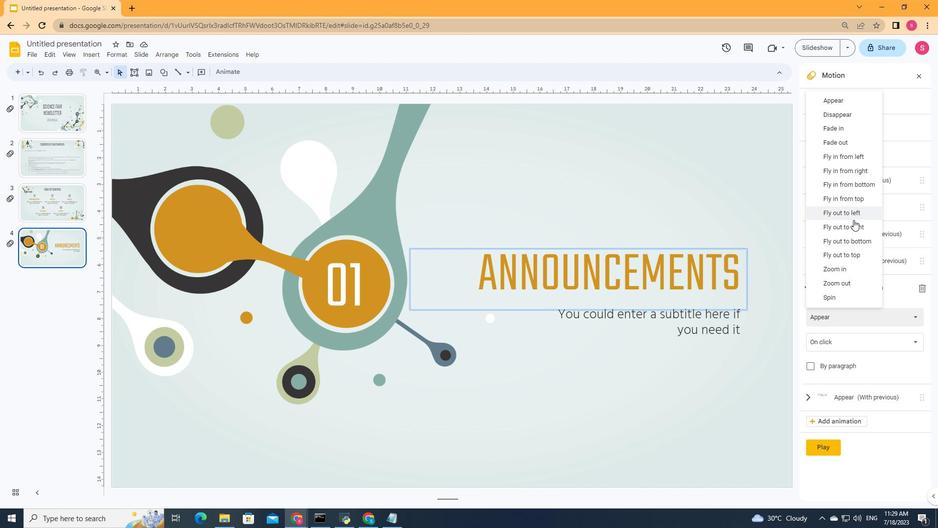 
Action: Mouse pressed left at (855, 223)
Screenshot: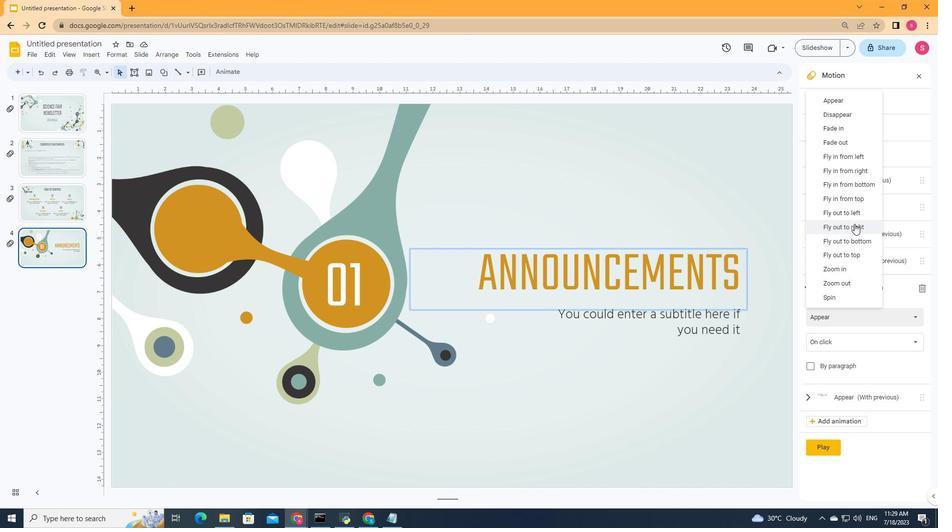 
Action: Mouse moved to (838, 346)
Screenshot: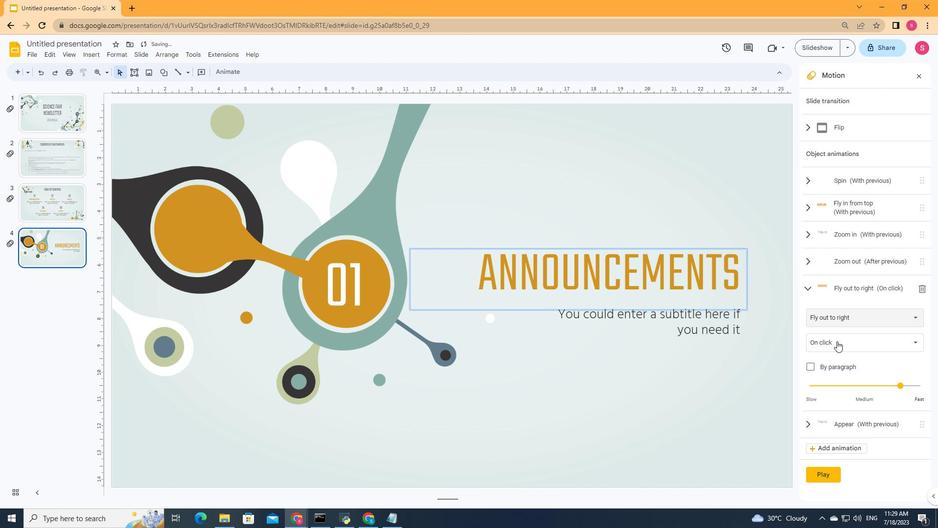 
Action: Mouse pressed left at (838, 346)
Screenshot: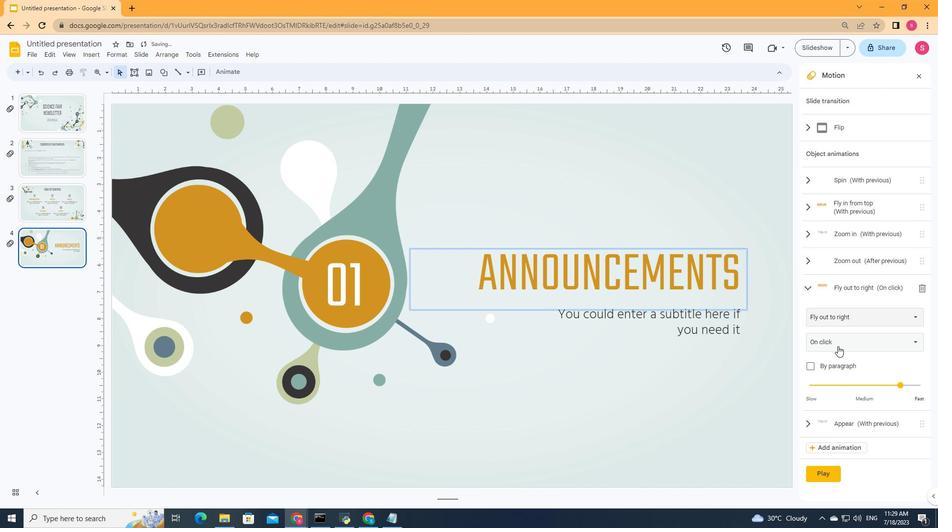 
Action: Mouse moved to (844, 376)
Screenshot: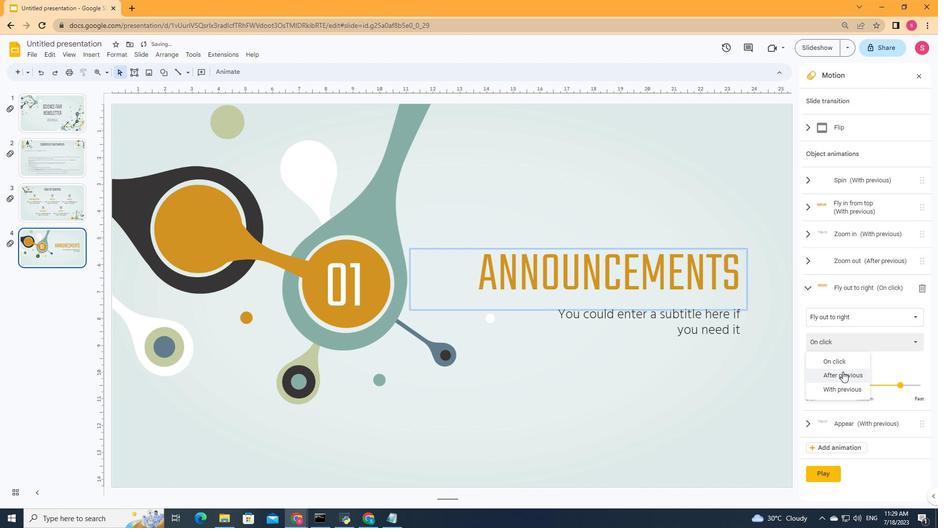 
Action: Mouse pressed left at (844, 376)
Screenshot: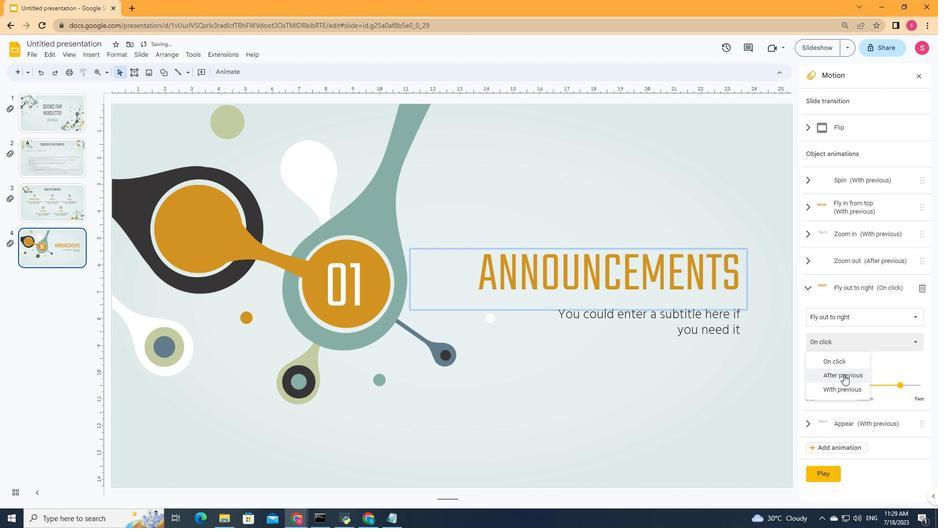 
Action: Mouse moved to (899, 387)
Screenshot: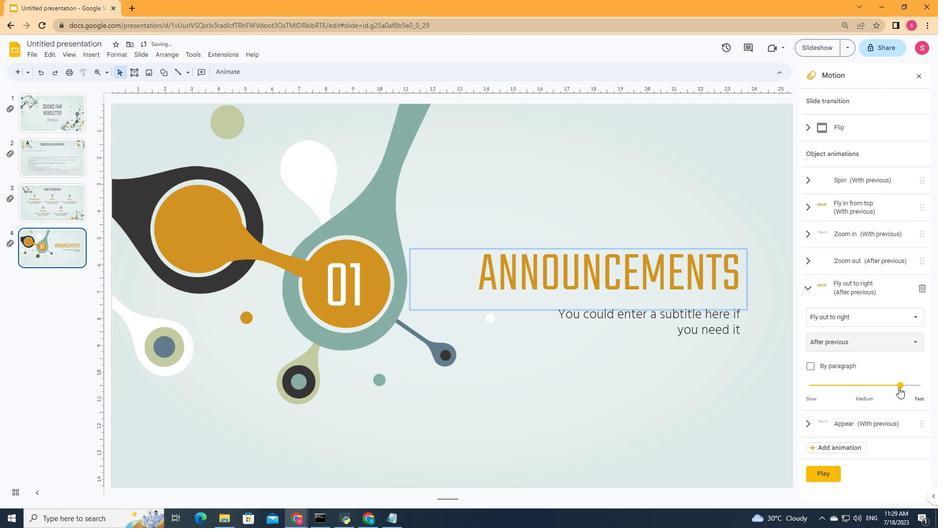 
Action: Mouse pressed left at (899, 387)
Screenshot: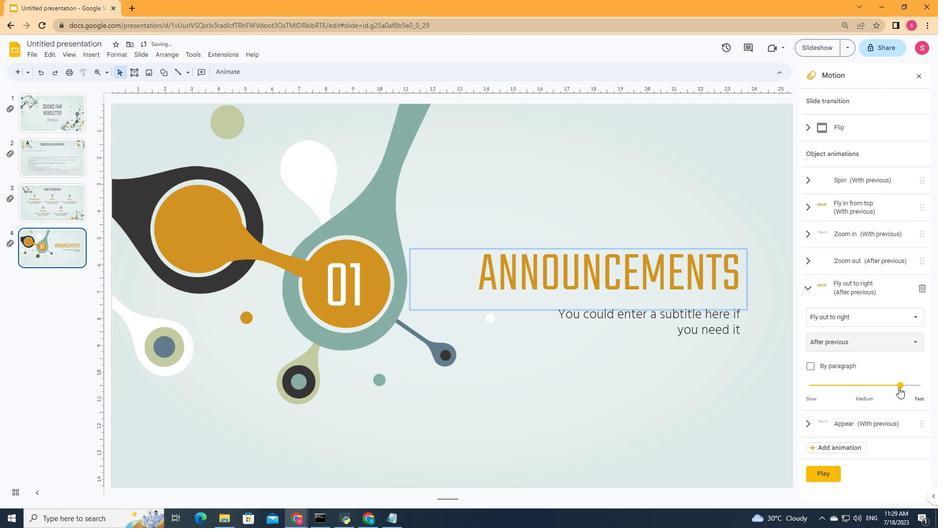 
Action: Mouse moved to (821, 429)
Screenshot: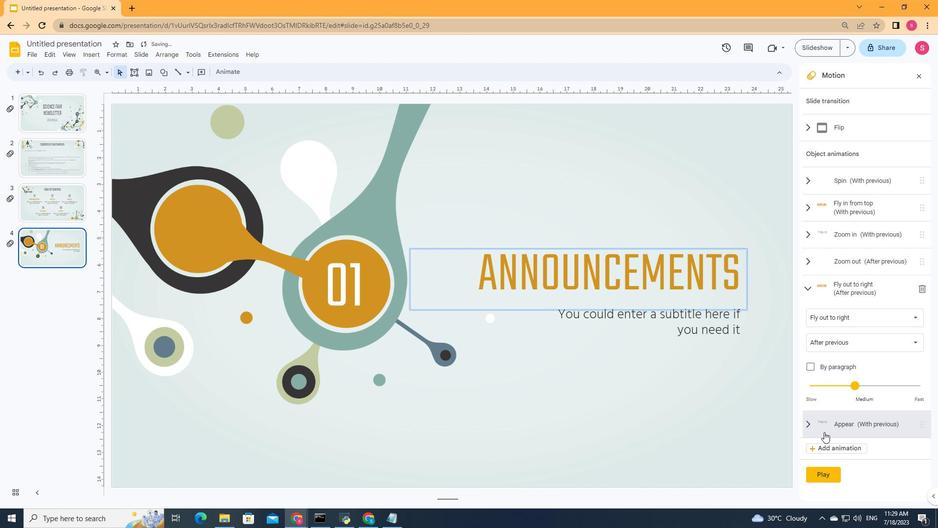 
Action: Mouse pressed left at (821, 429)
Screenshot: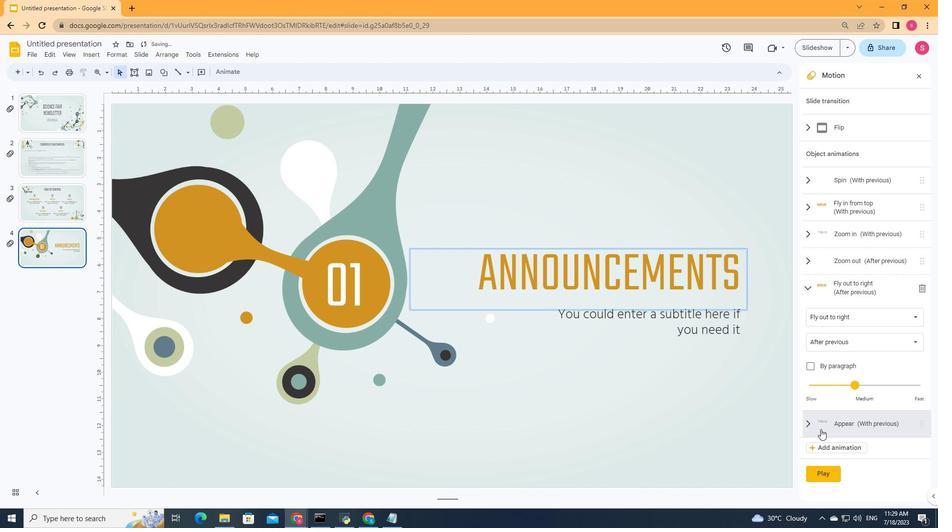 
Action: Mouse moved to (840, 345)
Screenshot: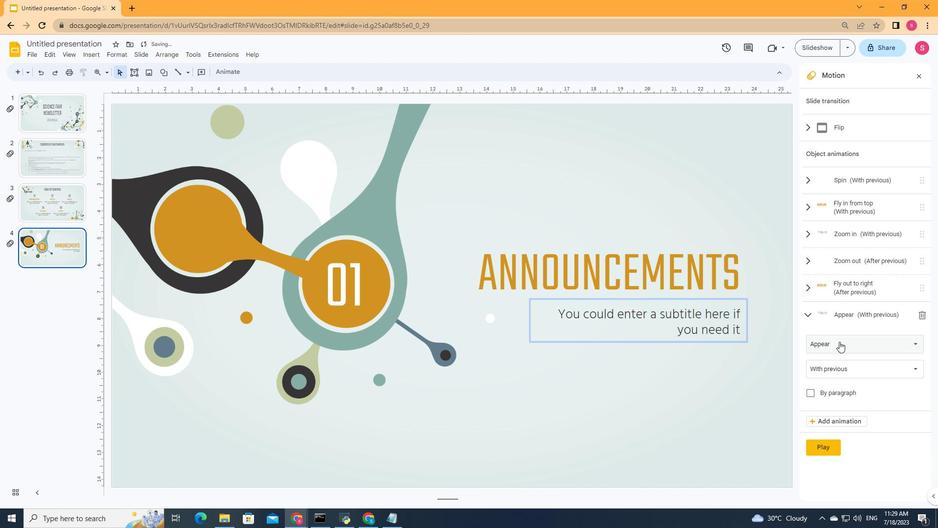 
Action: Mouse pressed left at (840, 345)
Screenshot: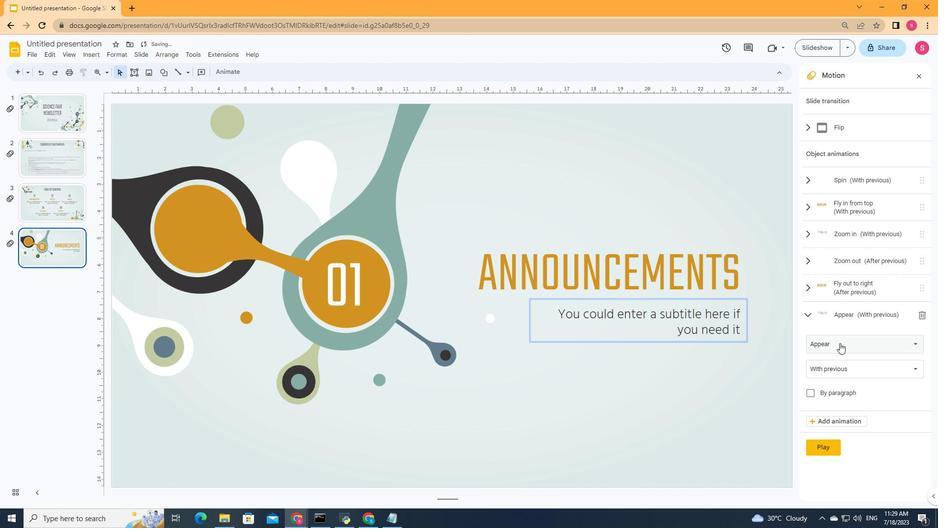 
Action: Mouse moved to (843, 267)
Screenshot: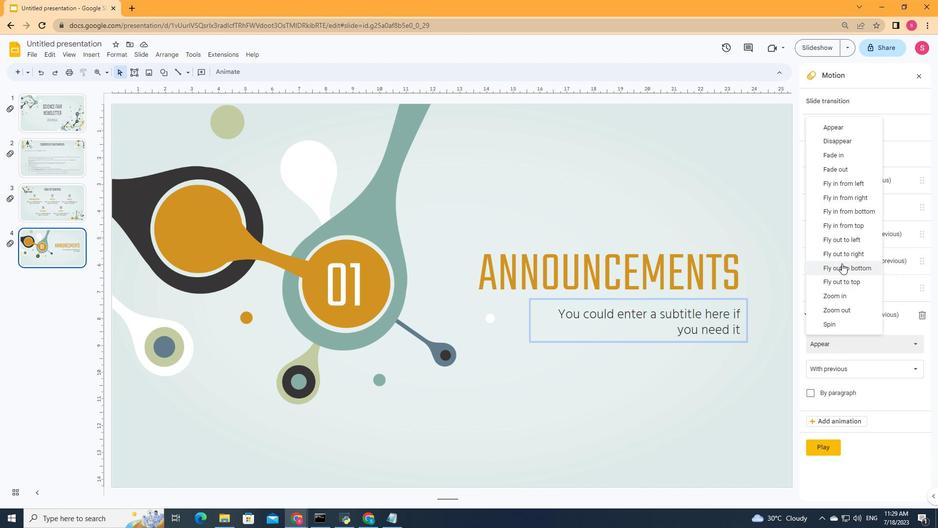 
Action: Mouse pressed left at (843, 267)
Screenshot: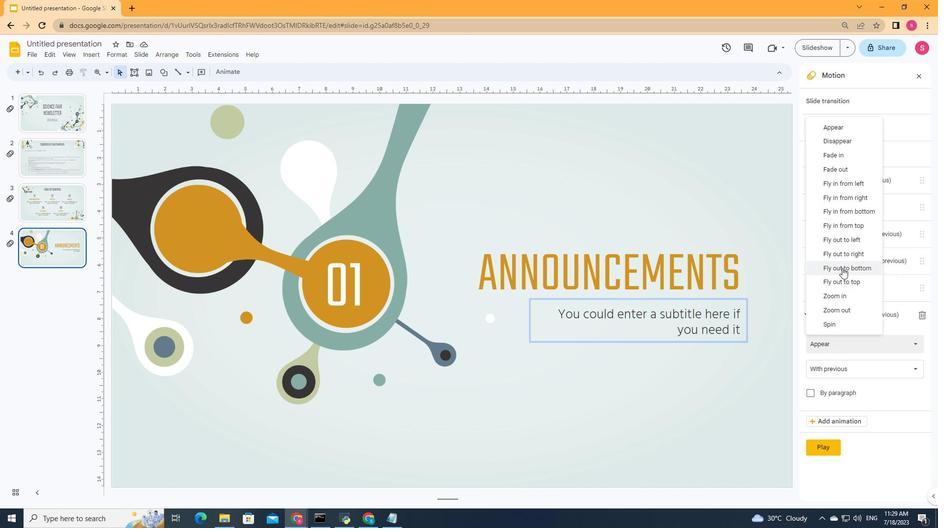 
Action: Mouse moved to (873, 371)
Screenshot: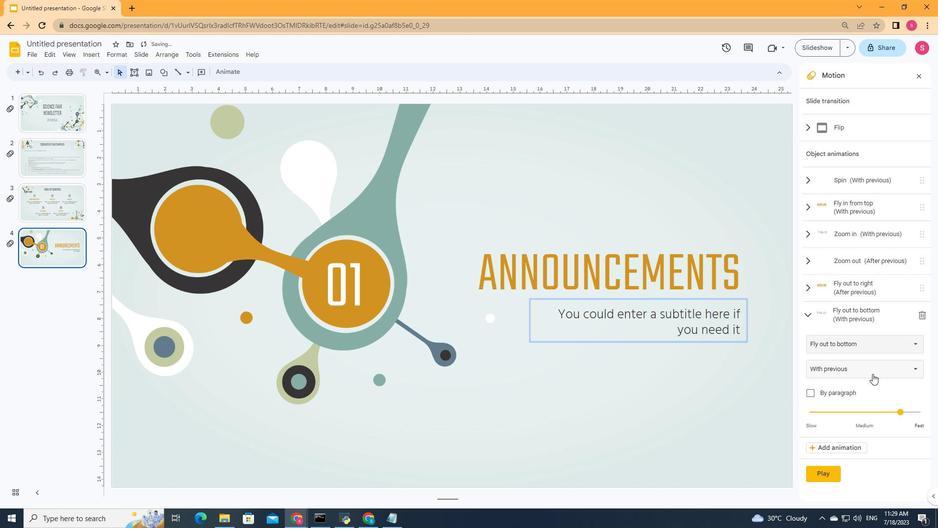 
Action: Mouse pressed left at (873, 371)
Screenshot: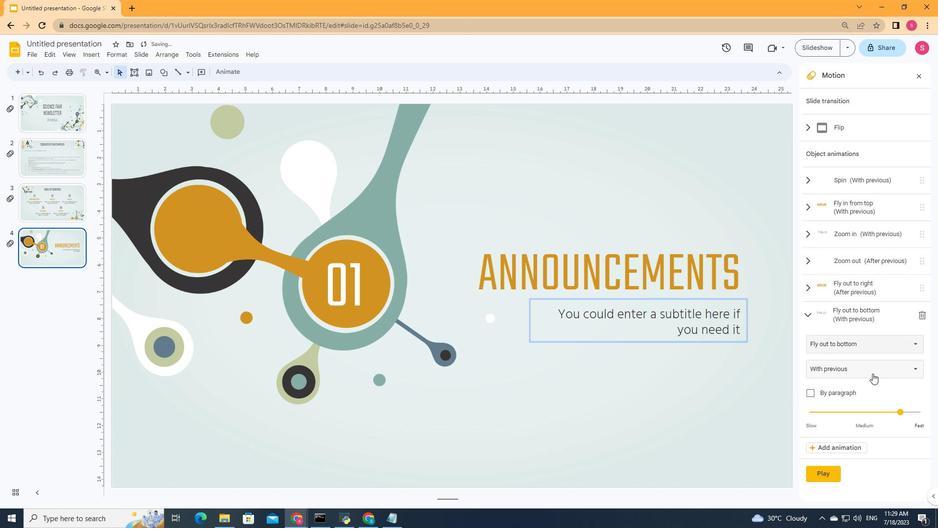 
Action: Mouse moved to (852, 403)
Screenshot: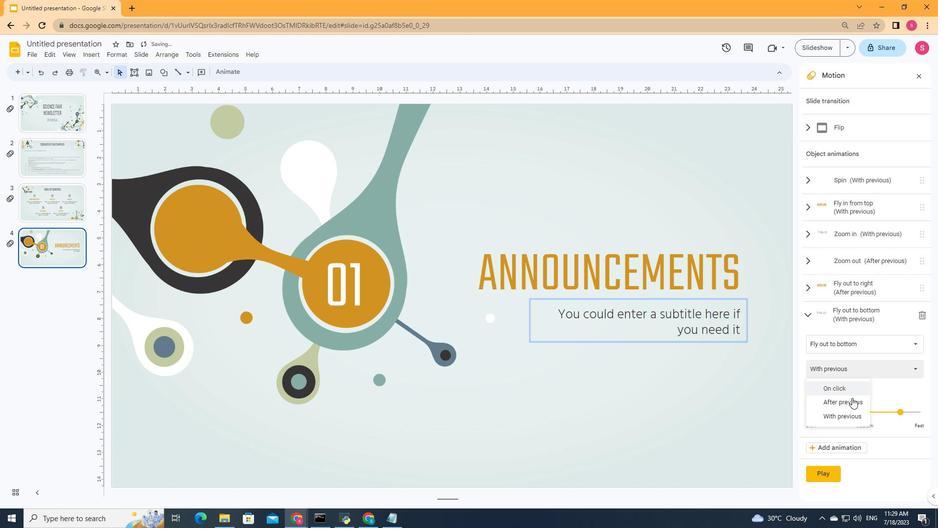 
Action: Mouse pressed left at (852, 403)
Screenshot: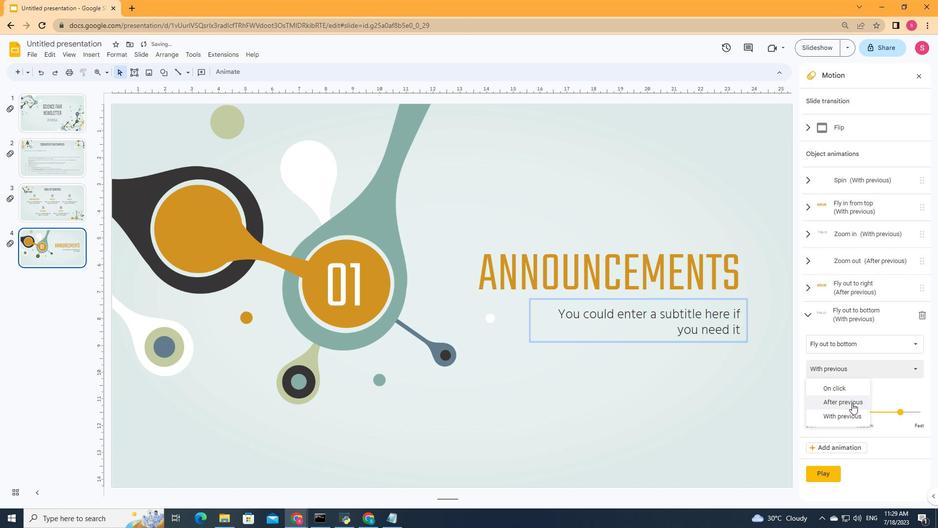 
Action: Mouse moved to (901, 412)
Screenshot: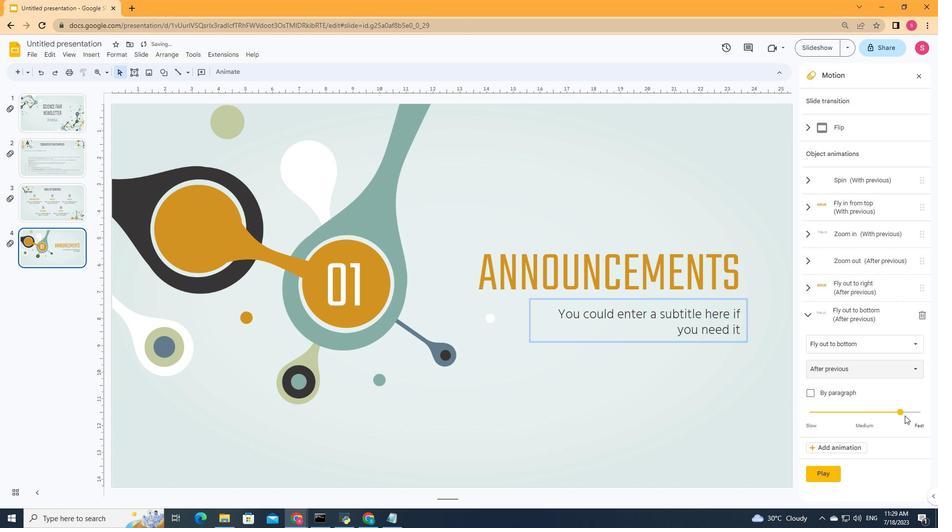 
Action: Mouse pressed left at (901, 412)
Screenshot: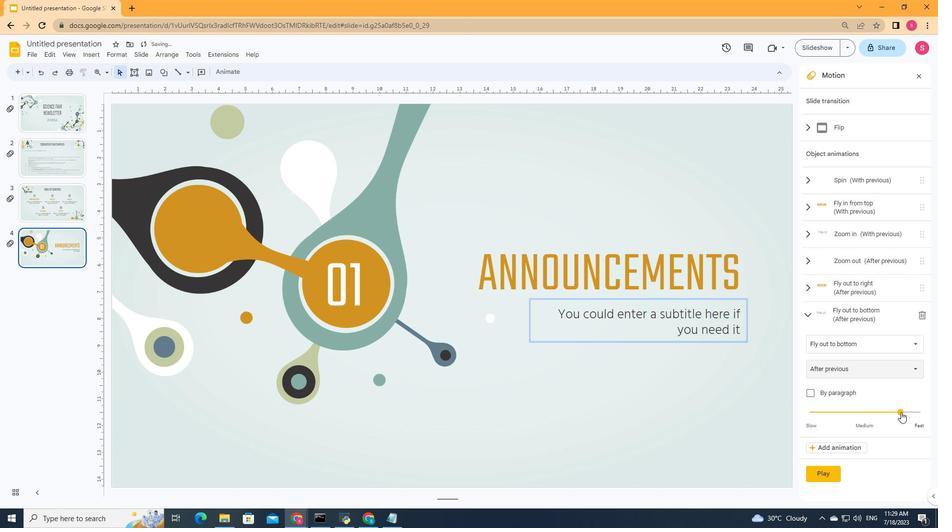 
Action: Mouse moved to (823, 477)
Screenshot: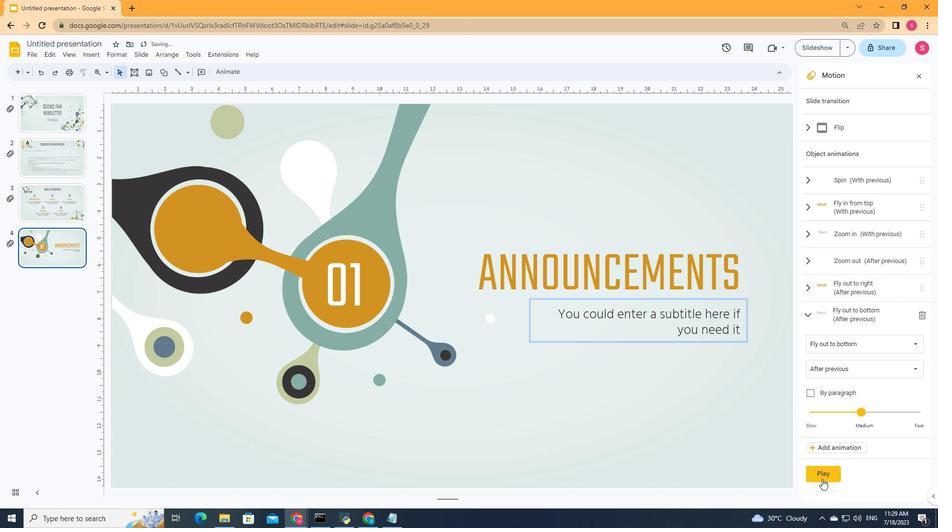 
Action: Mouse pressed left at (823, 477)
Screenshot: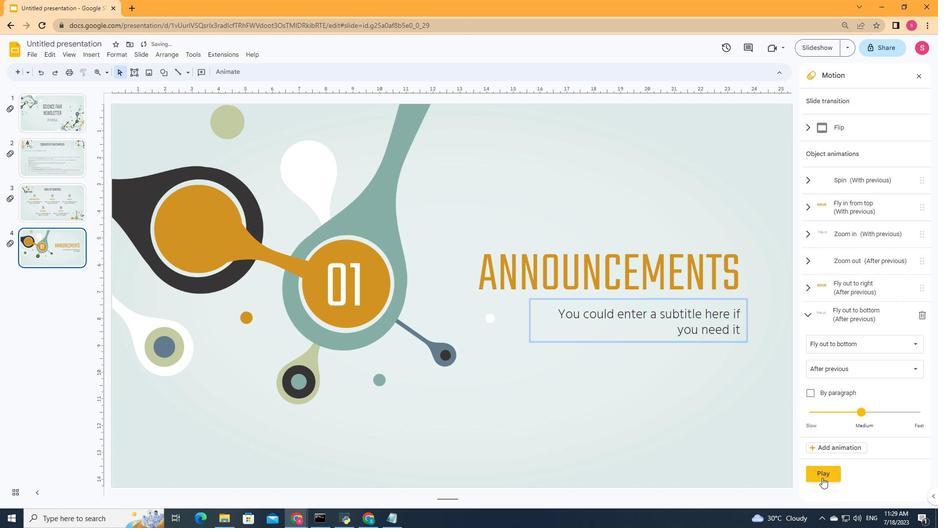 
Action: Mouse moved to (827, 471)
Screenshot: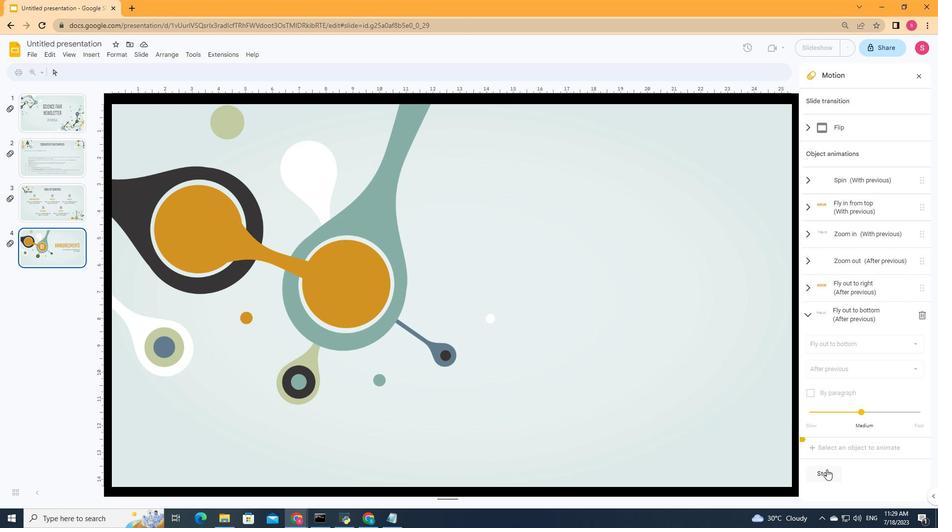 
Action: Mouse pressed left at (827, 471)
Screenshot: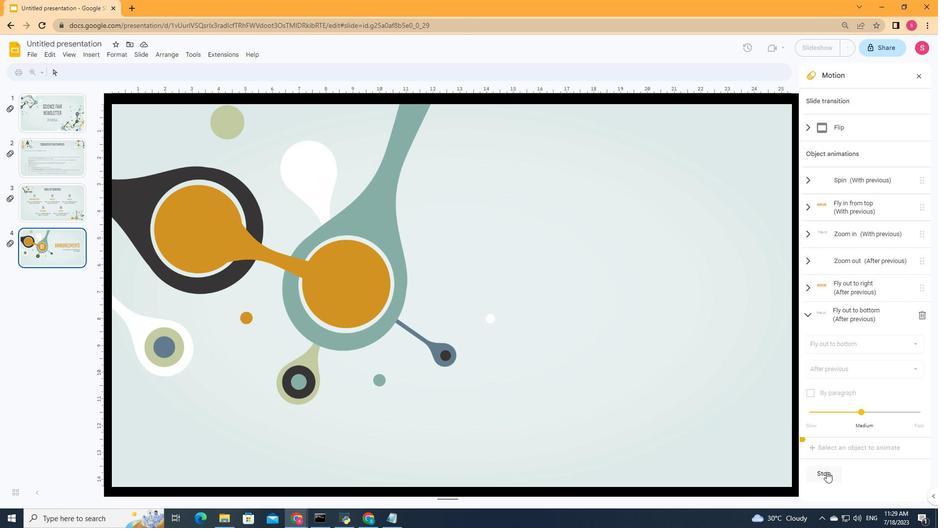 
Action: Mouse moved to (772, 379)
Screenshot: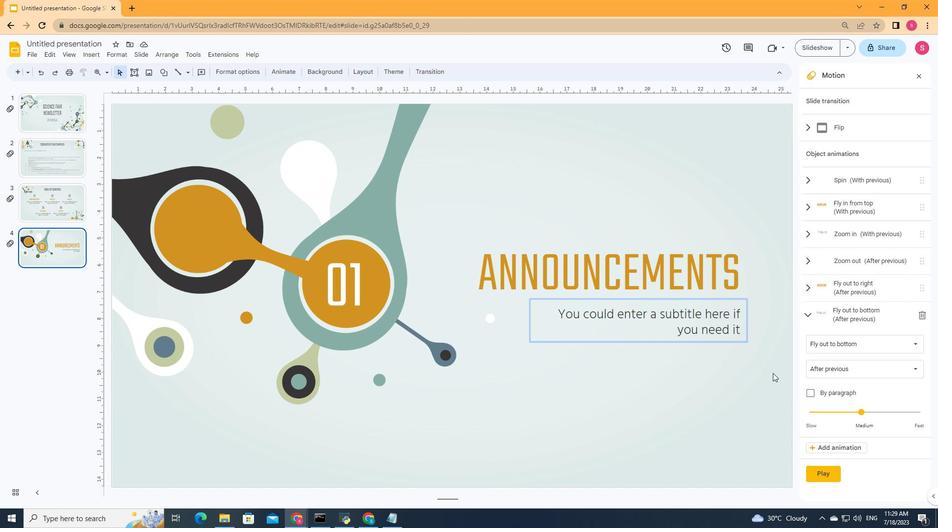 
Action: Mouse pressed left at (772, 379)
Screenshot: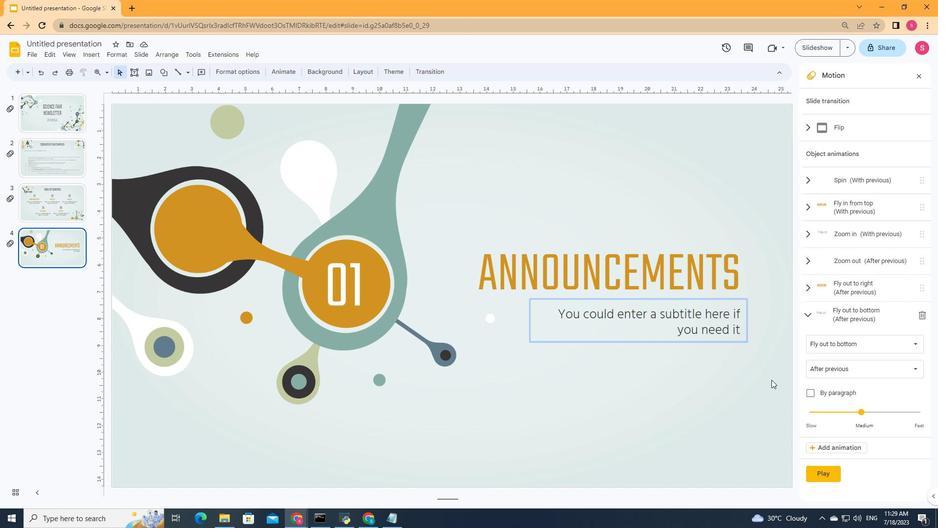 
Action: Mouse moved to (907, 119)
Screenshot: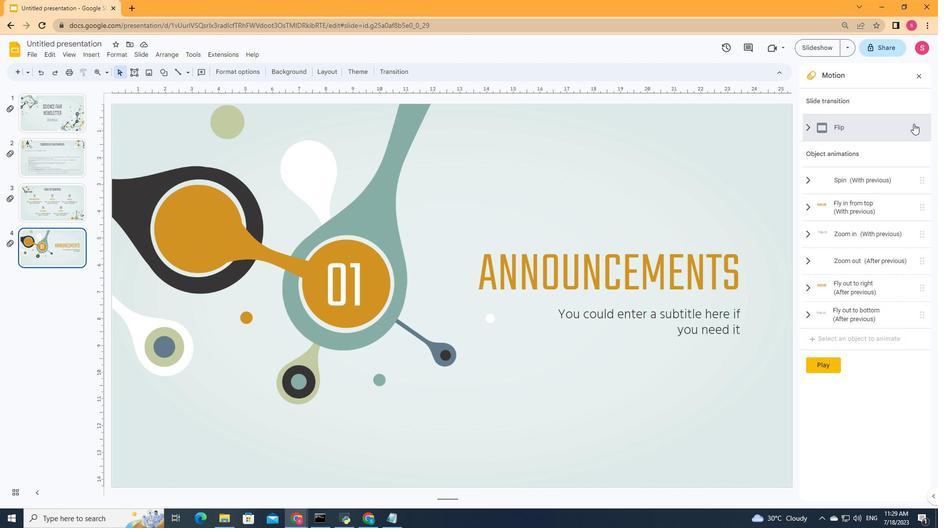 
